 Task: Open Card Antique Market Review in Board Employee Motivation and Engagement Programs to Workspace Cloud Storage Services and add a team member Softage.1@softage.net, a label Yellow, a checklist Minimum Viable Product, an attachment from your onedrive, a color Yellow and finally, add a card description 'Plan and execute company team-building conference with team-building exercises on problem-solving' and a comment 'Let us approach this task with an open mind and be willing to take risks to think outside the box.'. Add a start date 'Jan 05, 1900' with a due date 'Jan 12, 1900'
Action: Mouse moved to (63, 340)
Screenshot: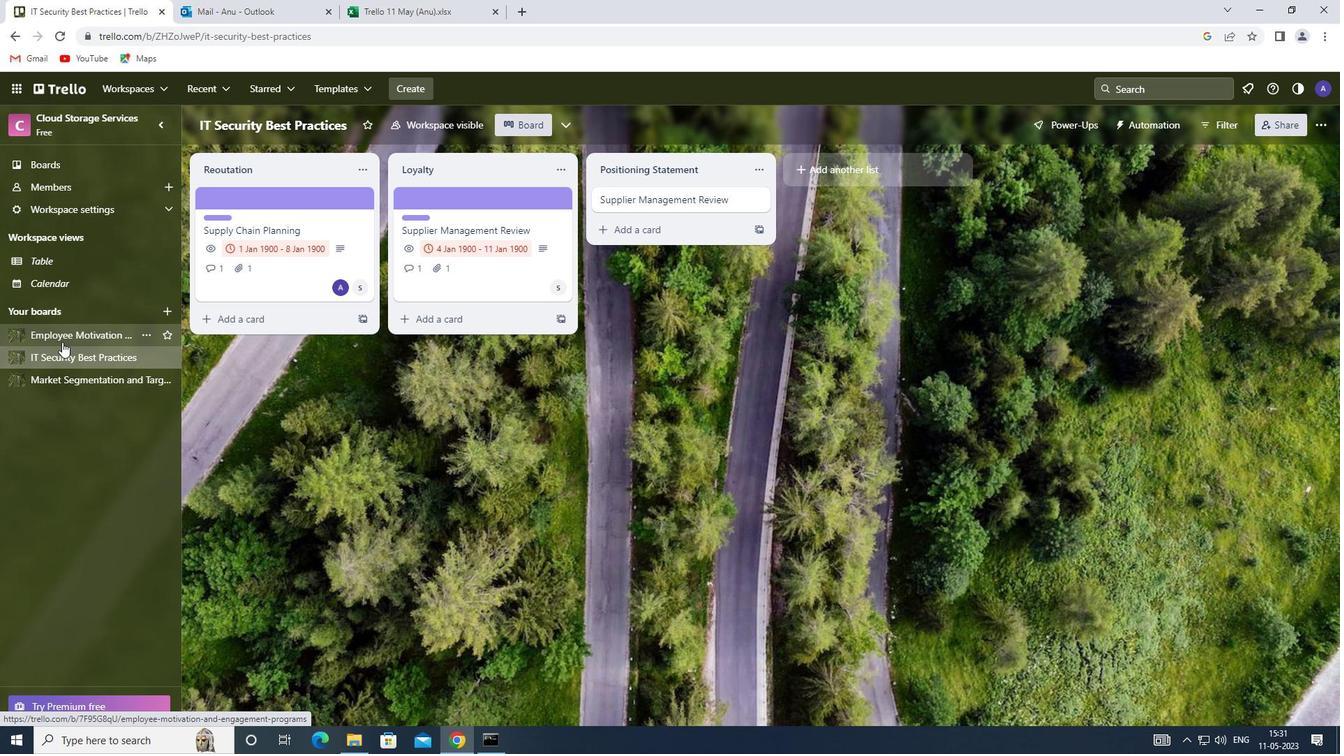 
Action: Mouse pressed left at (63, 340)
Screenshot: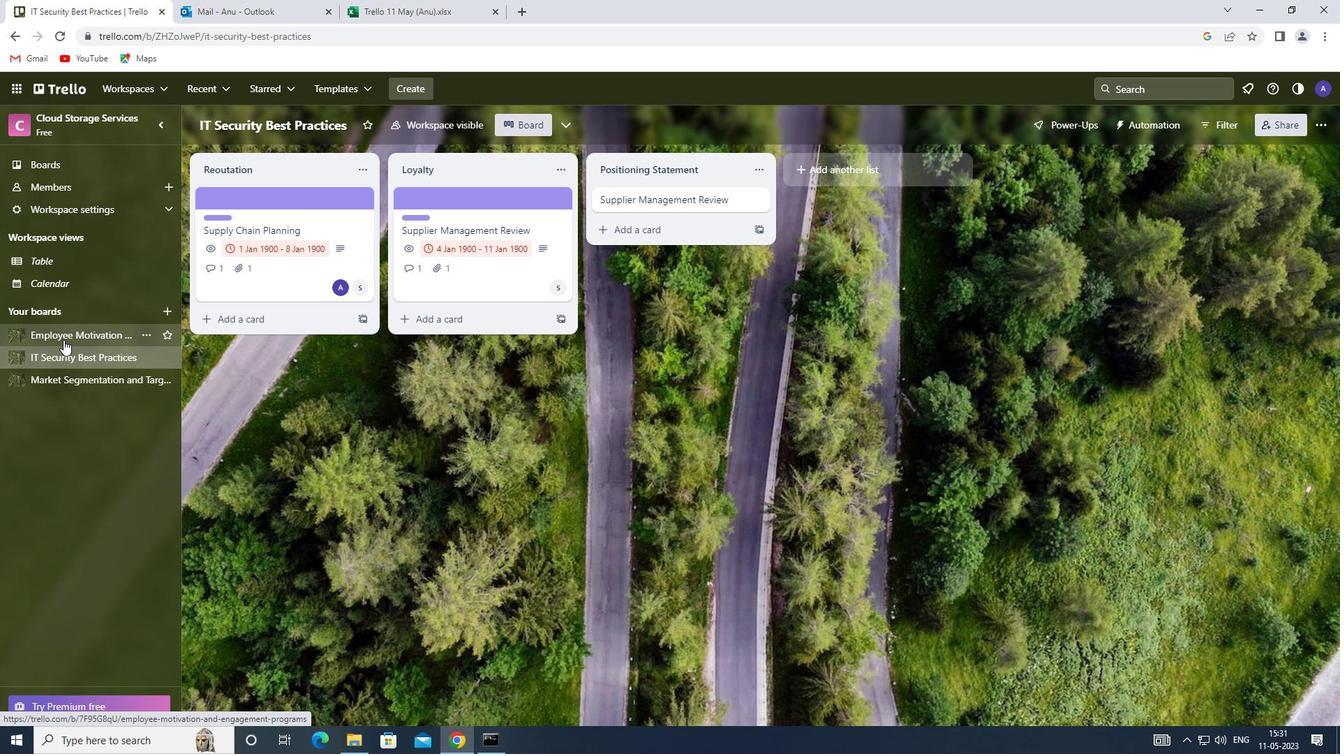 
Action: Mouse moved to (476, 197)
Screenshot: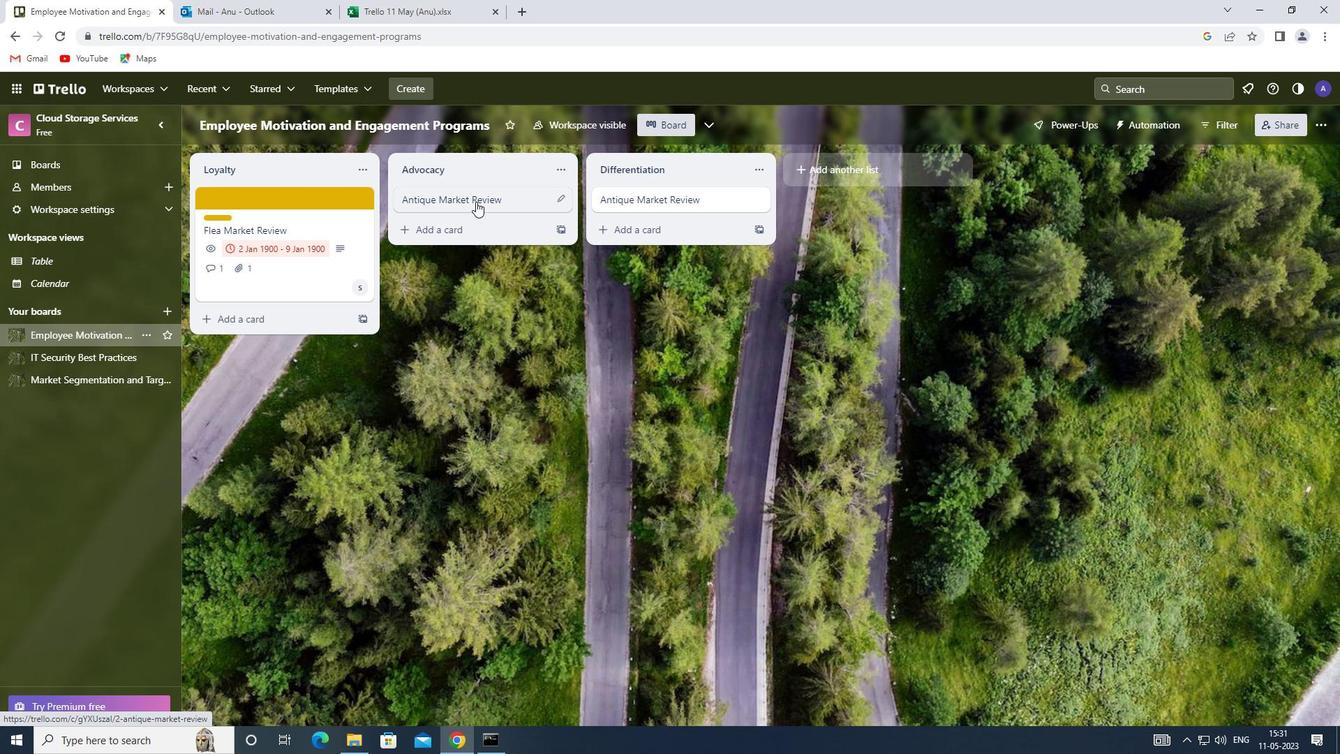 
Action: Mouse pressed left at (476, 197)
Screenshot: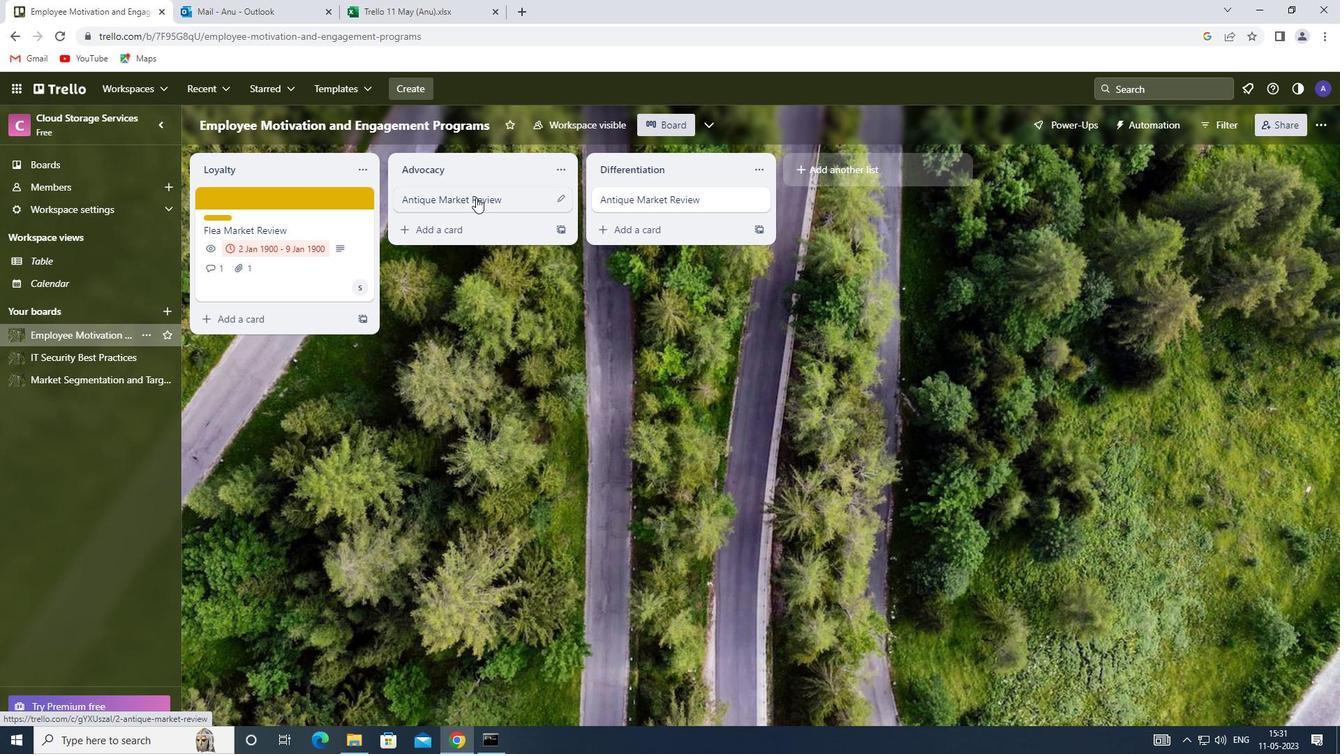 
Action: Mouse moved to (873, 242)
Screenshot: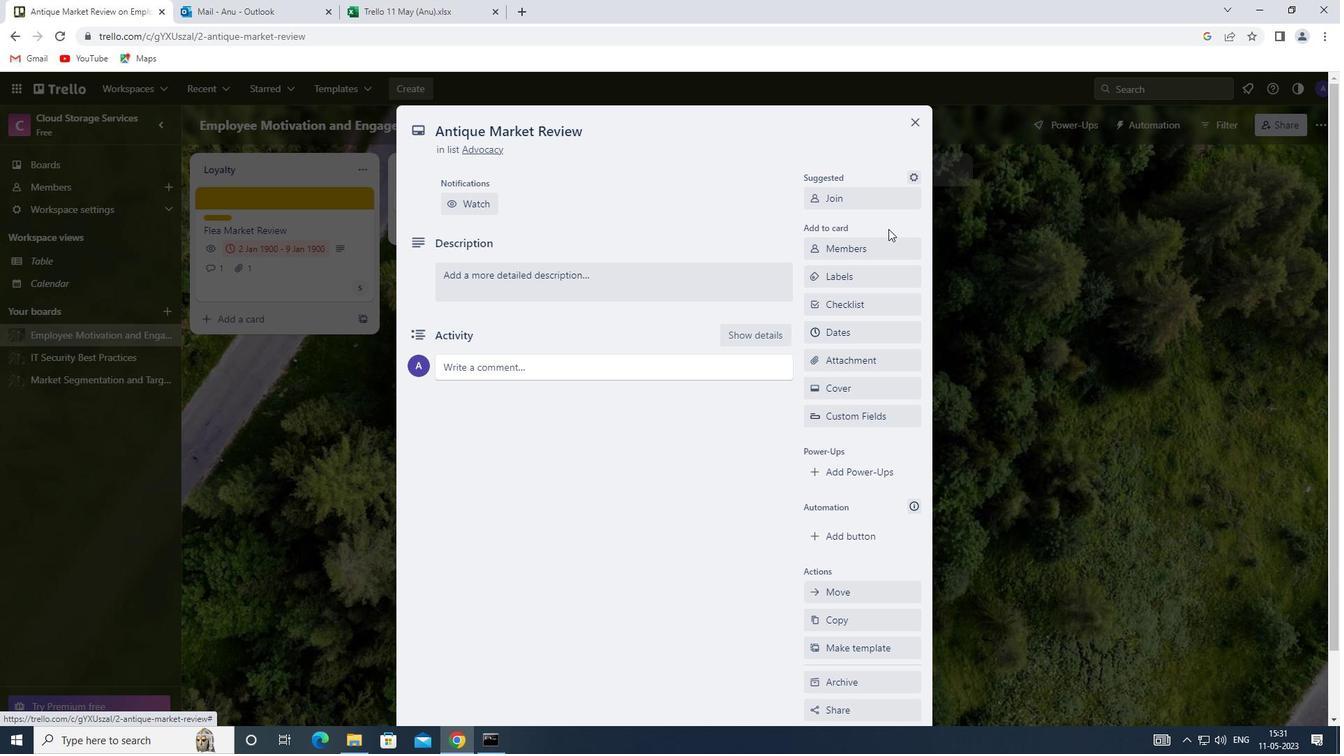 
Action: Mouse pressed left at (873, 242)
Screenshot: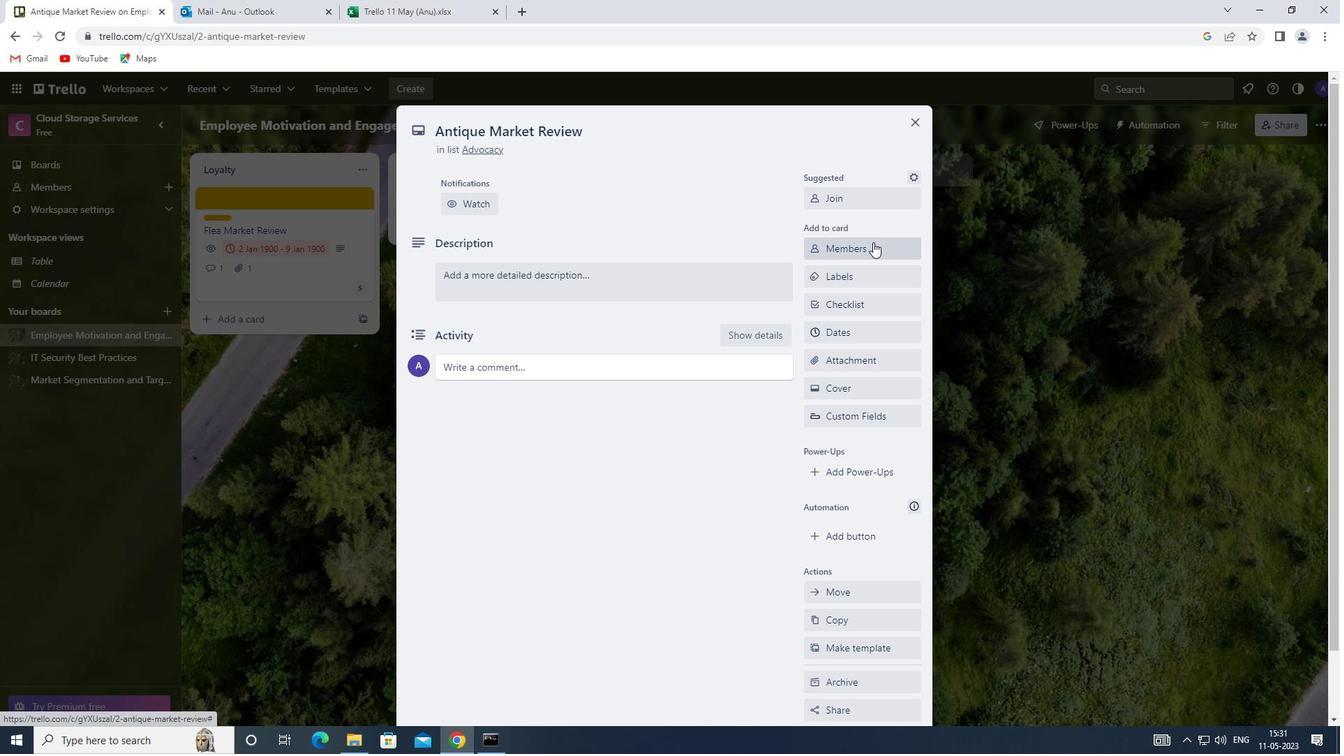 
Action: Mouse moved to (850, 319)
Screenshot: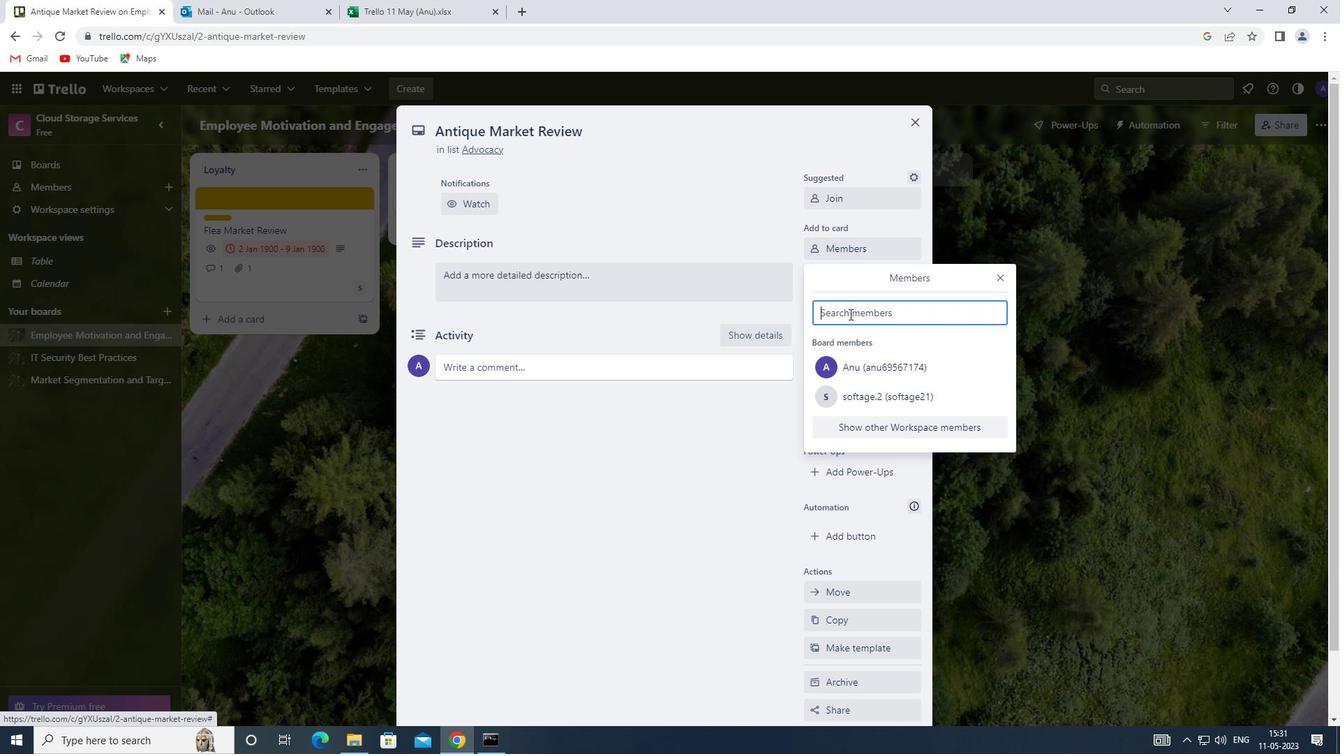 
Action: Mouse pressed left at (850, 319)
Screenshot: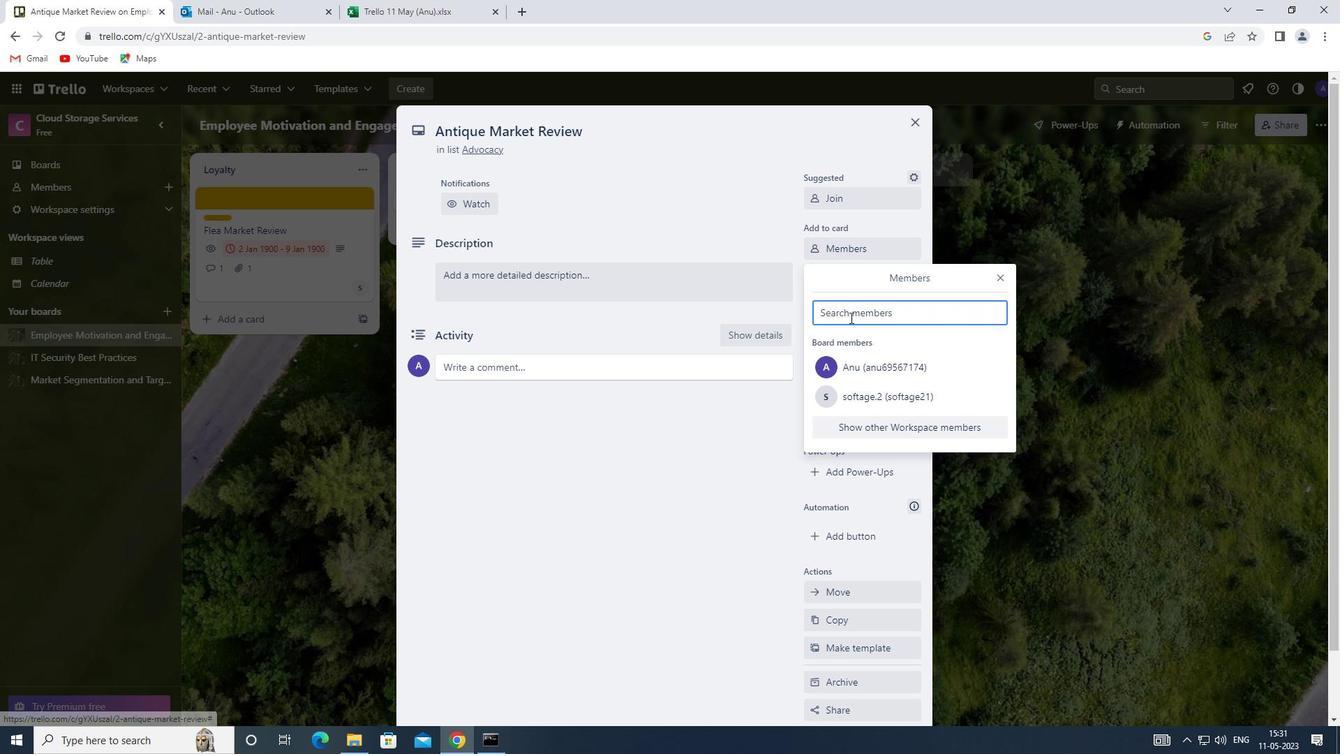 
Action: Key pressed <Key.shift>SOFTAGE.1<Key.shift>@SOFTAGE.NET
Screenshot: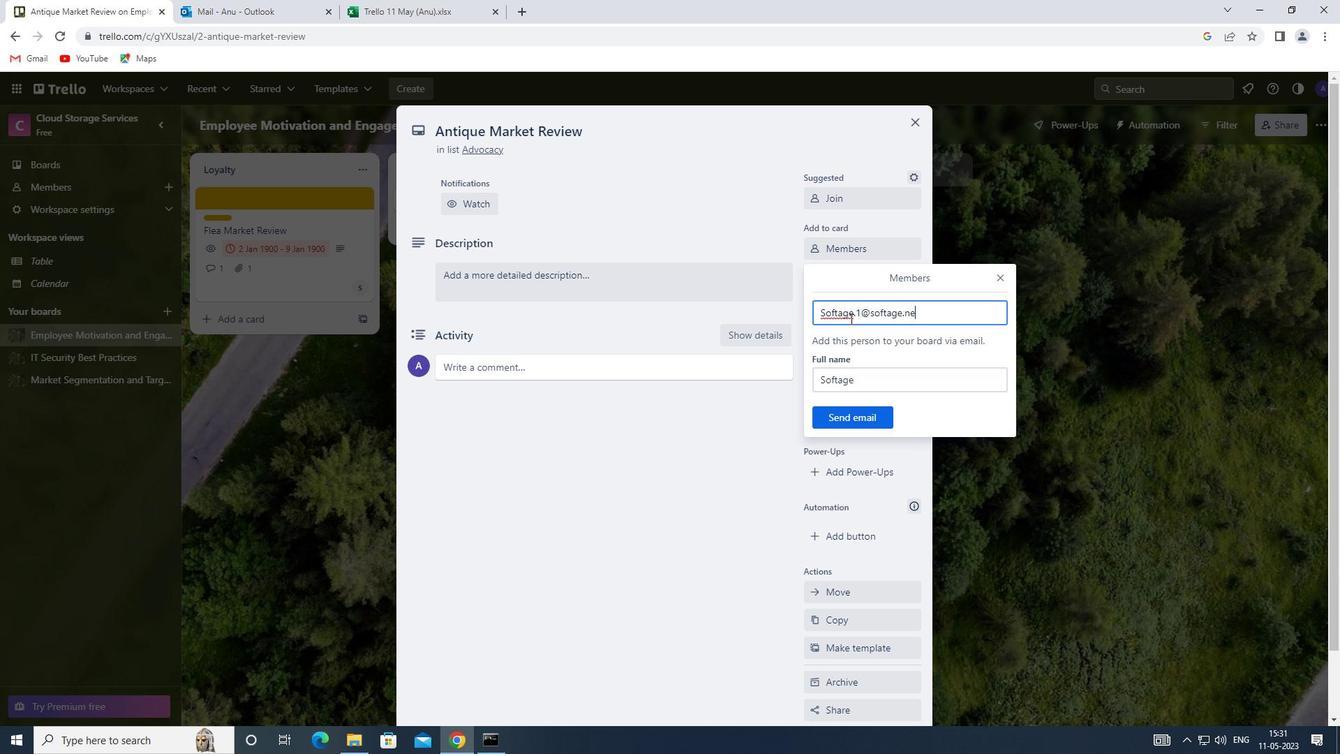 
Action: Mouse moved to (856, 421)
Screenshot: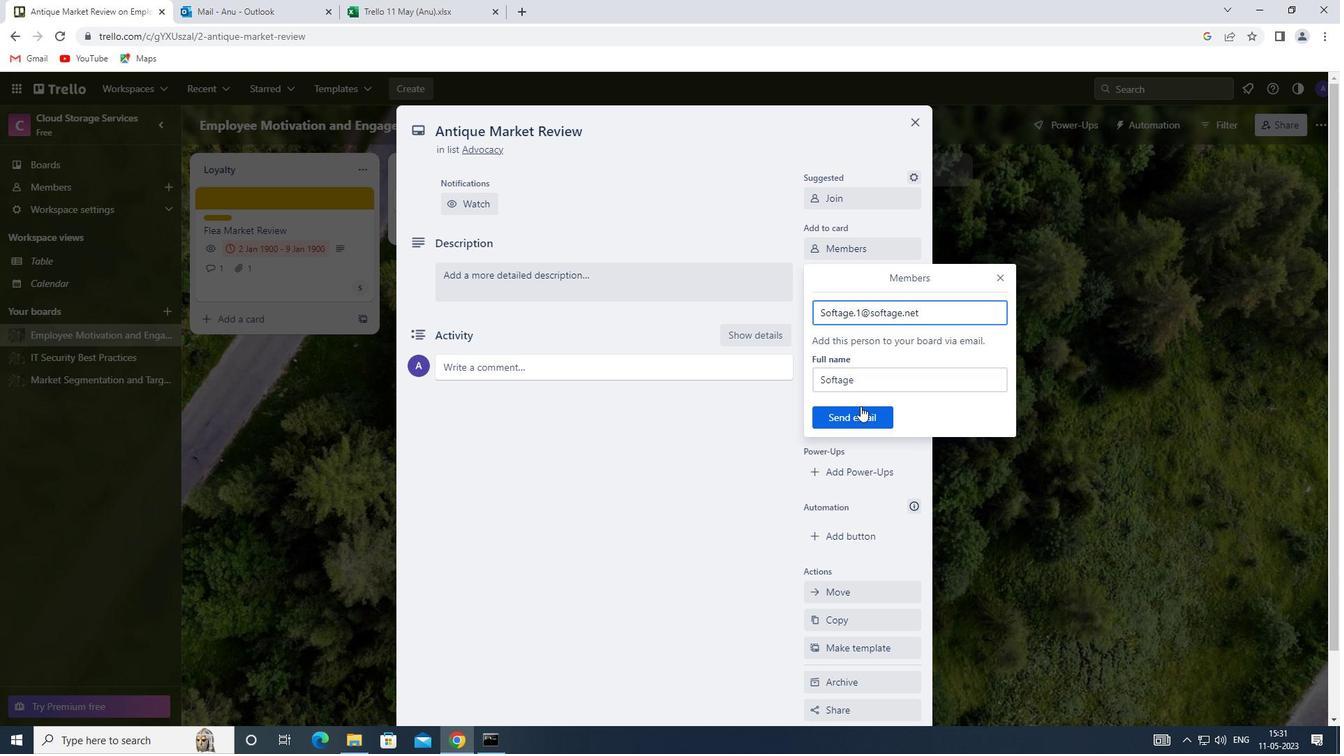 
Action: Mouse pressed left at (856, 421)
Screenshot: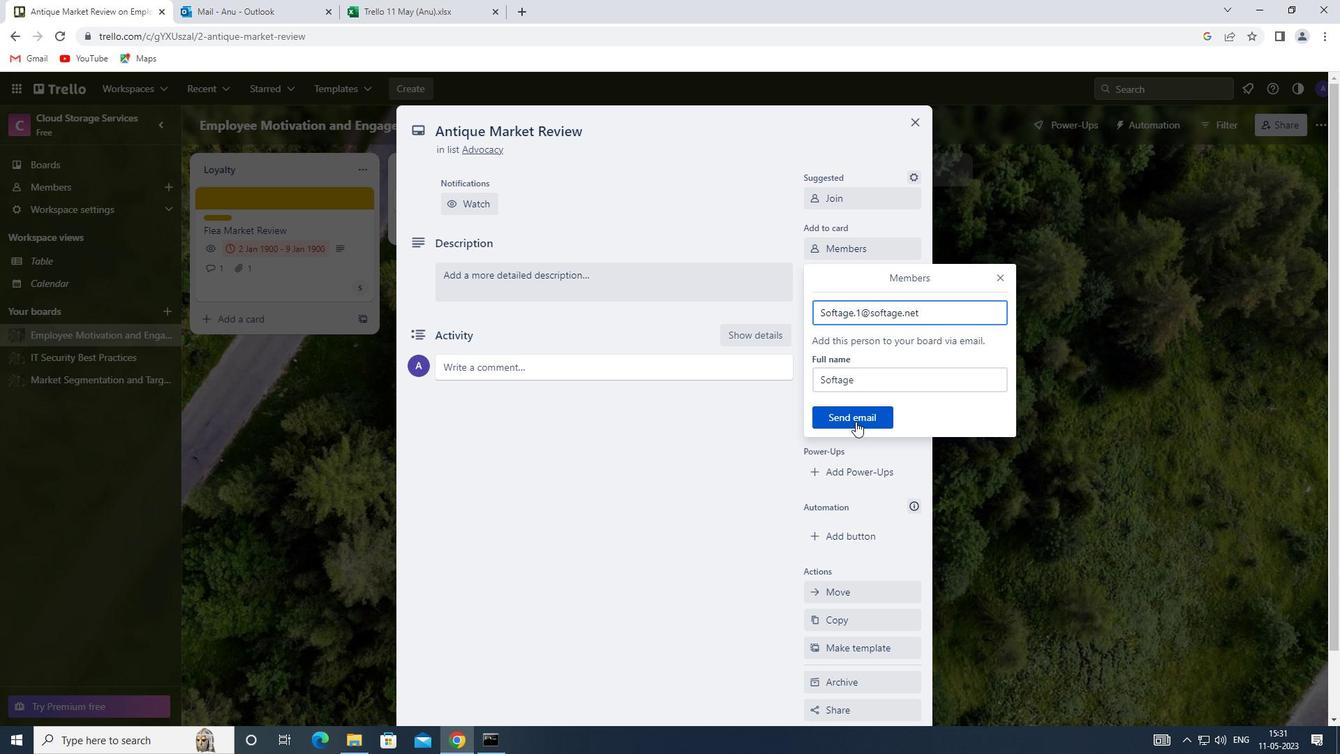 
Action: Mouse moved to (866, 271)
Screenshot: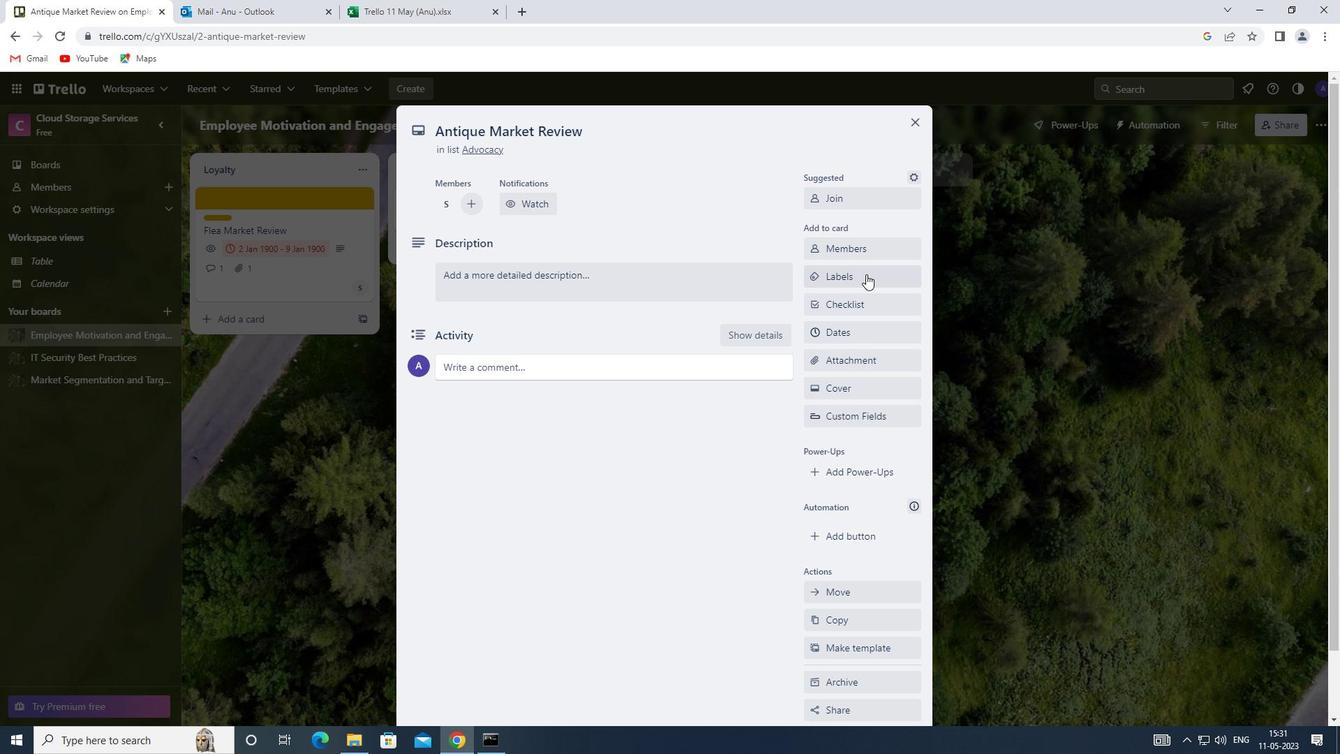 
Action: Mouse pressed left at (866, 271)
Screenshot: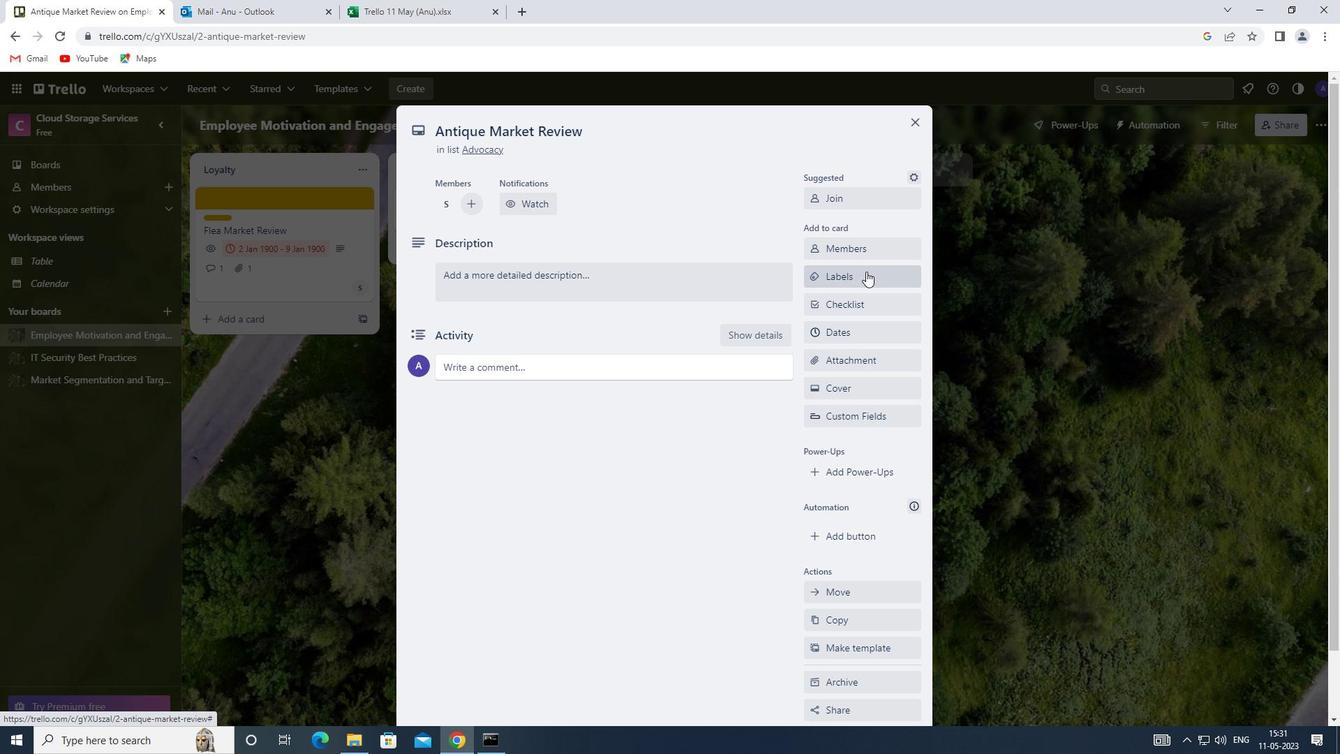 
Action: Mouse moved to (819, 415)
Screenshot: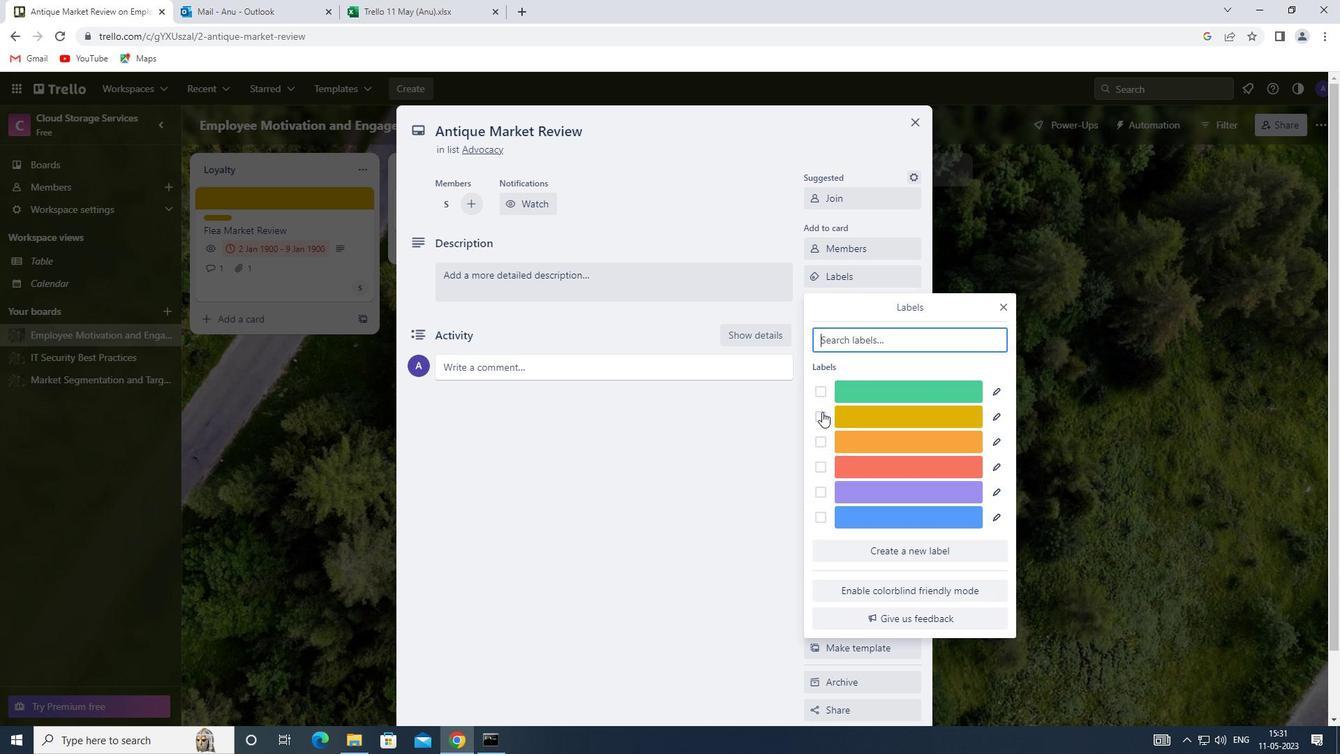 
Action: Mouse pressed left at (819, 415)
Screenshot: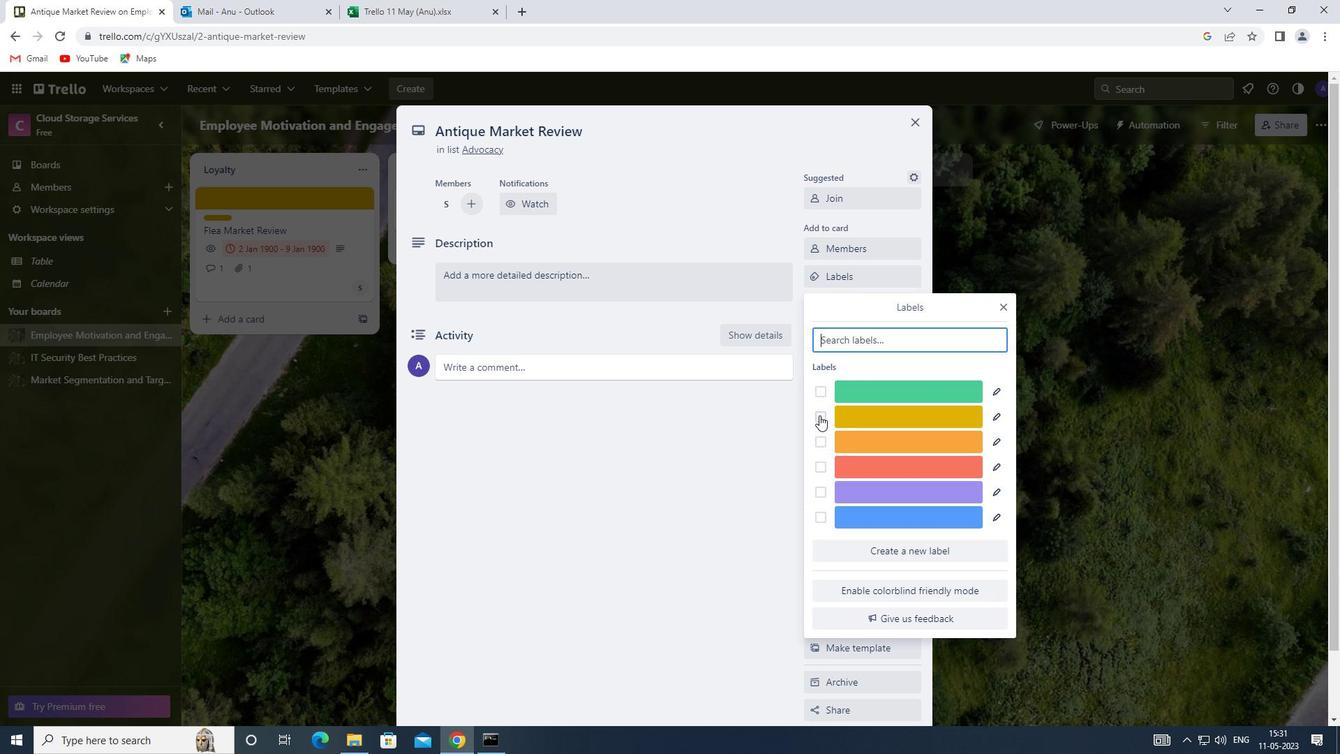 
Action: Mouse moved to (1004, 303)
Screenshot: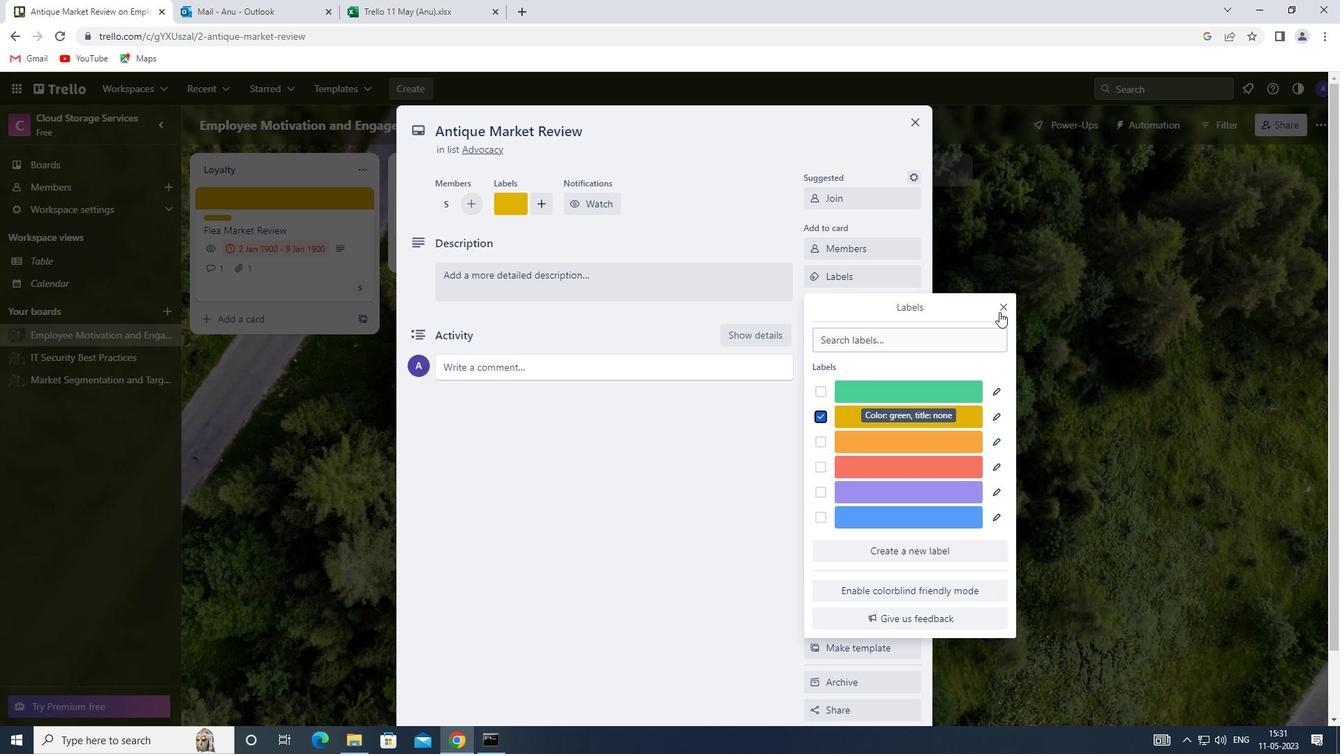 
Action: Mouse pressed left at (1004, 303)
Screenshot: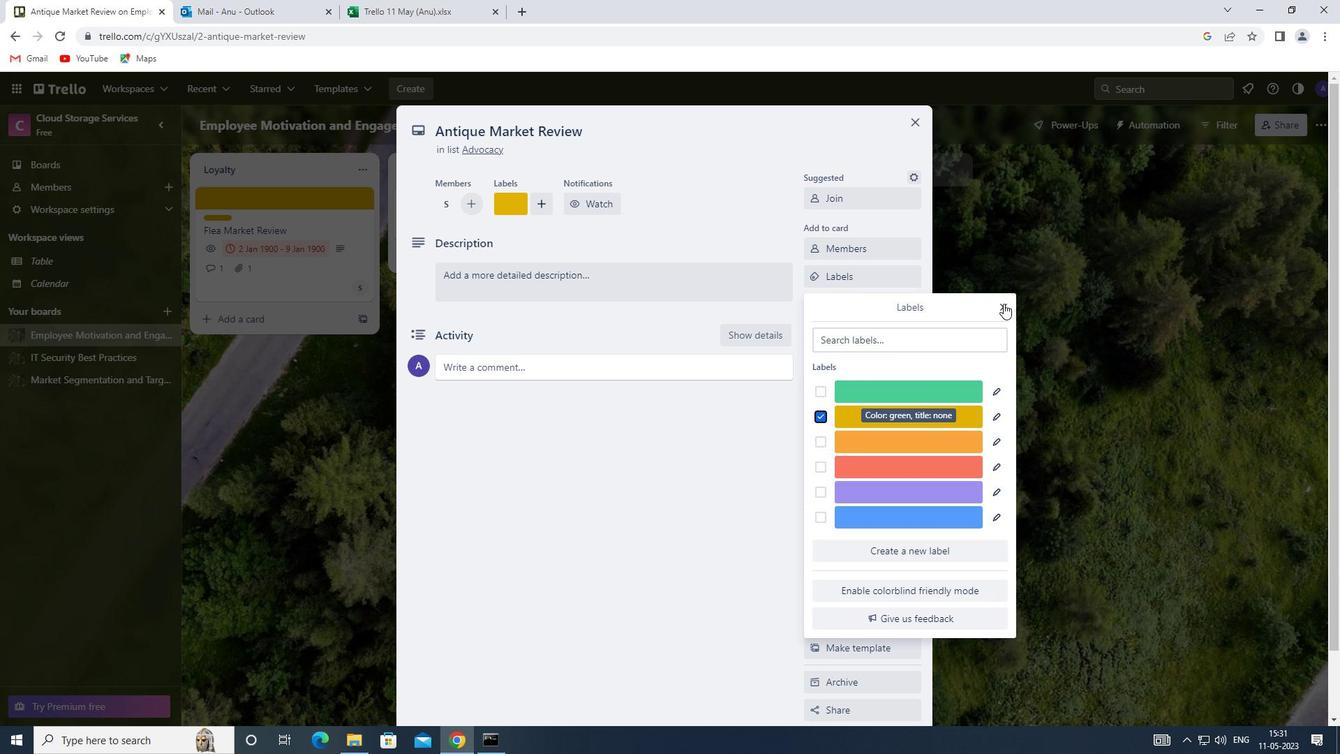 
Action: Mouse moved to (862, 303)
Screenshot: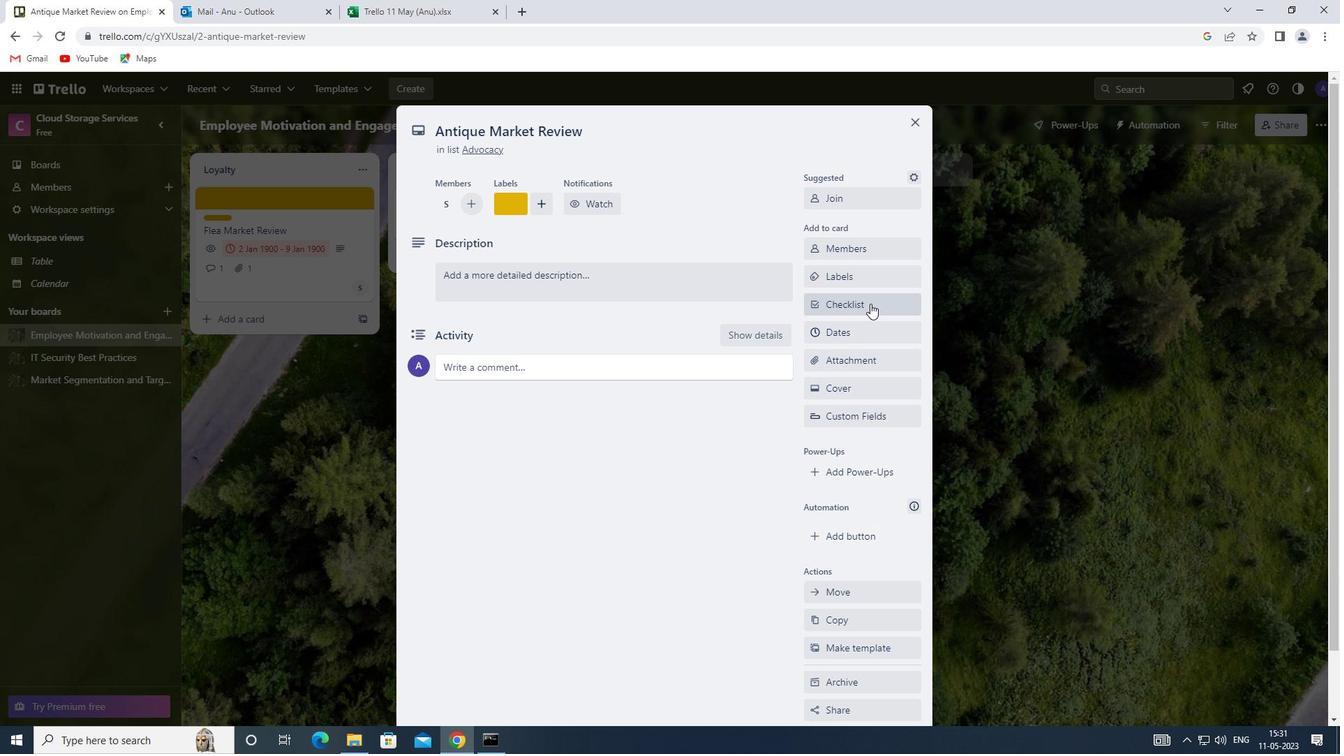 
Action: Mouse pressed left at (862, 303)
Screenshot: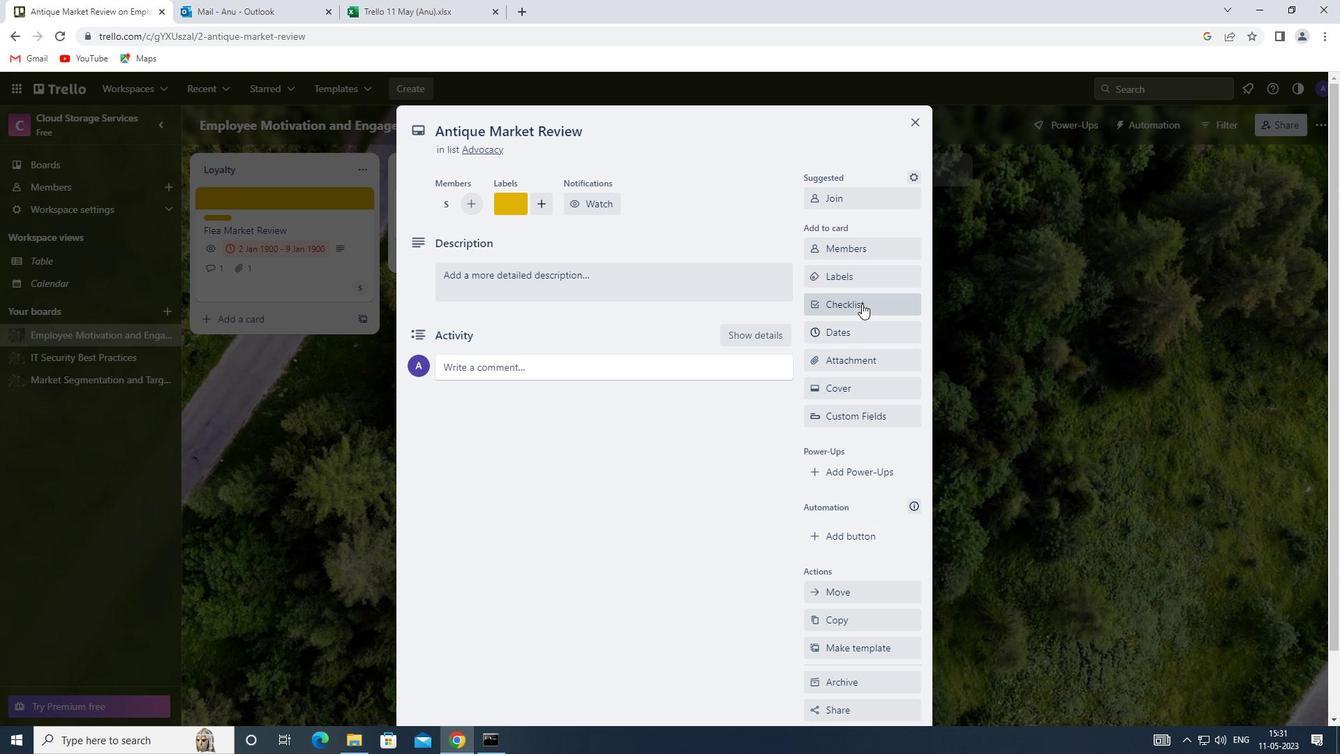 
Action: Mouse moved to (891, 389)
Screenshot: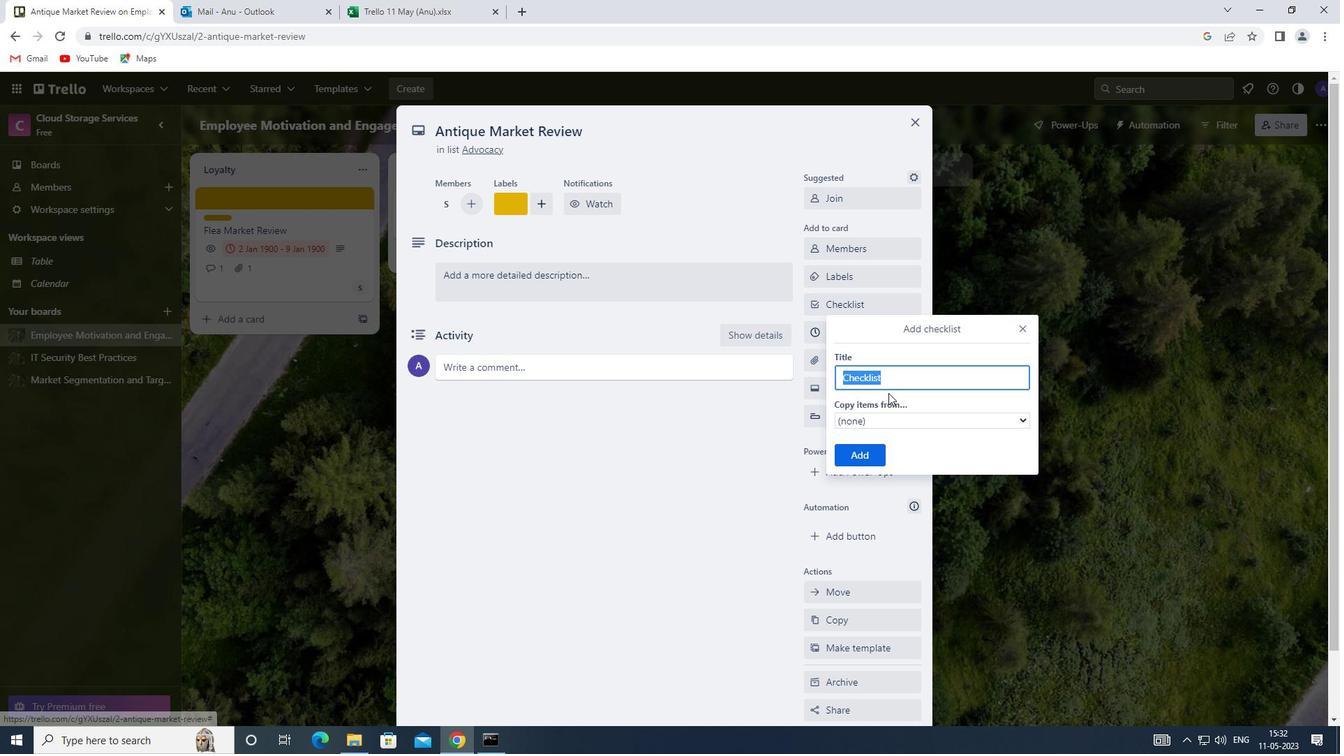 
Action: Key pressed <Key.shift>MINIMUM<Key.space><Key.shift>VIABLE<Key.space><Key.shift>PRODUCT
Screenshot: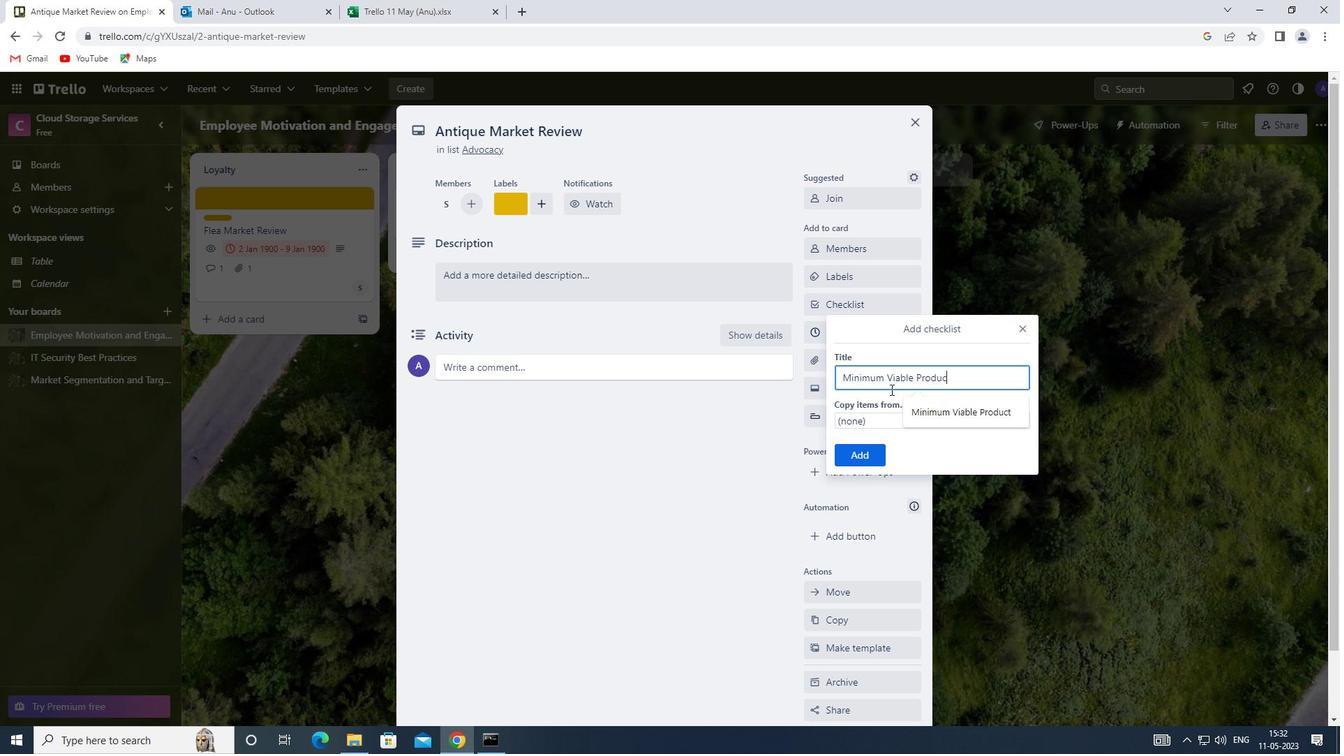 
Action: Mouse moved to (846, 455)
Screenshot: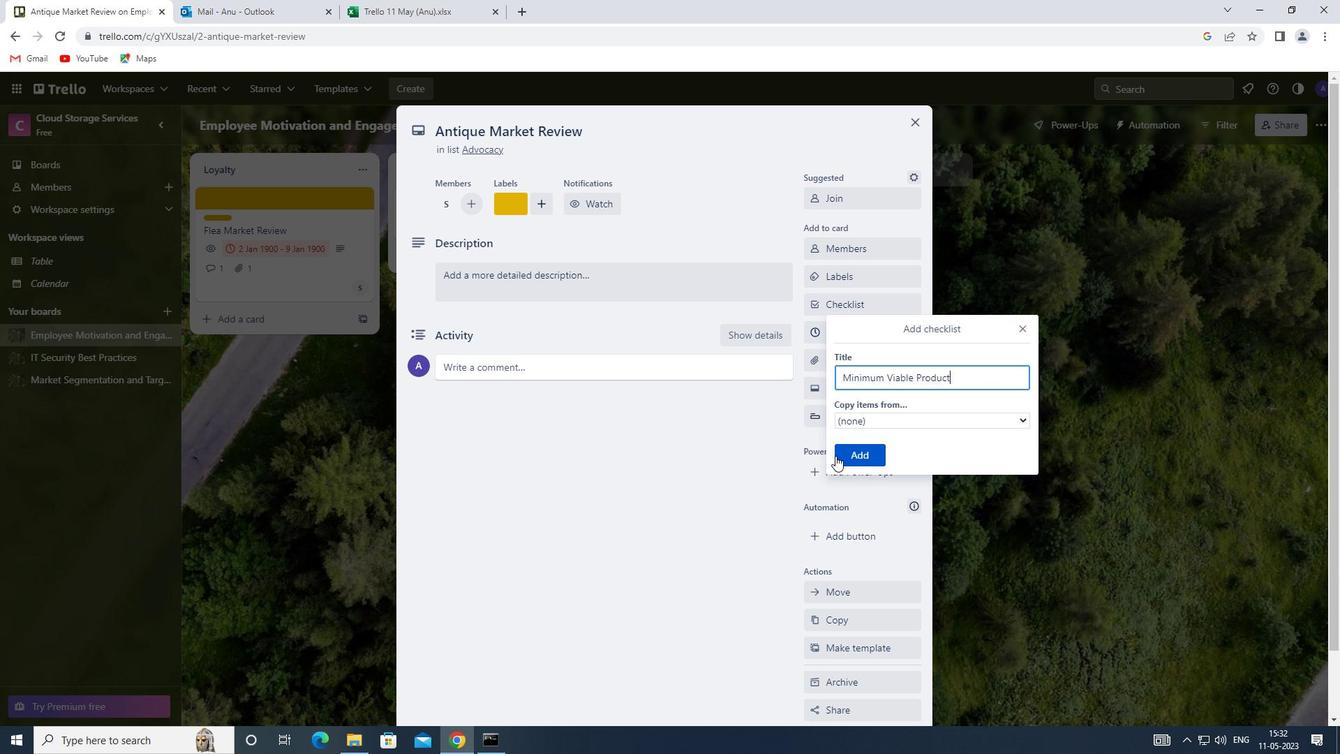 
Action: Mouse pressed left at (846, 455)
Screenshot: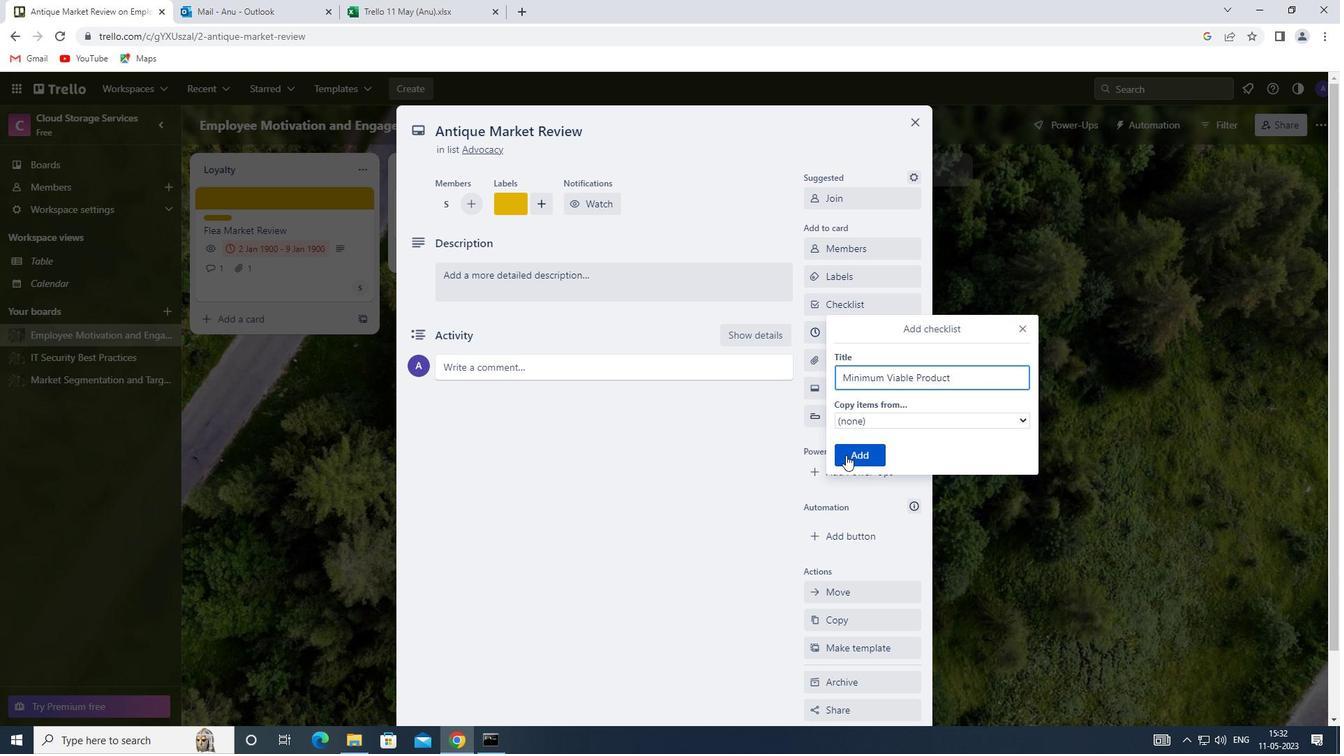 
Action: Mouse moved to (847, 356)
Screenshot: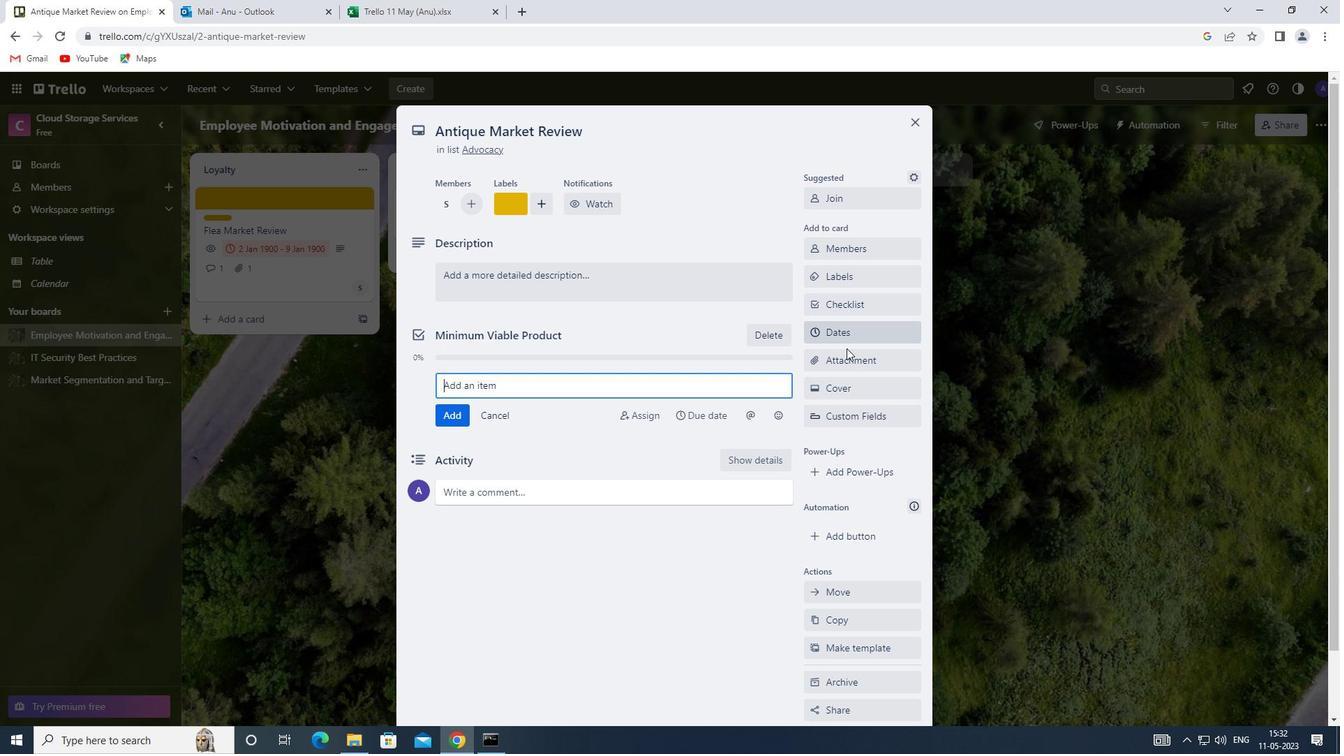 
Action: Mouse pressed left at (847, 356)
Screenshot: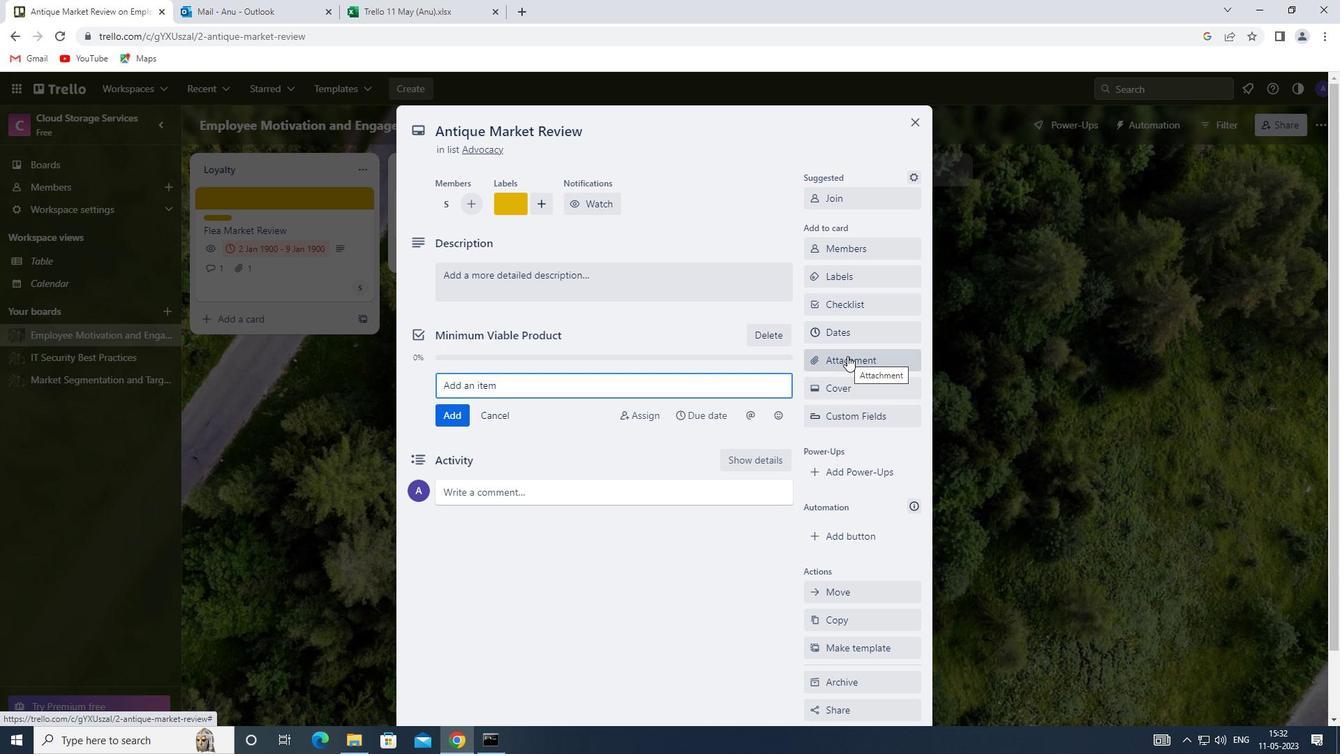 
Action: Mouse moved to (856, 538)
Screenshot: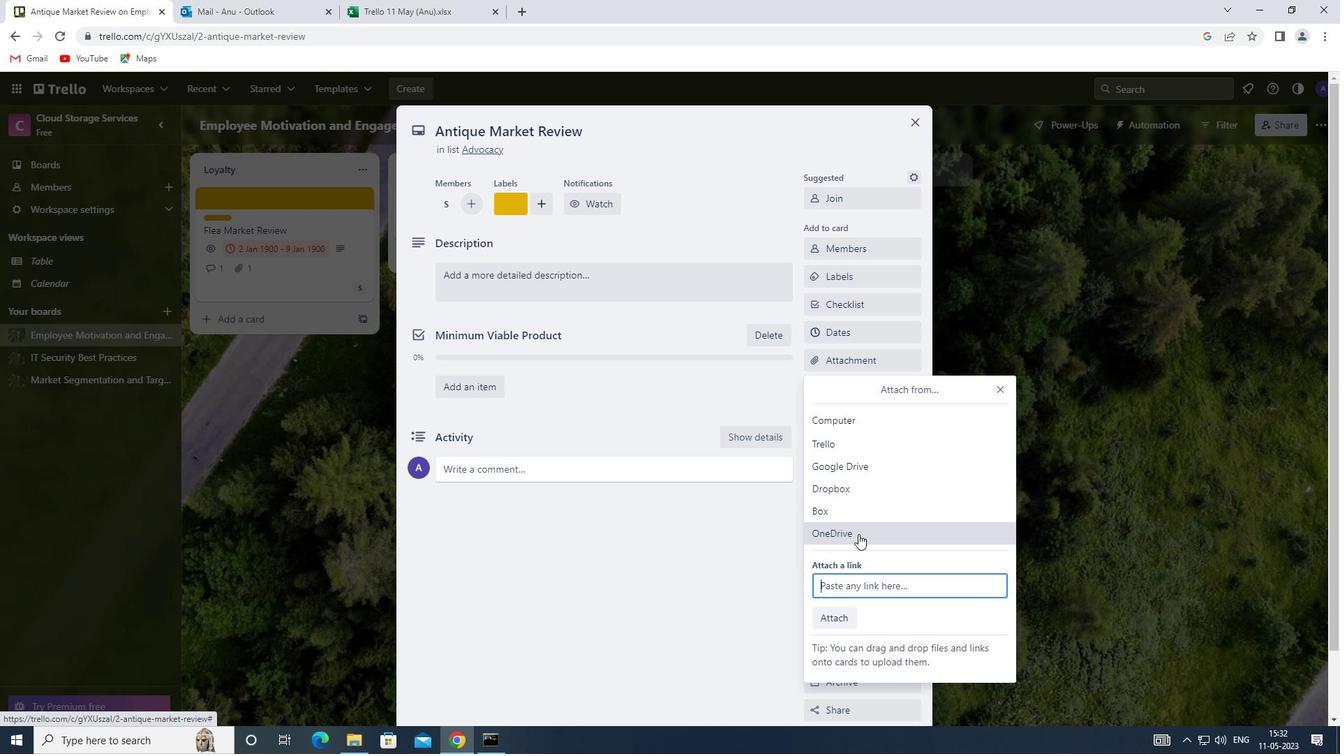 
Action: Mouse pressed left at (856, 538)
Screenshot: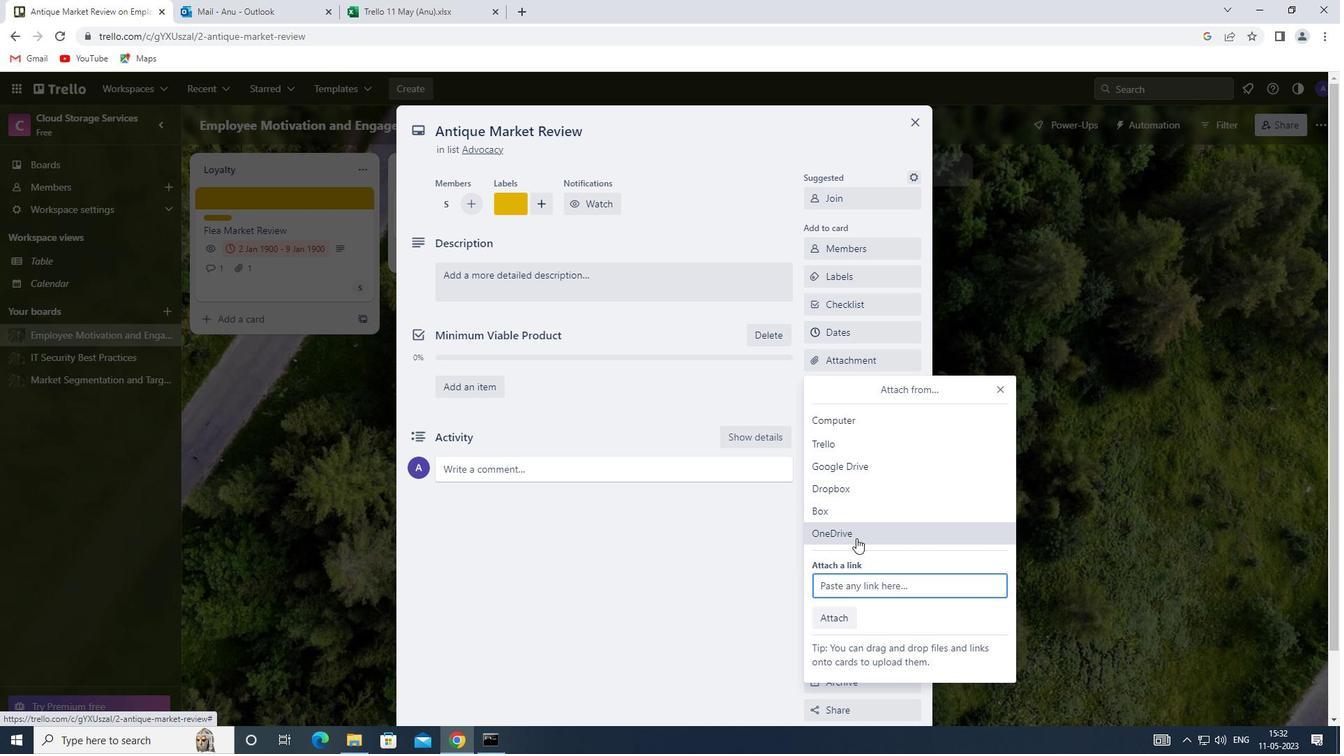 
Action: Mouse moved to (615, 290)
Screenshot: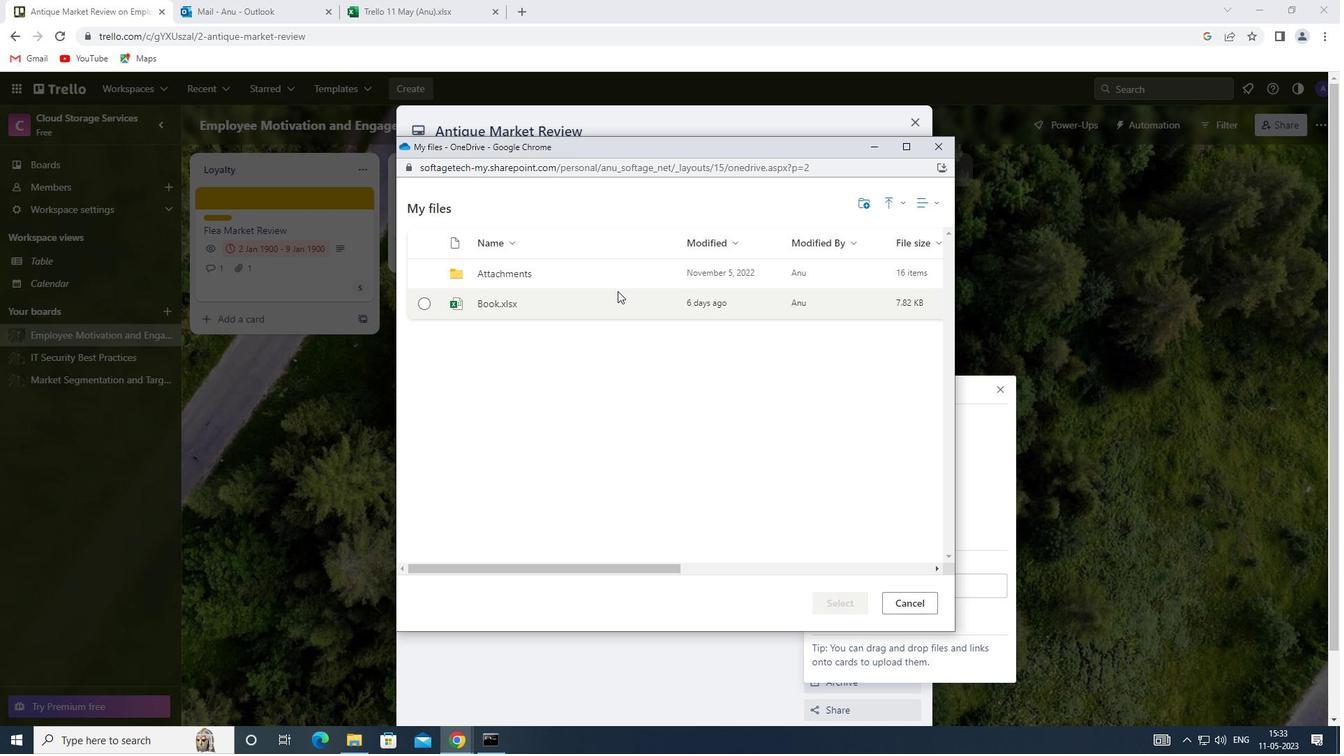 
Action: Mouse pressed left at (615, 290)
Screenshot: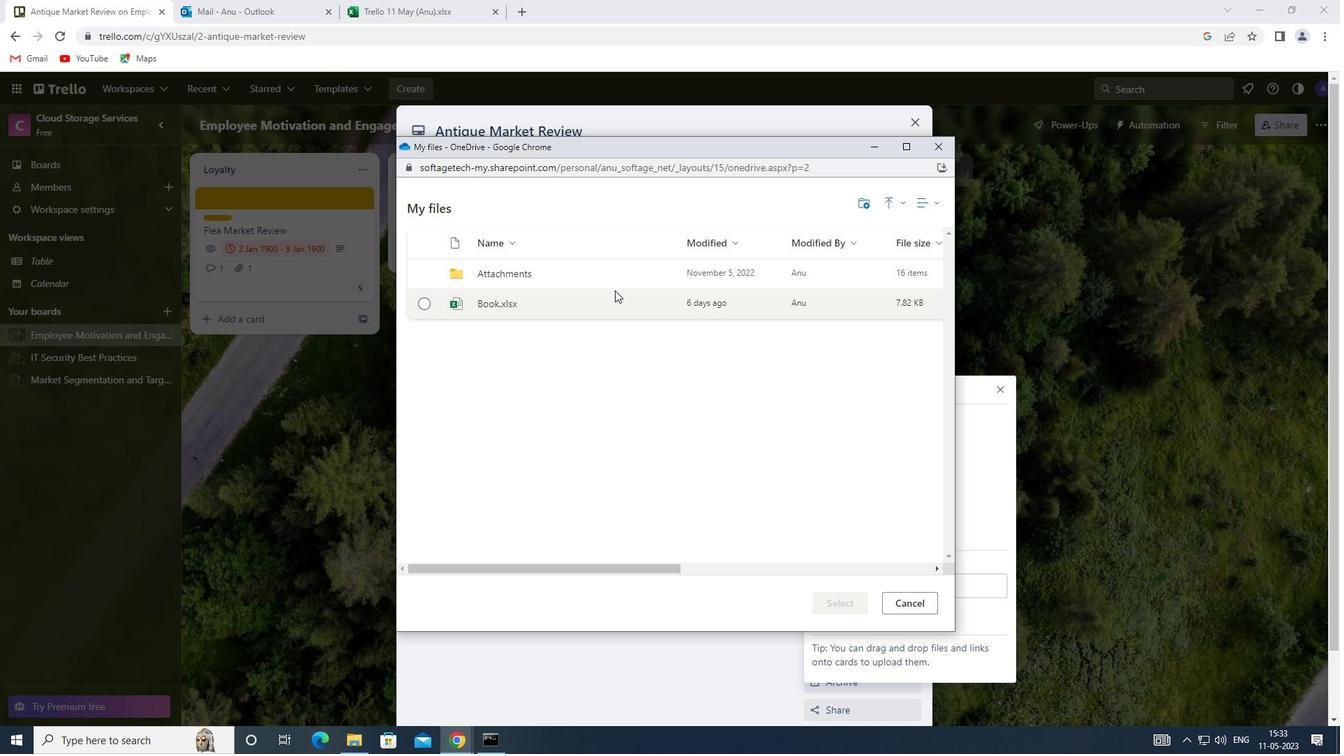
Action: Mouse moved to (833, 601)
Screenshot: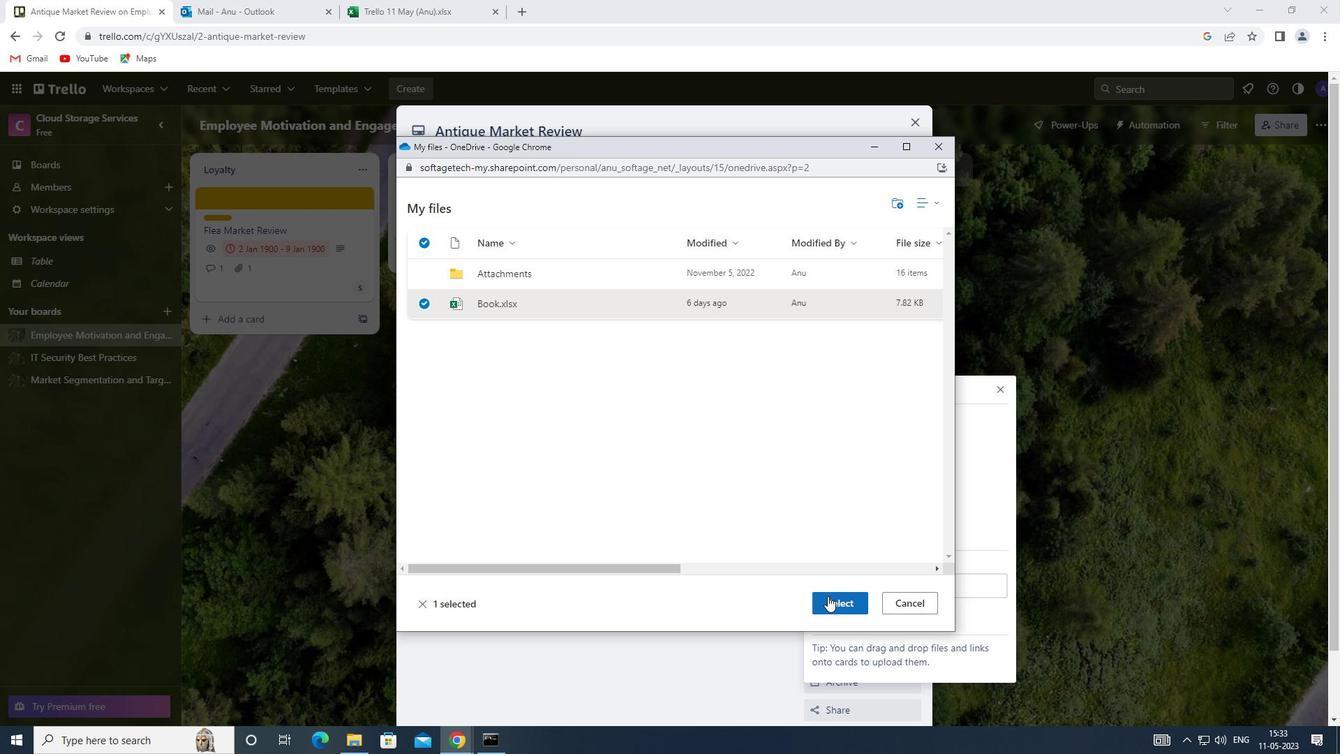 
Action: Mouse pressed left at (833, 601)
Screenshot: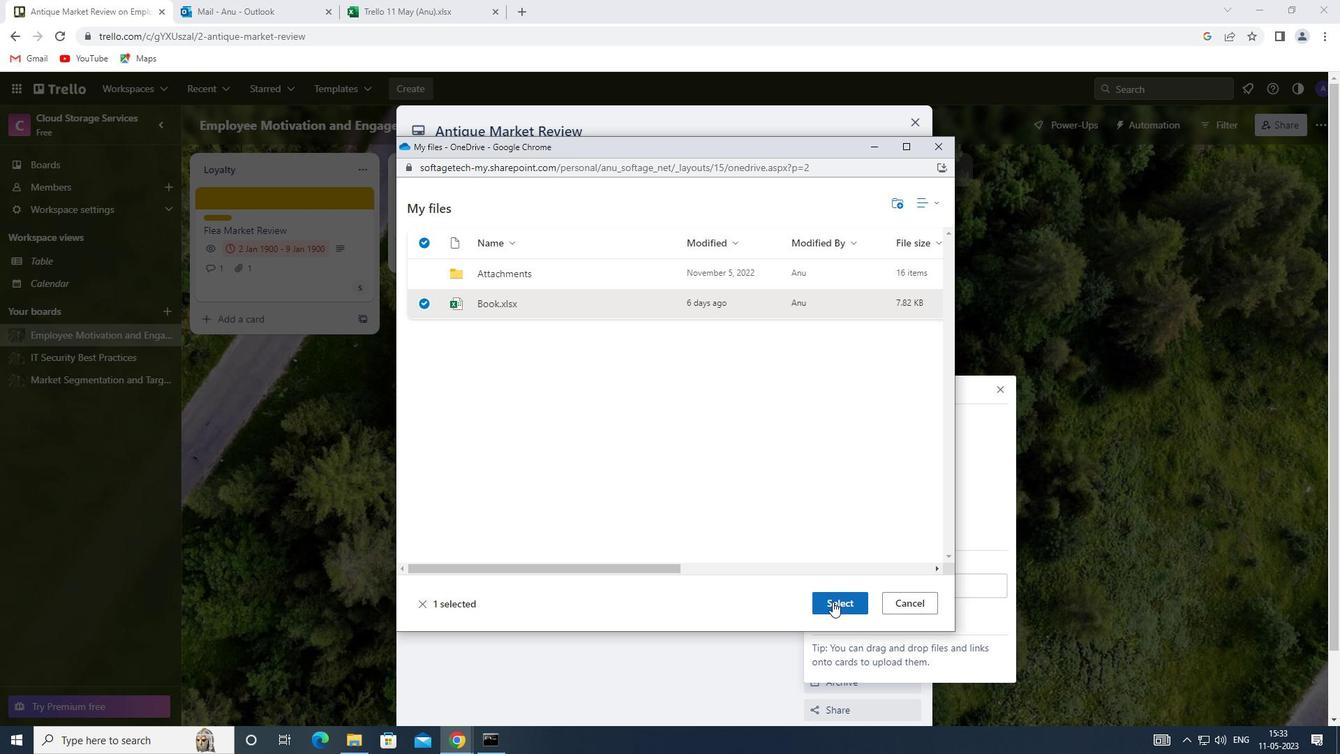 
Action: Mouse moved to (832, 378)
Screenshot: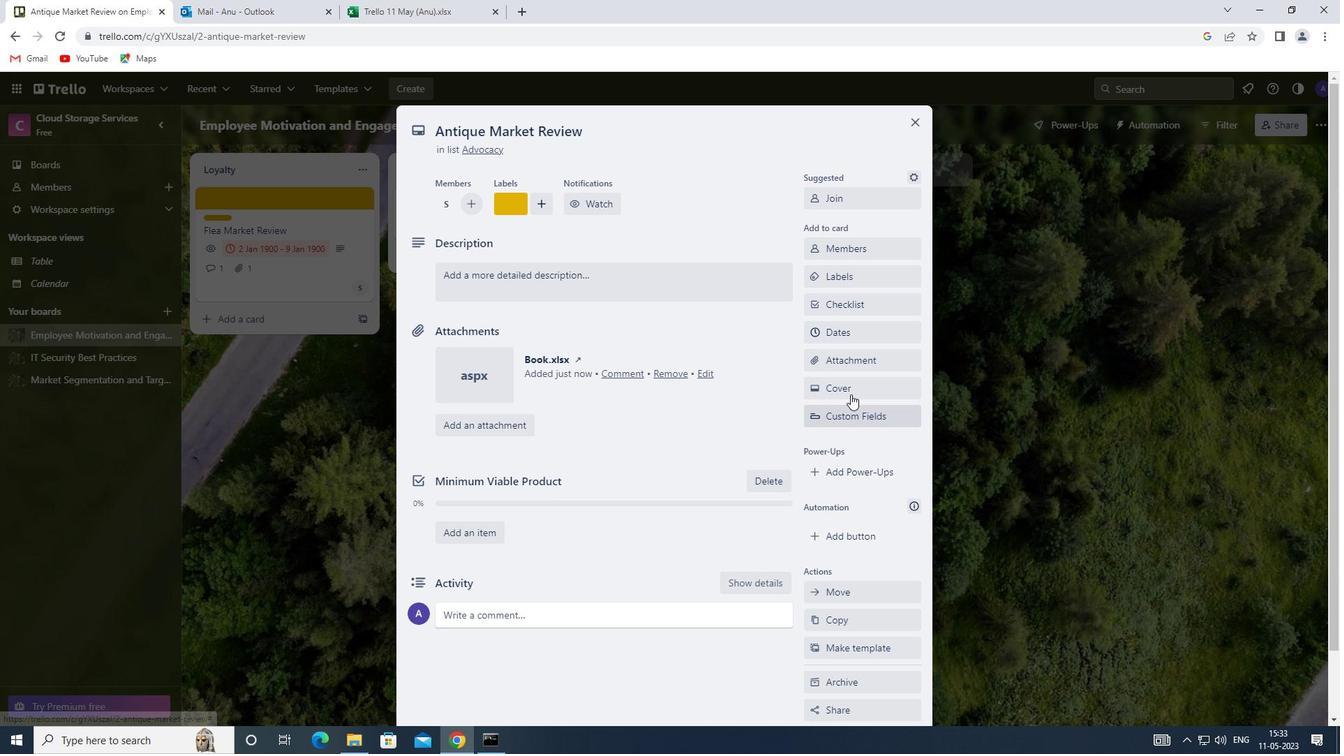 
Action: Mouse pressed left at (832, 378)
Screenshot: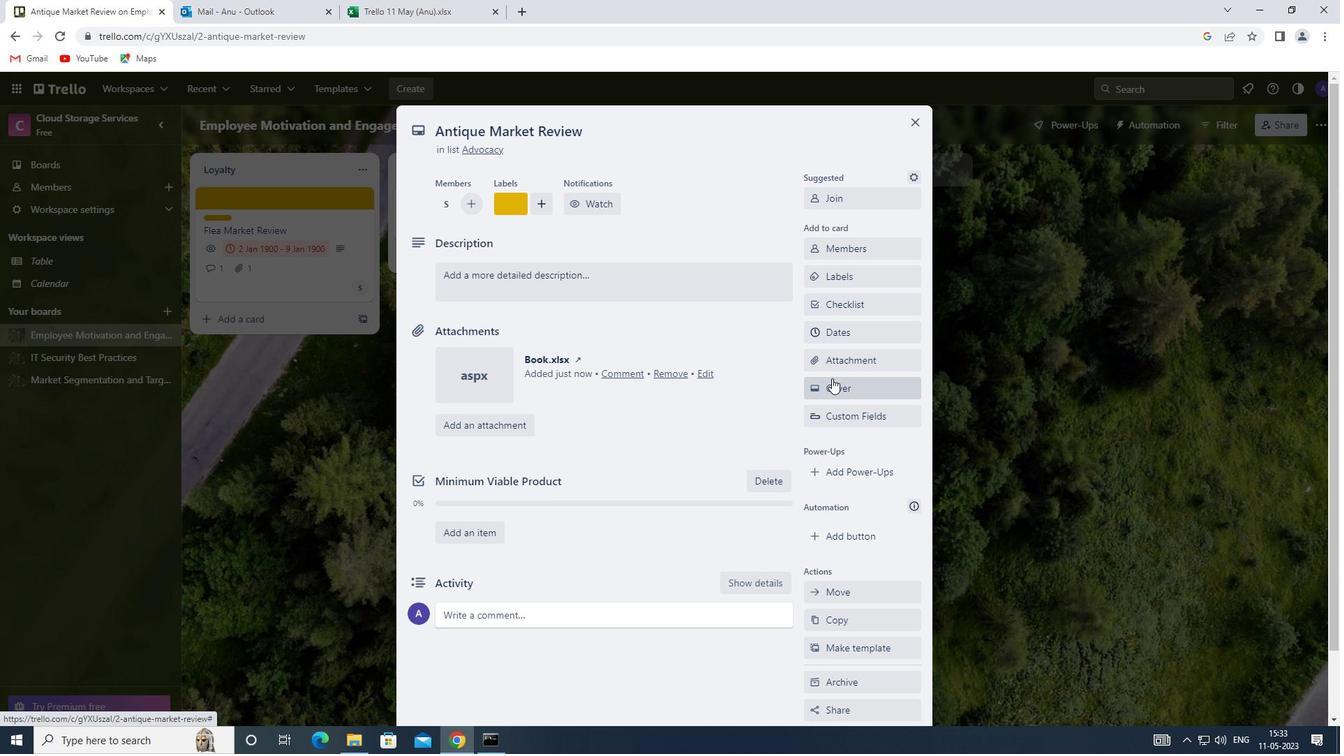 
Action: Mouse moved to (872, 453)
Screenshot: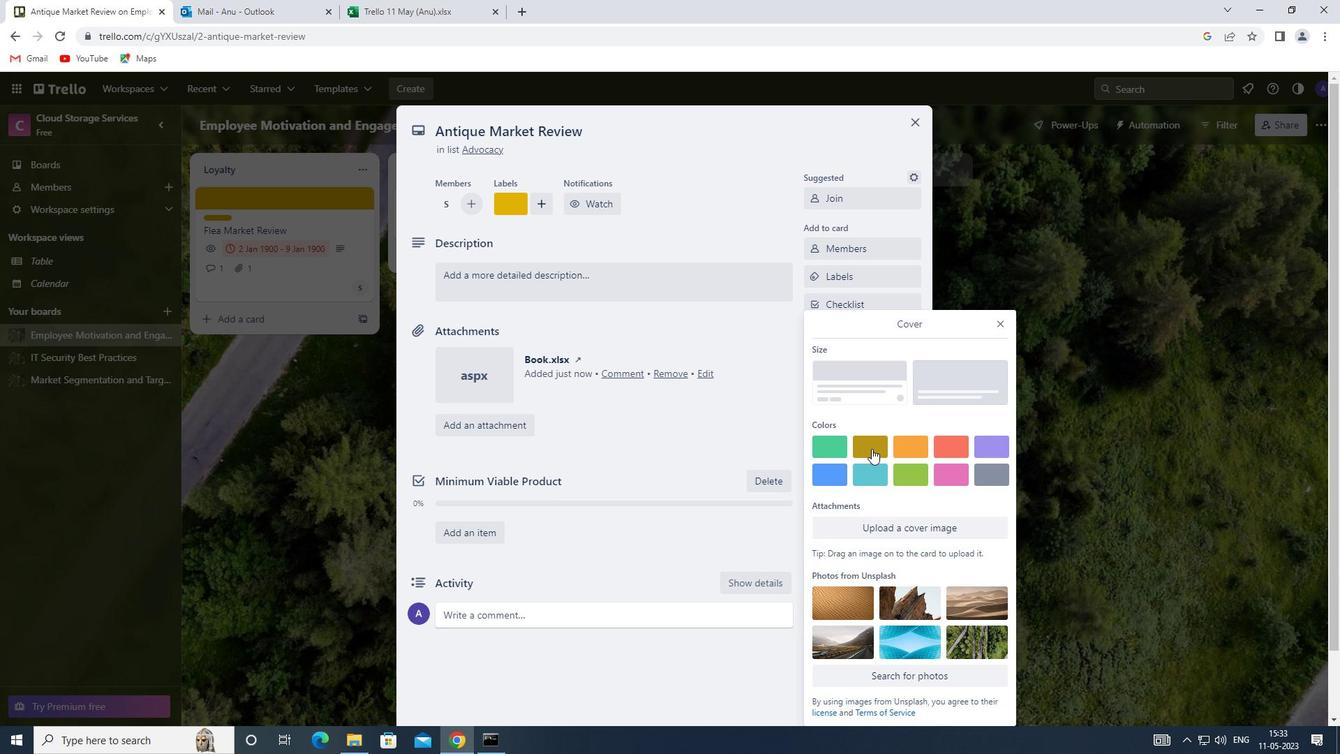 
Action: Mouse pressed left at (872, 453)
Screenshot: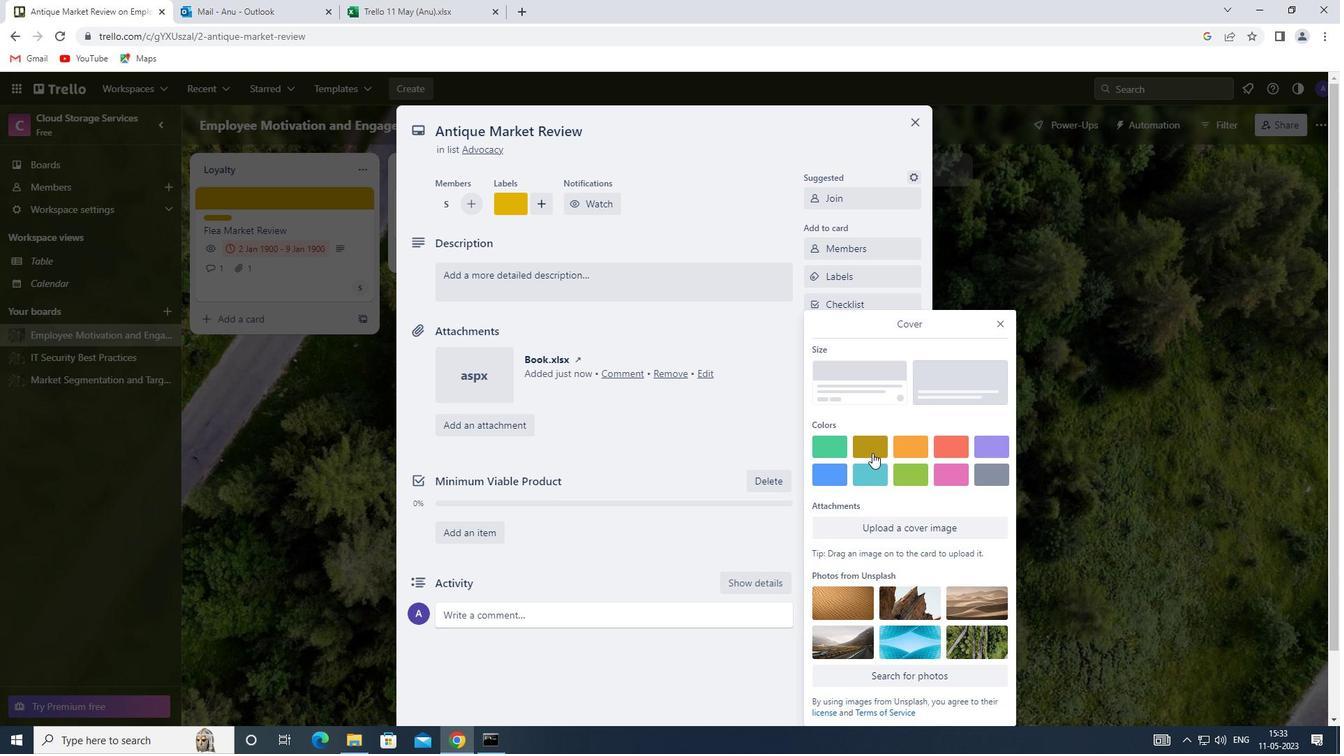 
Action: Mouse moved to (1000, 294)
Screenshot: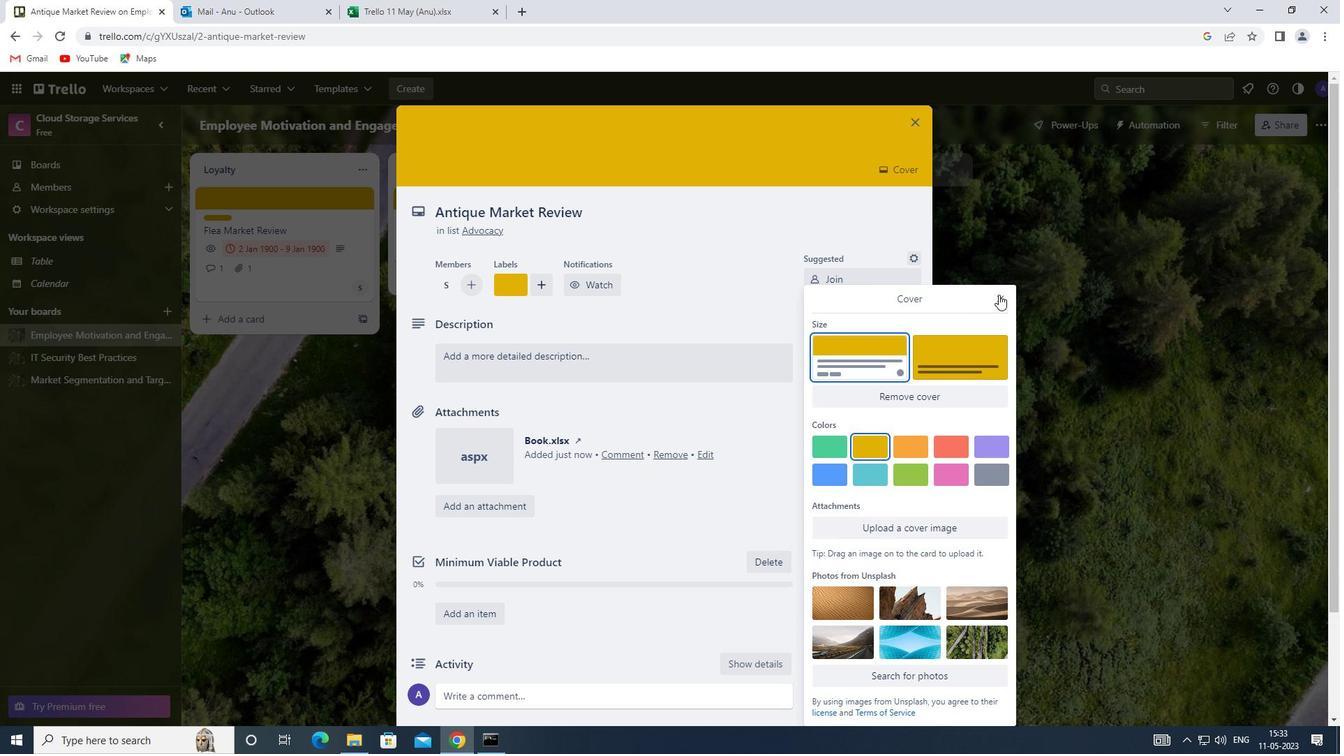 
Action: Mouse pressed left at (1000, 294)
Screenshot: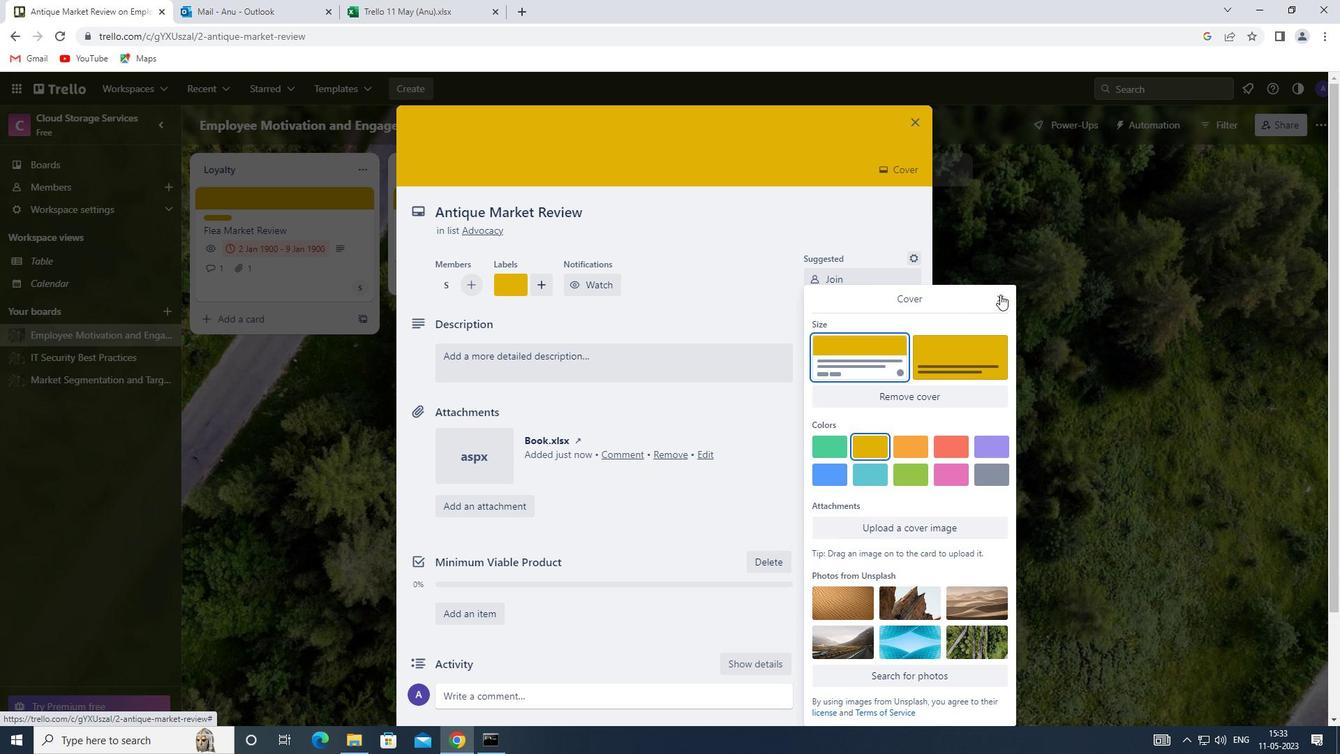 
Action: Mouse moved to (483, 351)
Screenshot: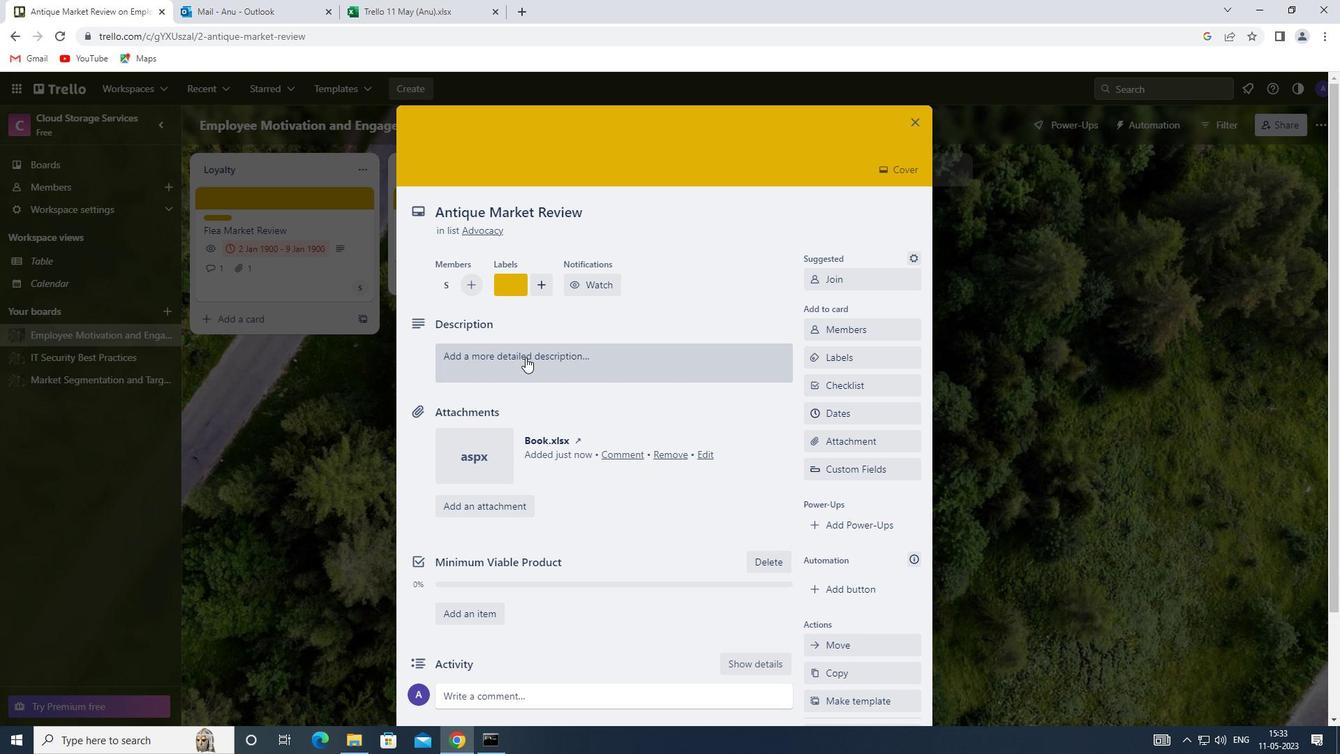 
Action: Mouse pressed left at (483, 351)
Screenshot: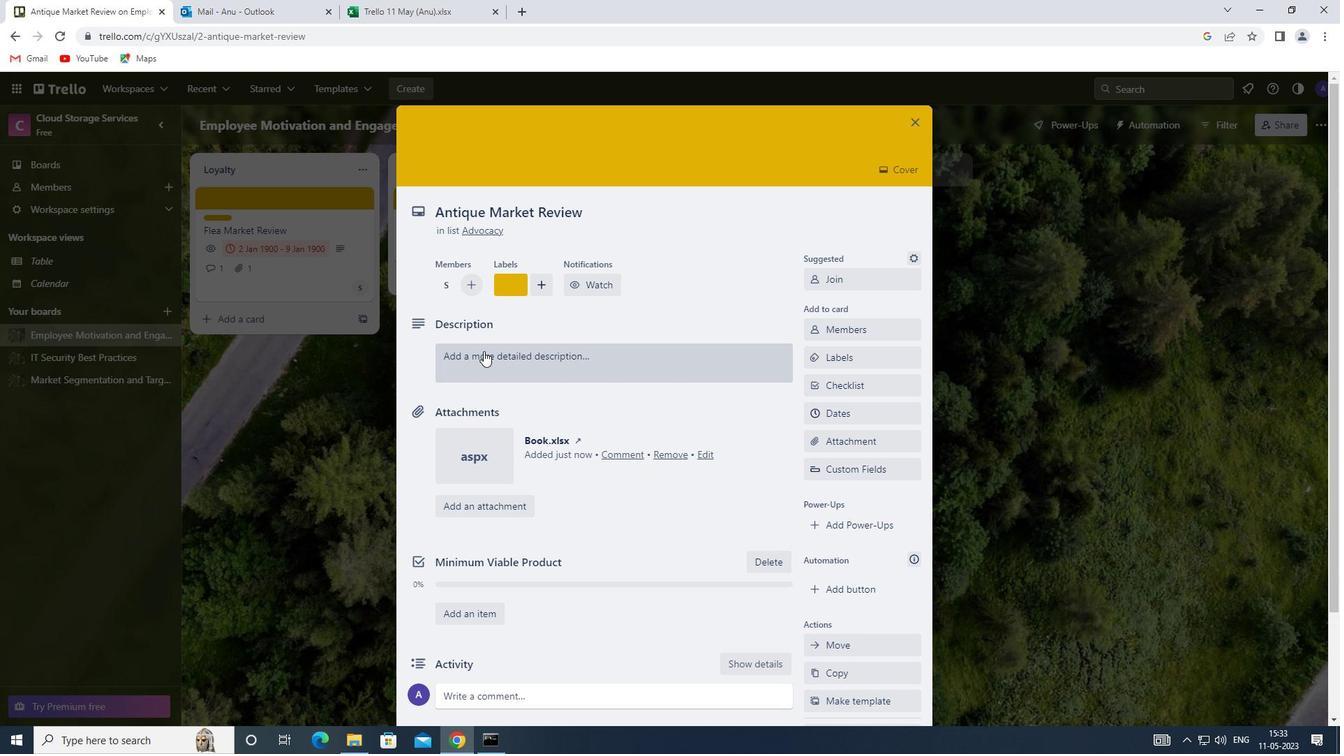 
Action: Mouse moved to (486, 406)
Screenshot: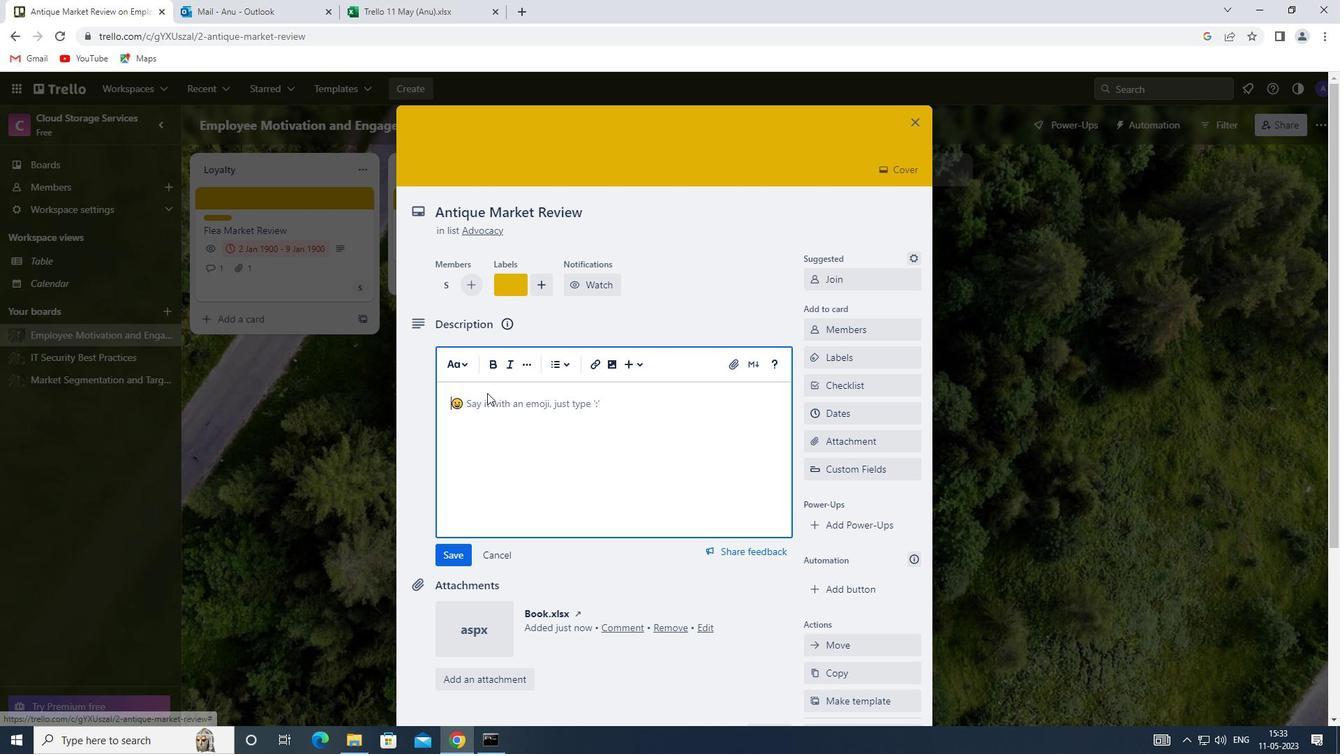 
Action: Mouse pressed left at (486, 406)
Screenshot: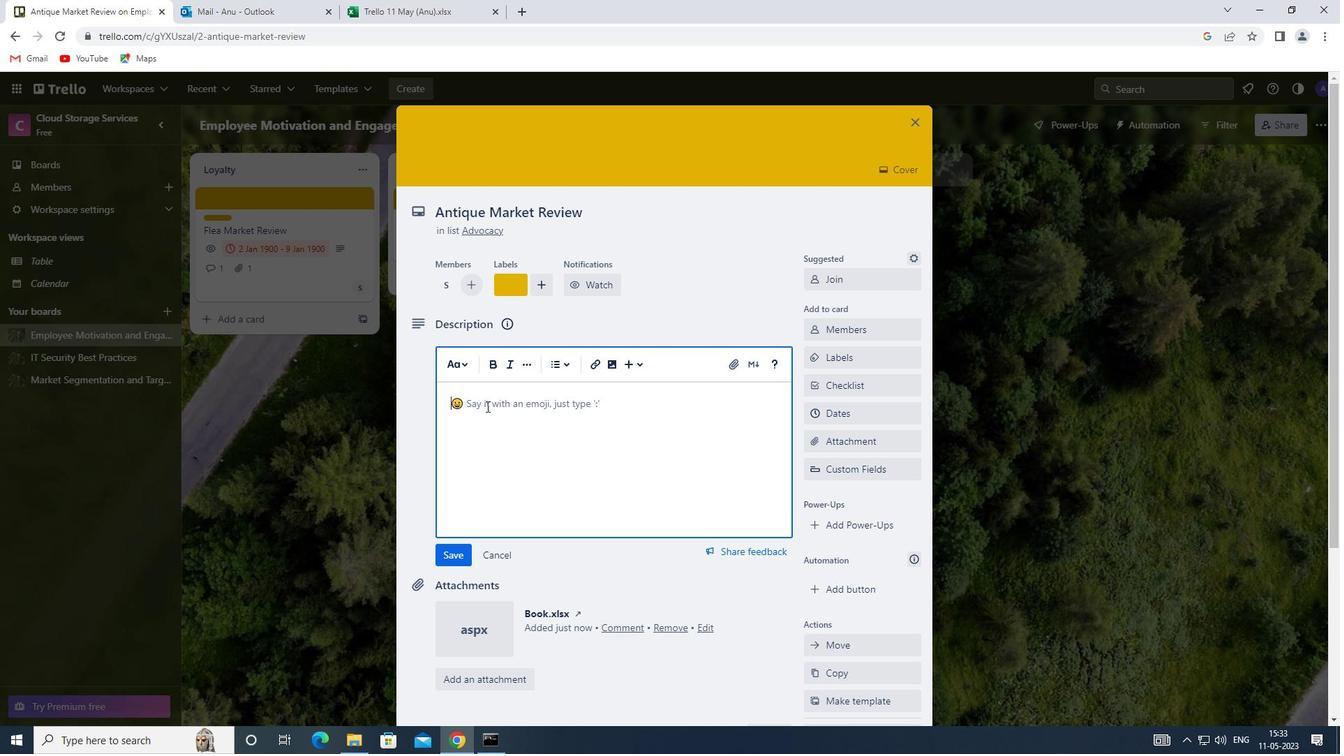 
Action: Key pressed <Key.shift>P
Screenshot: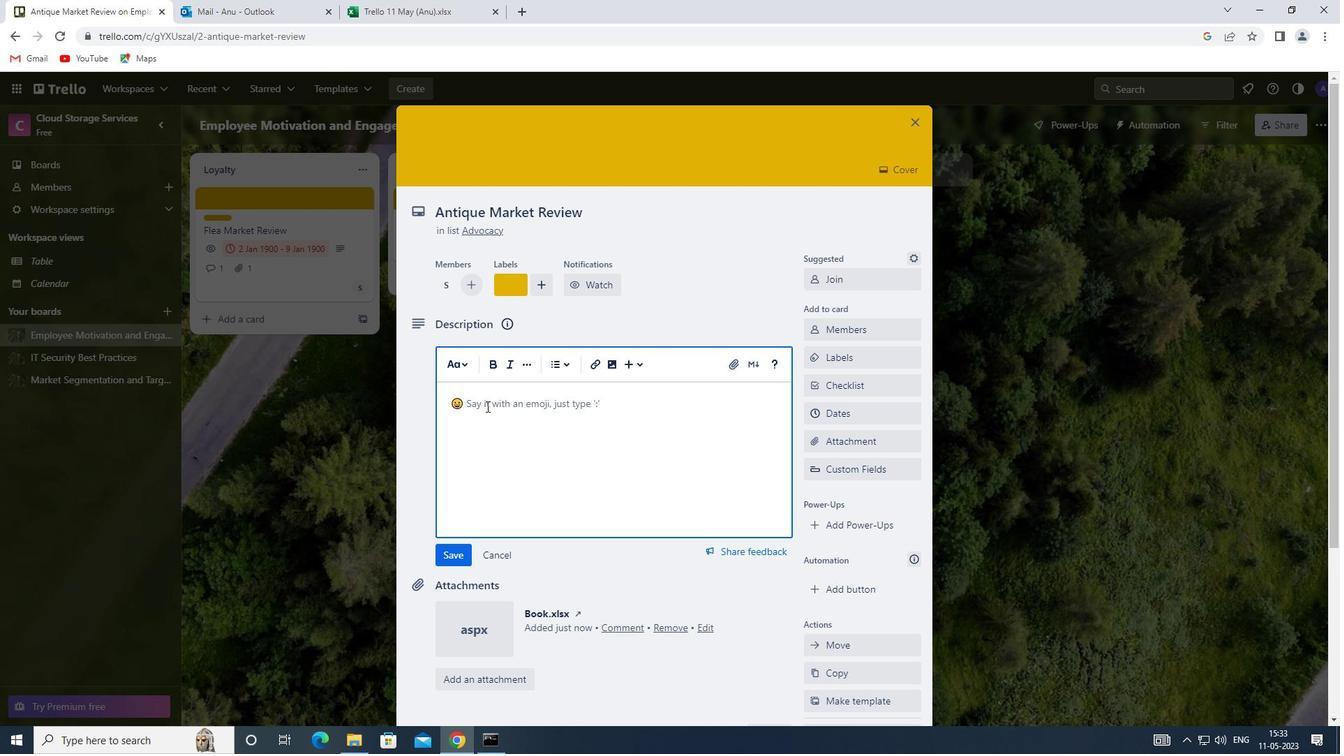 
Action: Mouse moved to (486, 406)
Screenshot: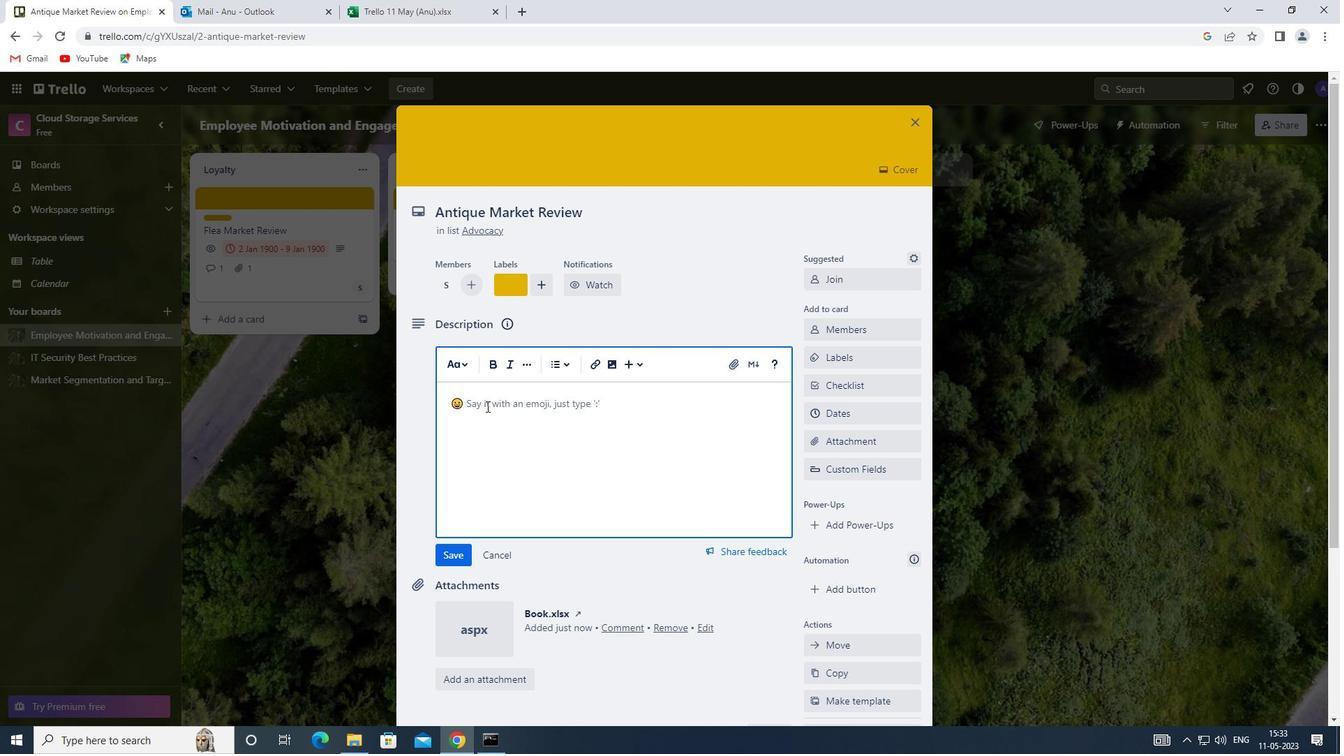 
Action: Key pressed LAN<Key.space>AND<Key.space>EXECUTE<Key.space>COMPANY<Key.space>TEAM-BUILDING<Key.space>CONFERENCE<Key.space>WITH<Key.space>TEAM-BUILDING<Key.space>EXERCISE<Key.space>ON<Key.space>PROBLEM-SOLVING
Screenshot: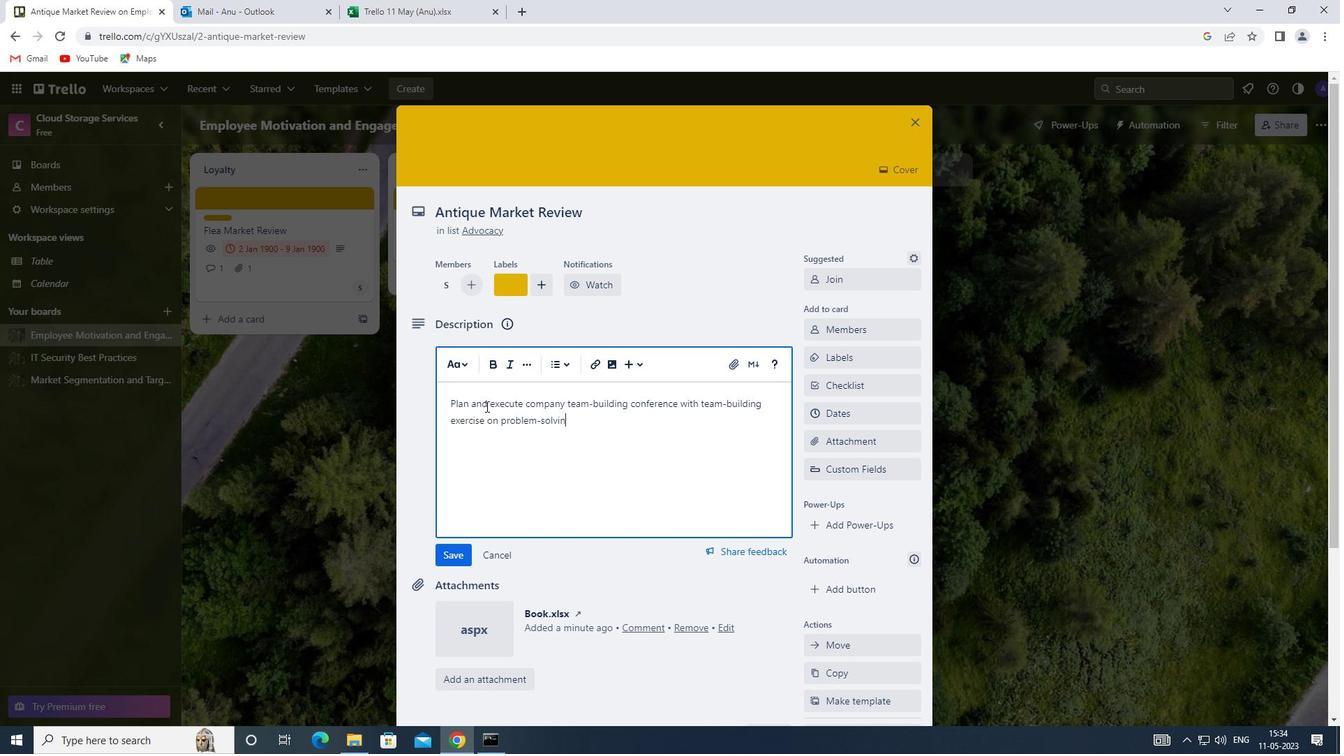 
Action: Mouse moved to (444, 549)
Screenshot: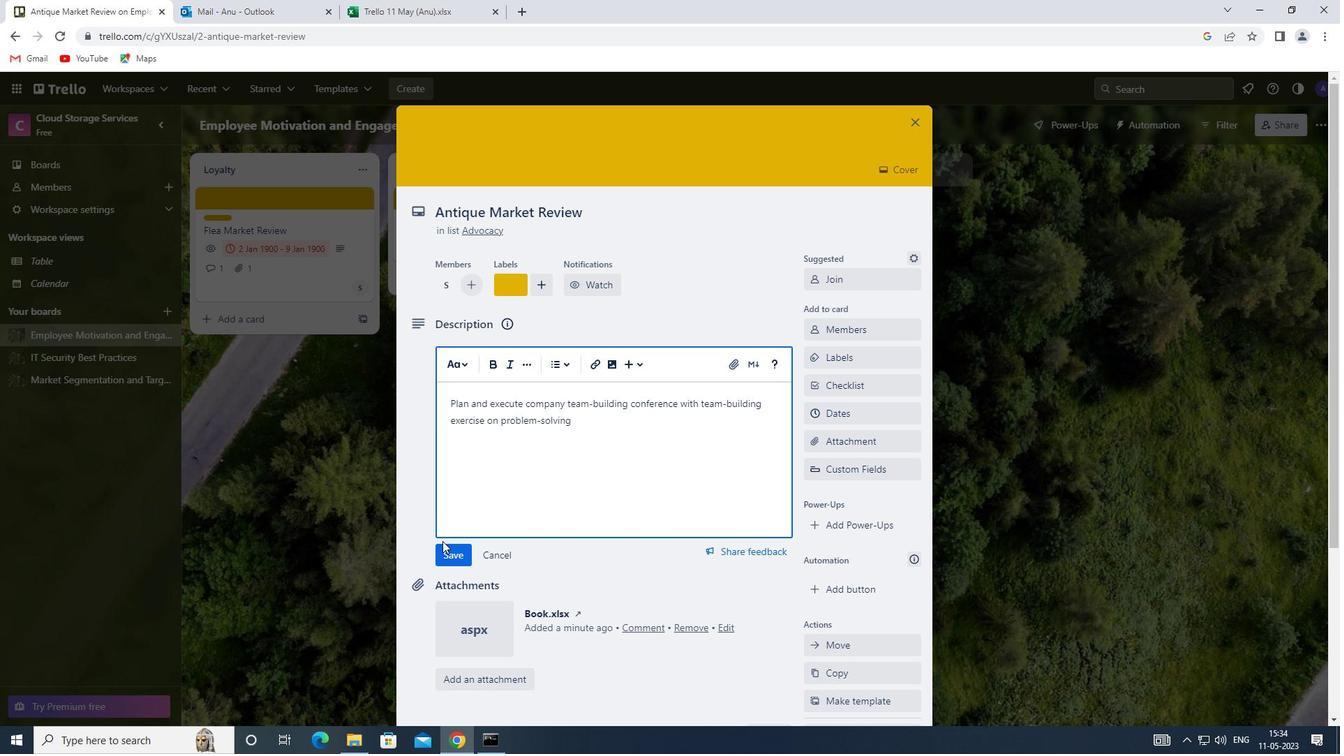 
Action: Mouse pressed left at (444, 549)
Screenshot: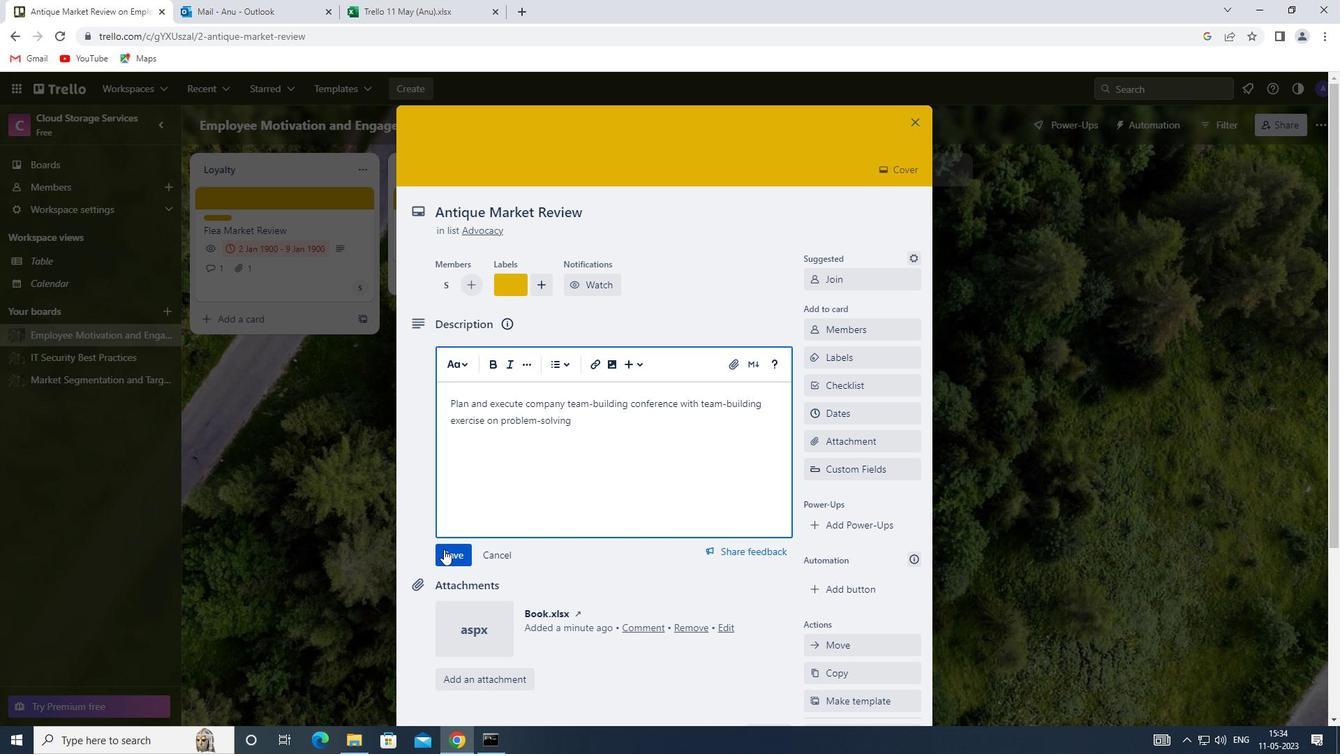 
Action: Mouse moved to (530, 522)
Screenshot: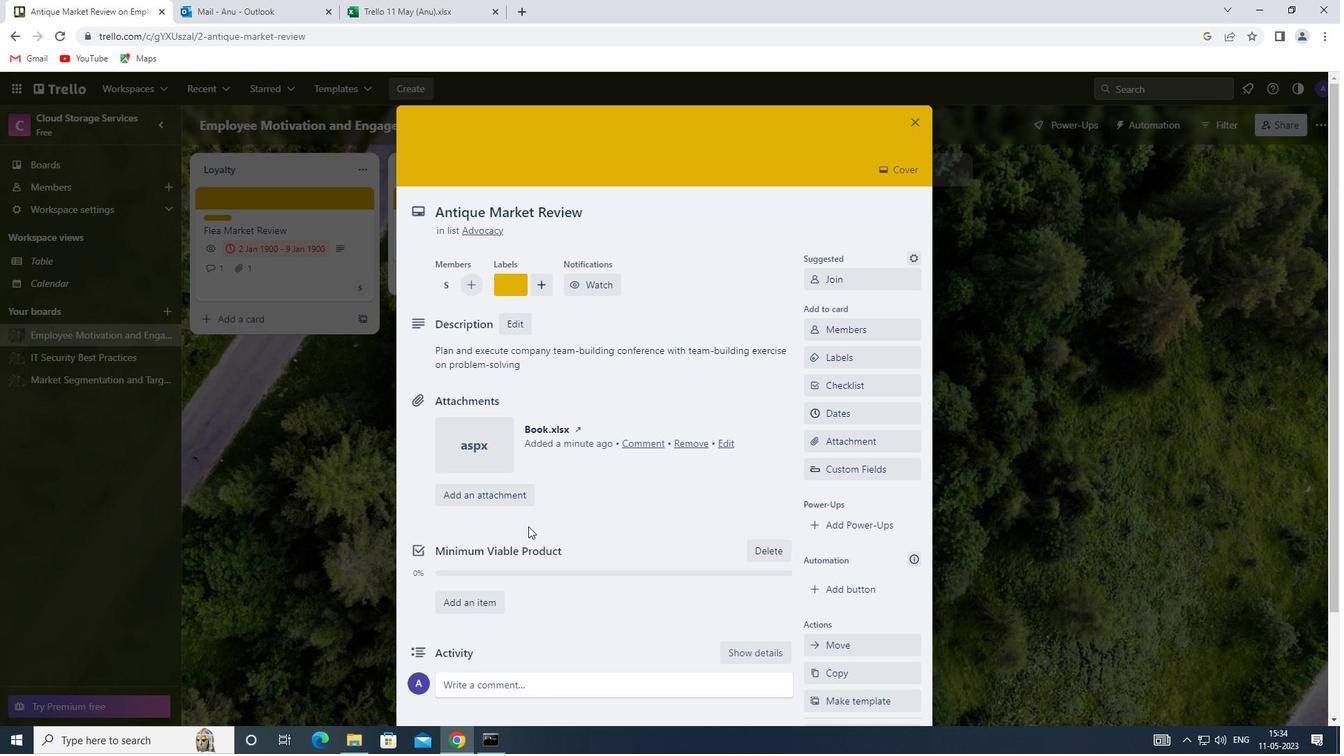
Action: Mouse scrolled (530, 521) with delta (0, 0)
Screenshot: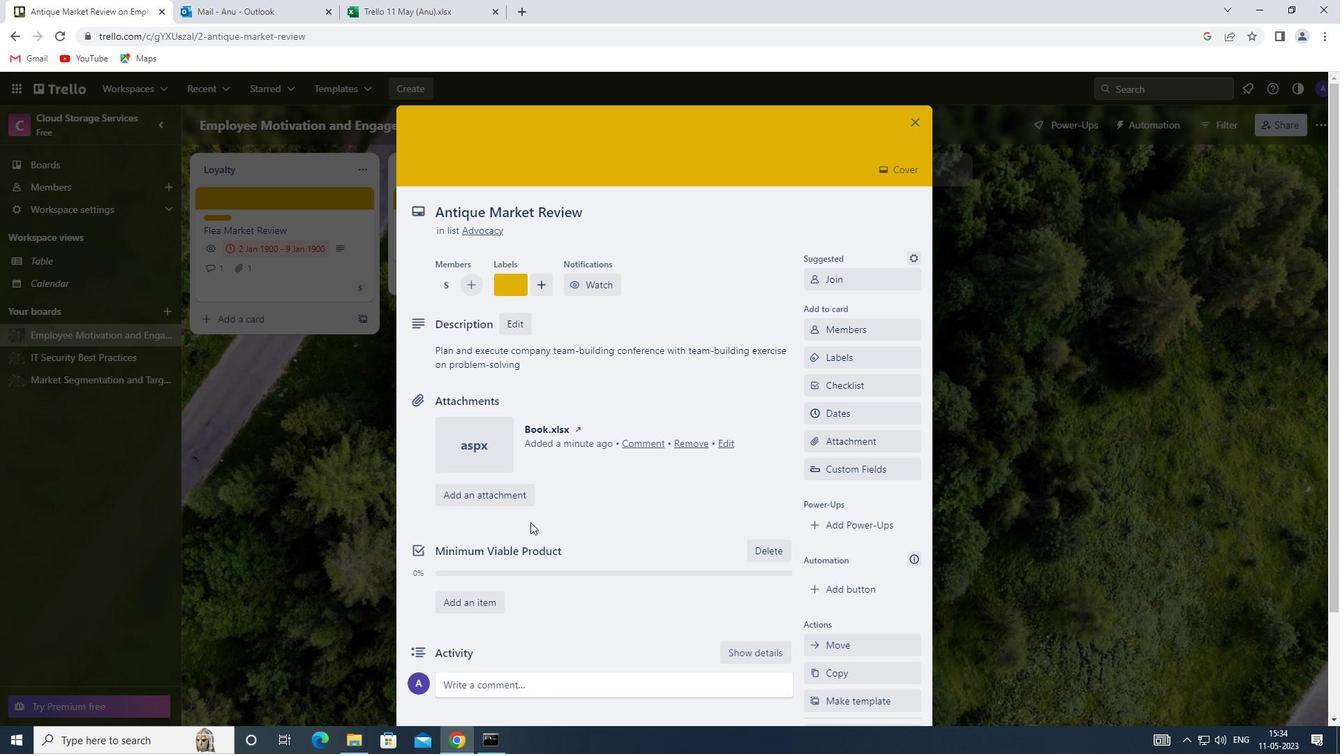 
Action: Mouse scrolled (530, 521) with delta (0, 0)
Screenshot: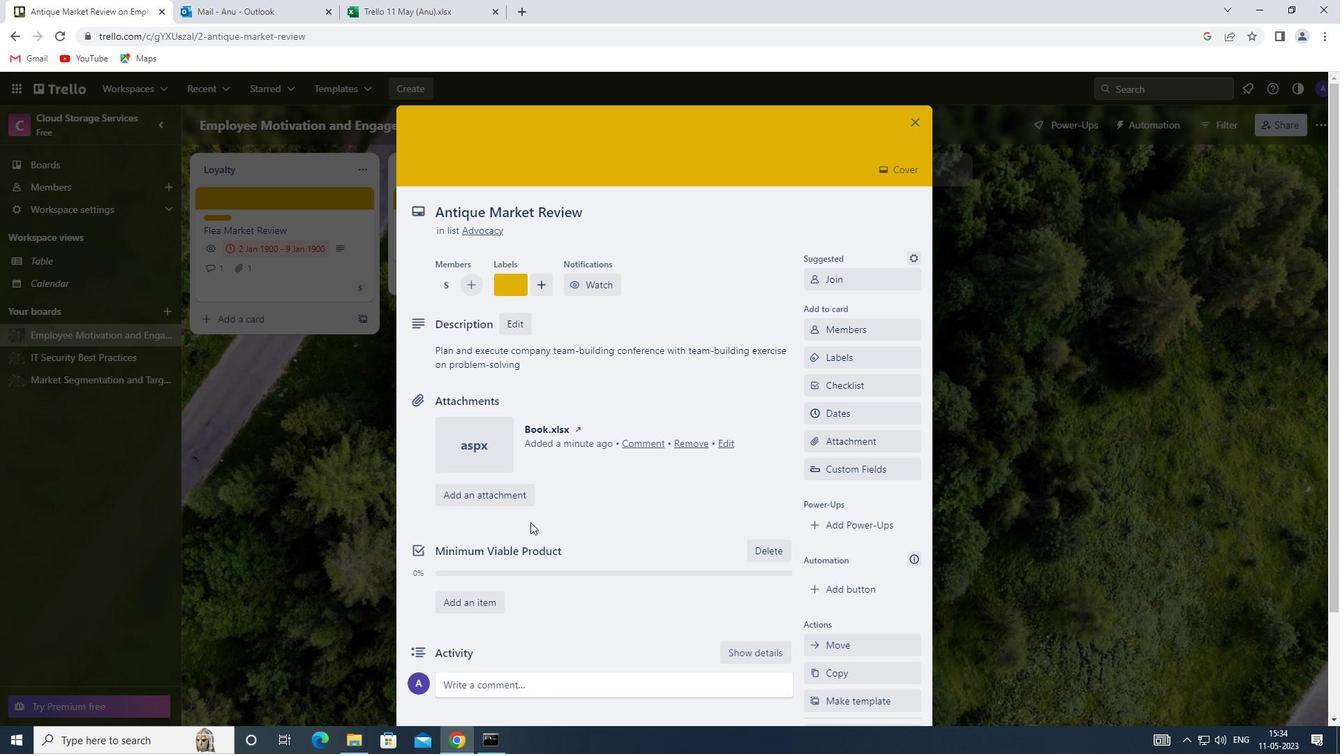 
Action: Mouse moved to (476, 559)
Screenshot: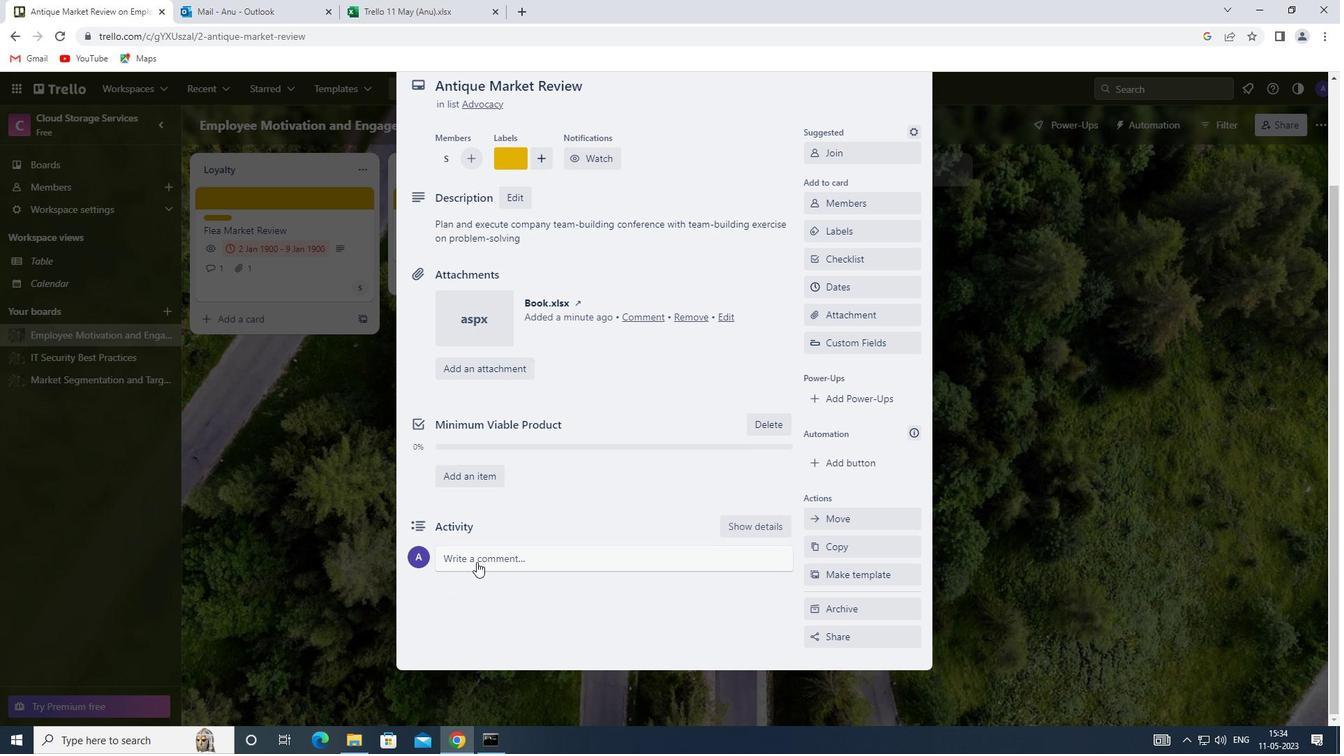 
Action: Mouse pressed left at (476, 559)
Screenshot: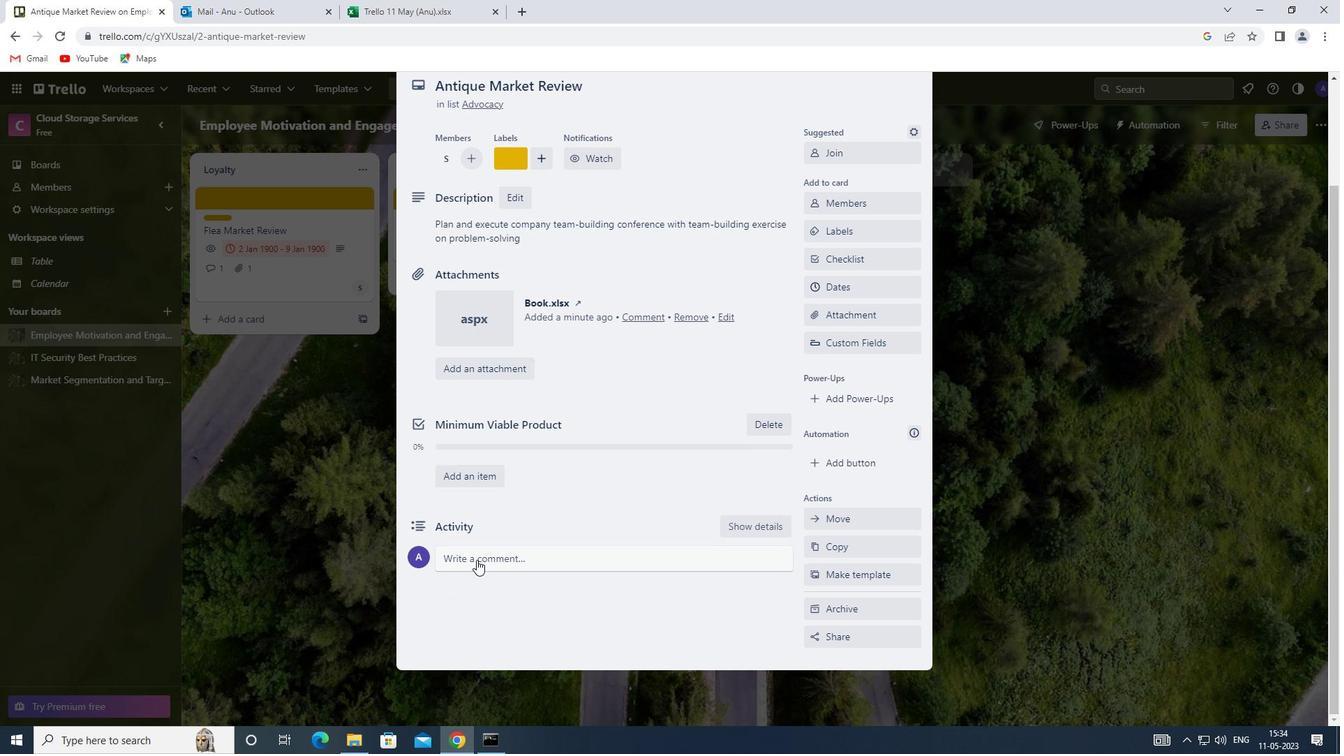 
Action: Mouse moved to (479, 595)
Screenshot: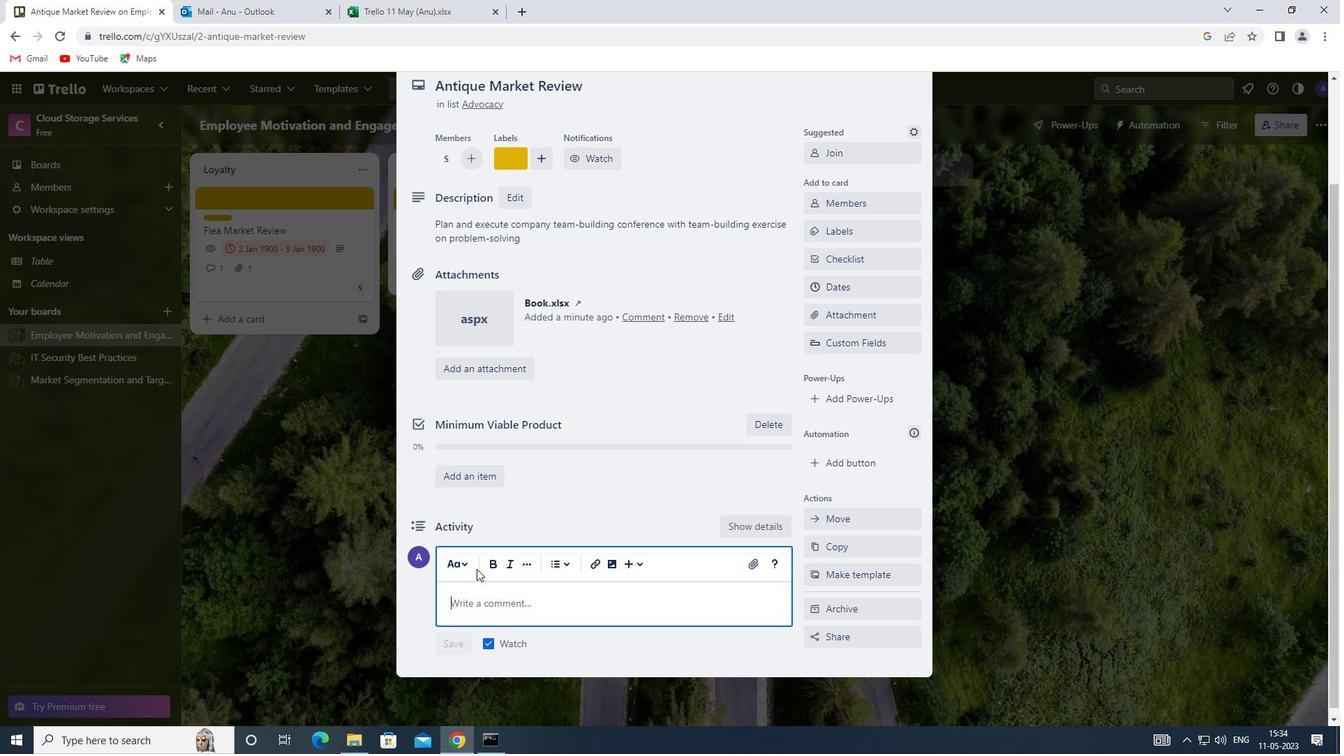 
Action: Mouse pressed left at (479, 595)
Screenshot: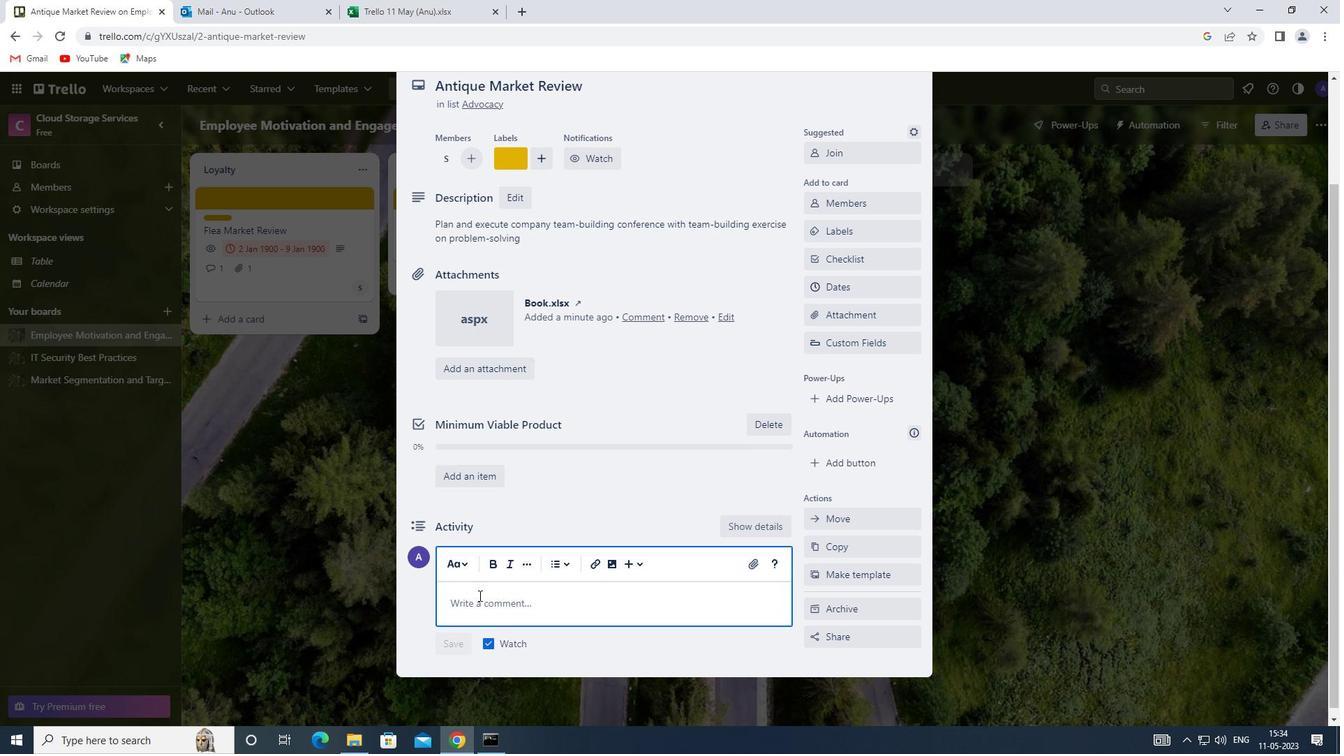 
Action: Key pressed <Key.shift><Key.shift><Key.shift><Key.shift><Key.shift><Key.shift><Key.shift><Key.shift><Key.shift><Key.shift><Key.shift><Key.shift><Key.shift><Key.shift><Key.shift><Key.shift><Key.shift><Key.shift><Key.shift><Key.shift><Key.shift><Key.shift><Key.shift><Key.shift><Key.shift><Key.shift><Key.shift><Key.shift><Key.shift><Key.shift><Key.shift><Key.shift>LET<Key.space>US<Key.space>APPROACH<Key.space>THIS<Key.space>TASK<Key.space>WITH<Key.space>AN<Key.space>OPEN<Key.space>MIND<Key.space>AND<Key.space>BE<Key.space>WILLING<Key.space>TO<Key.space>IMPORTANT
Screenshot: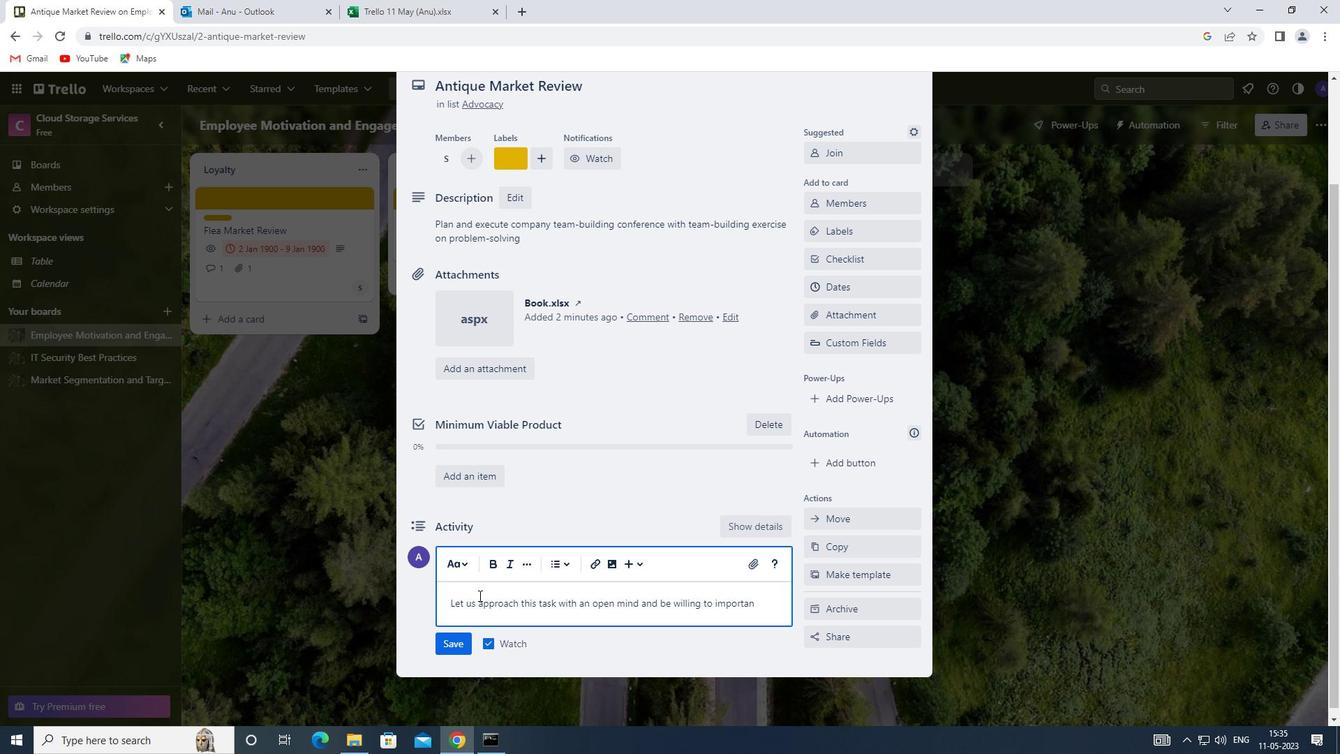 
Action: Mouse moved to (622, 567)
Screenshot: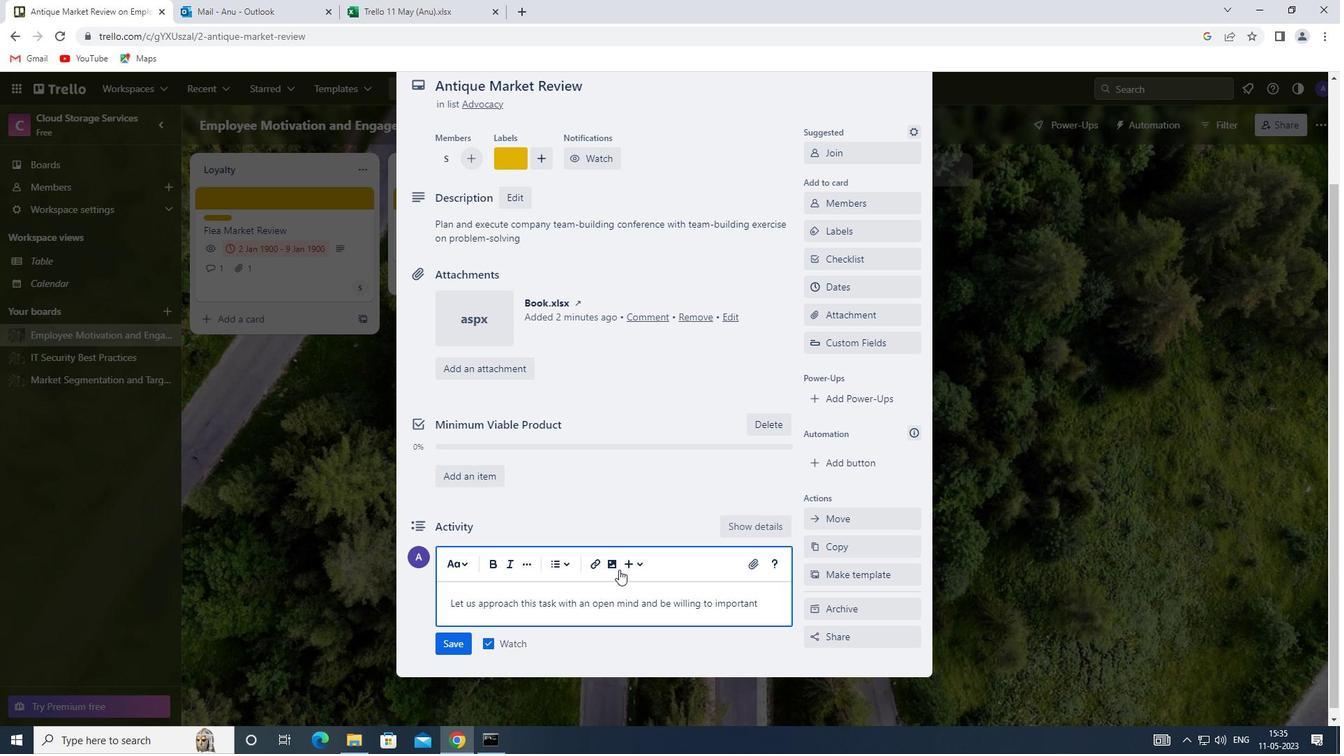 
Action: Mouse scrolled (622, 566) with delta (0, 0)
Screenshot: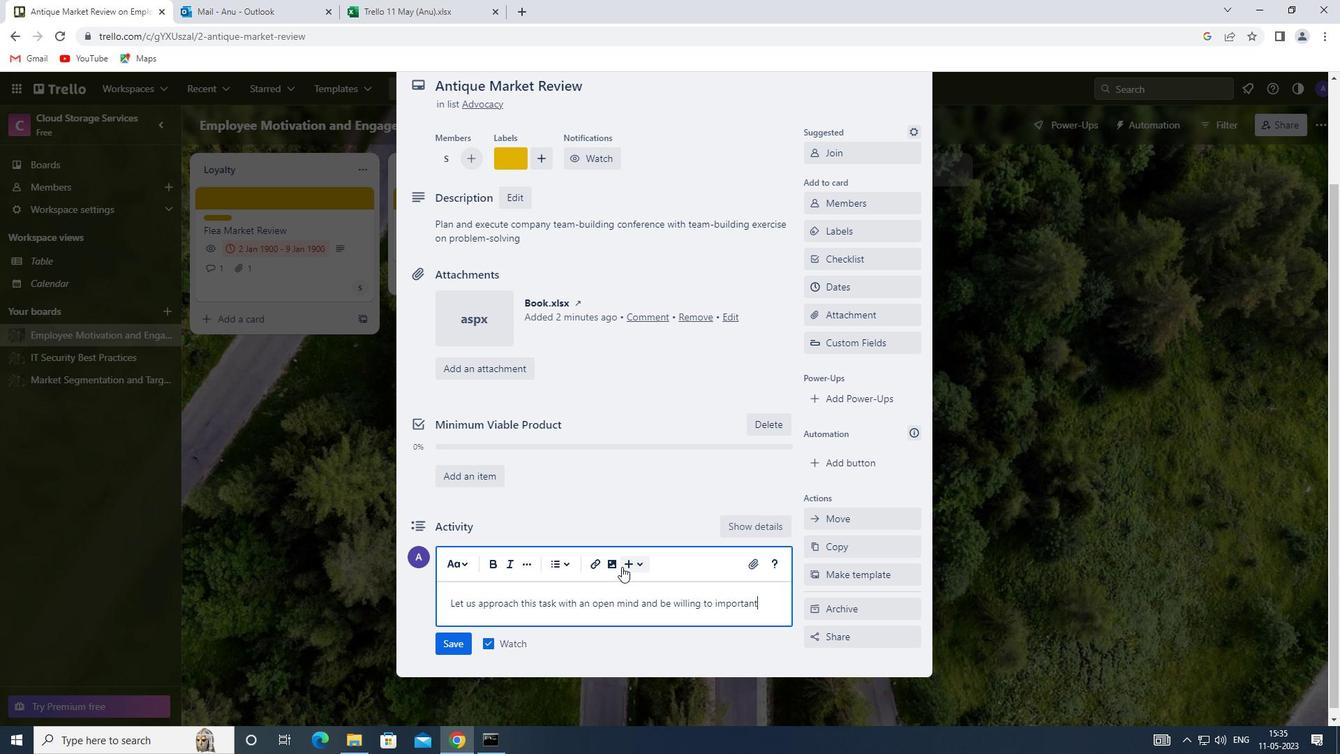 
Action: Mouse scrolled (622, 566) with delta (0, 0)
Screenshot: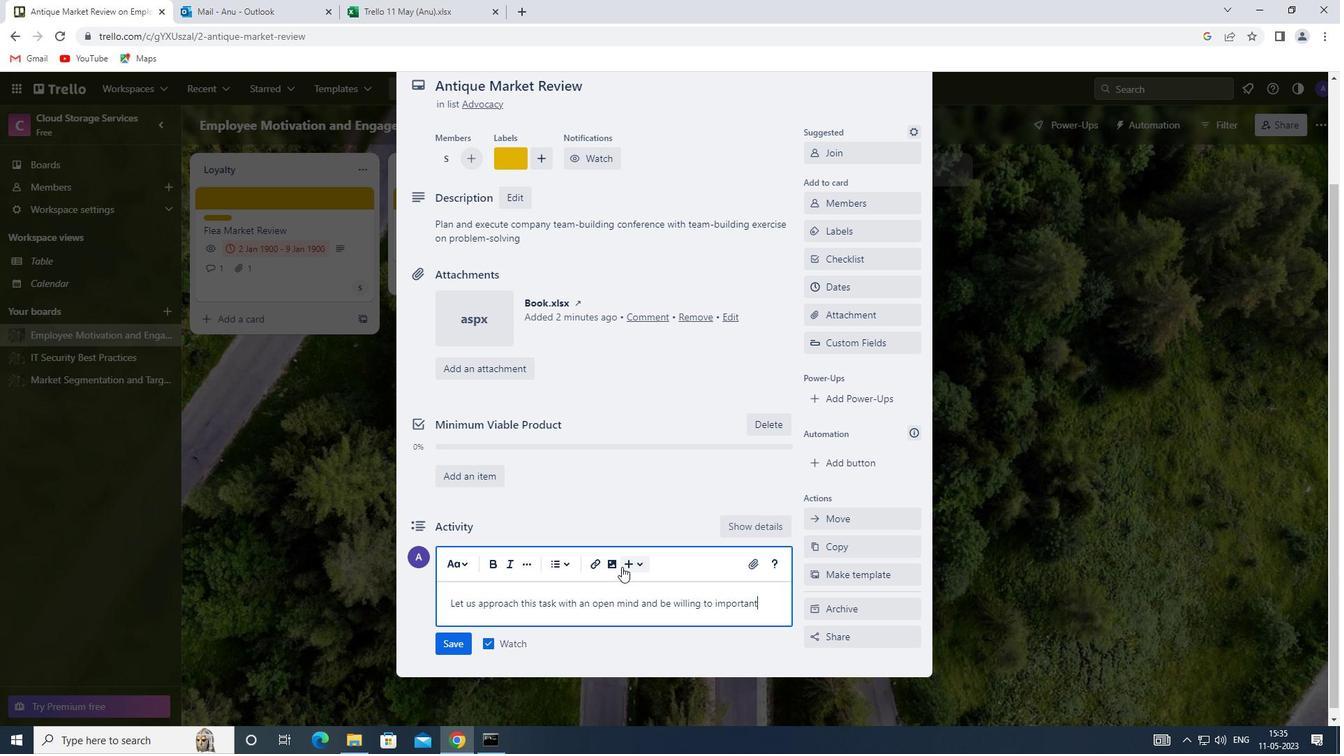 
Action: Mouse moved to (767, 596)
Screenshot: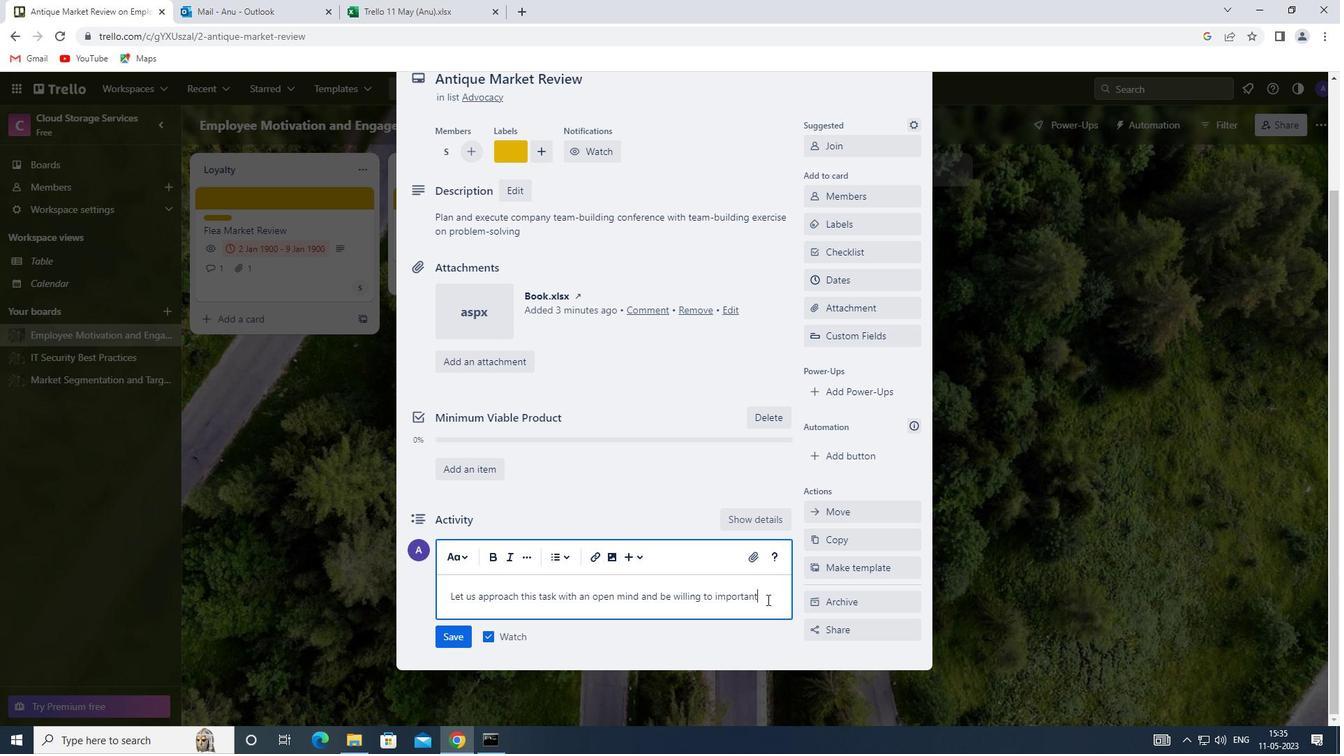 
Action: Key pressed <Key.backspace><Key.backspace><Key.backspace><Key.backspace><Key.backspace><Key.backspace><Key.backspace><Key.backspace><Key.backspace>TAKE<Key.space>RISK<Key.space>TO<Key.space>THINK<Key.space>OUTSIDE<Key.space>THE<Key.space>BOX
Screenshot: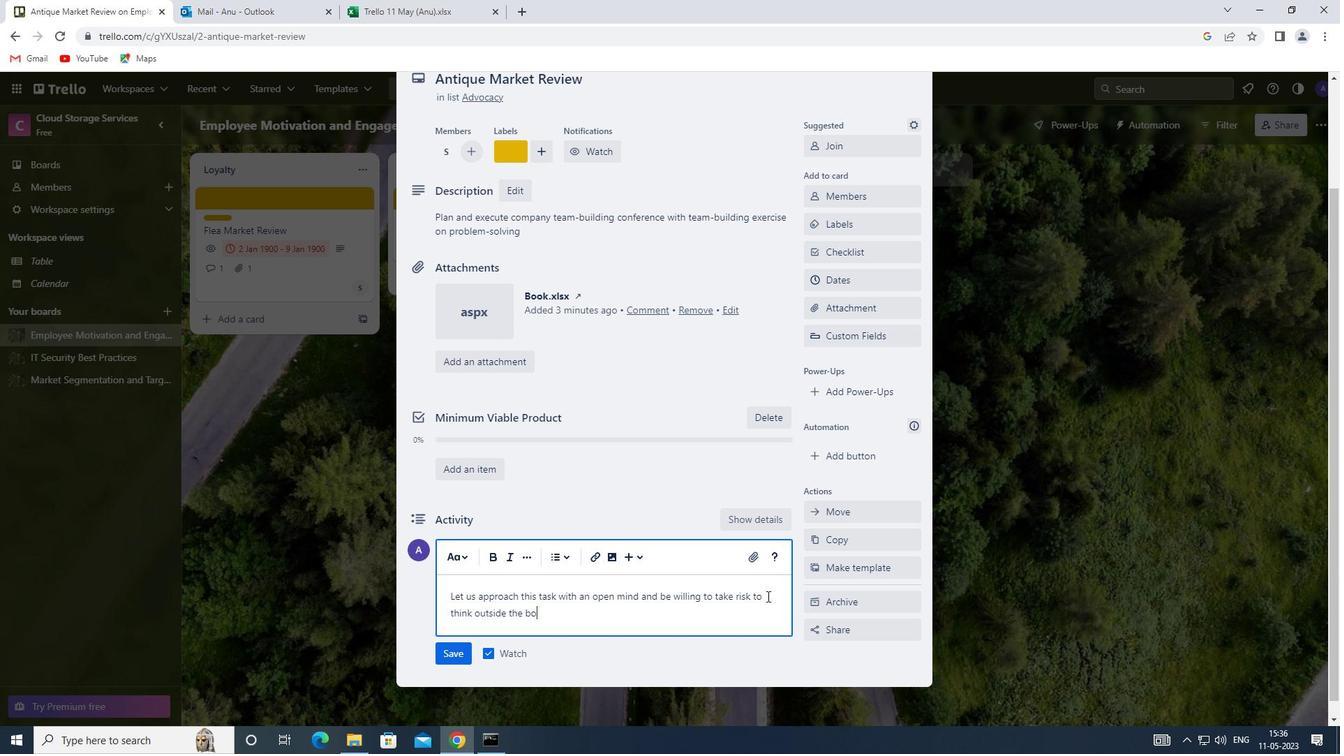 
Action: Mouse moved to (450, 655)
Screenshot: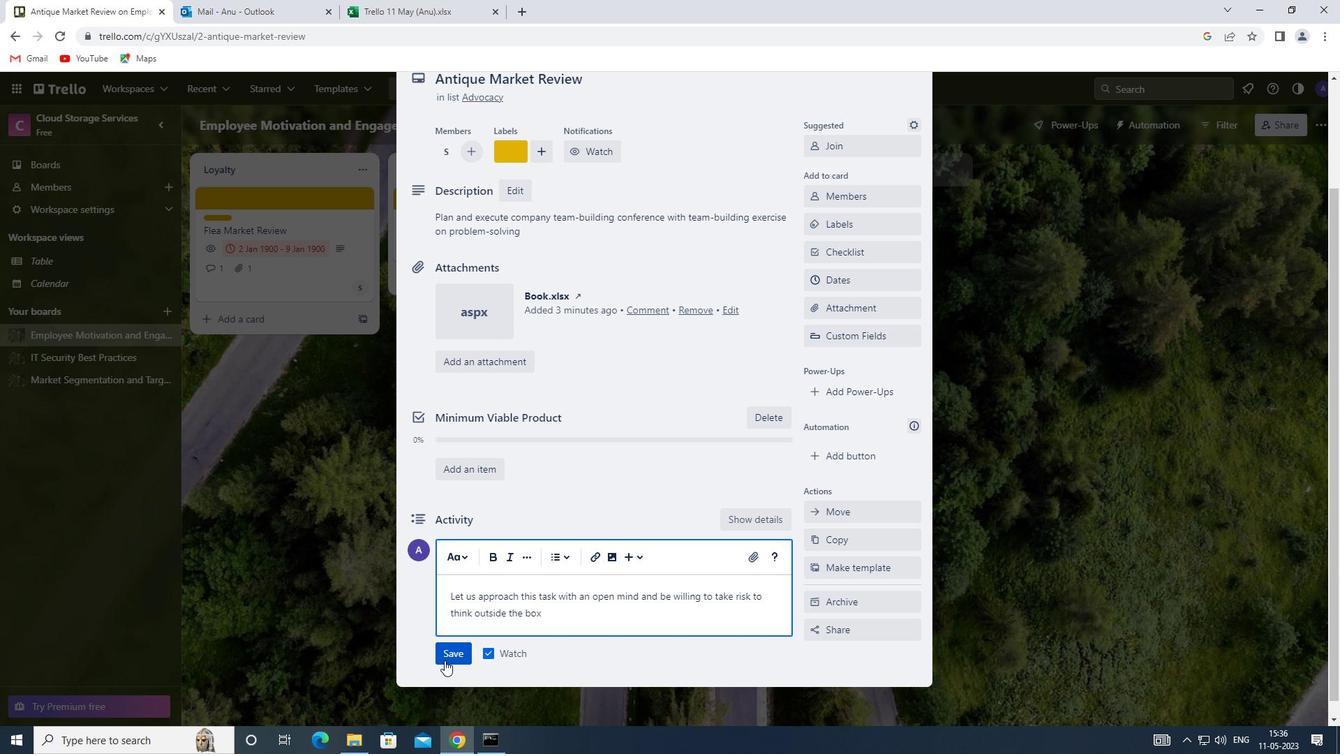 
Action: Mouse pressed left at (450, 655)
Screenshot: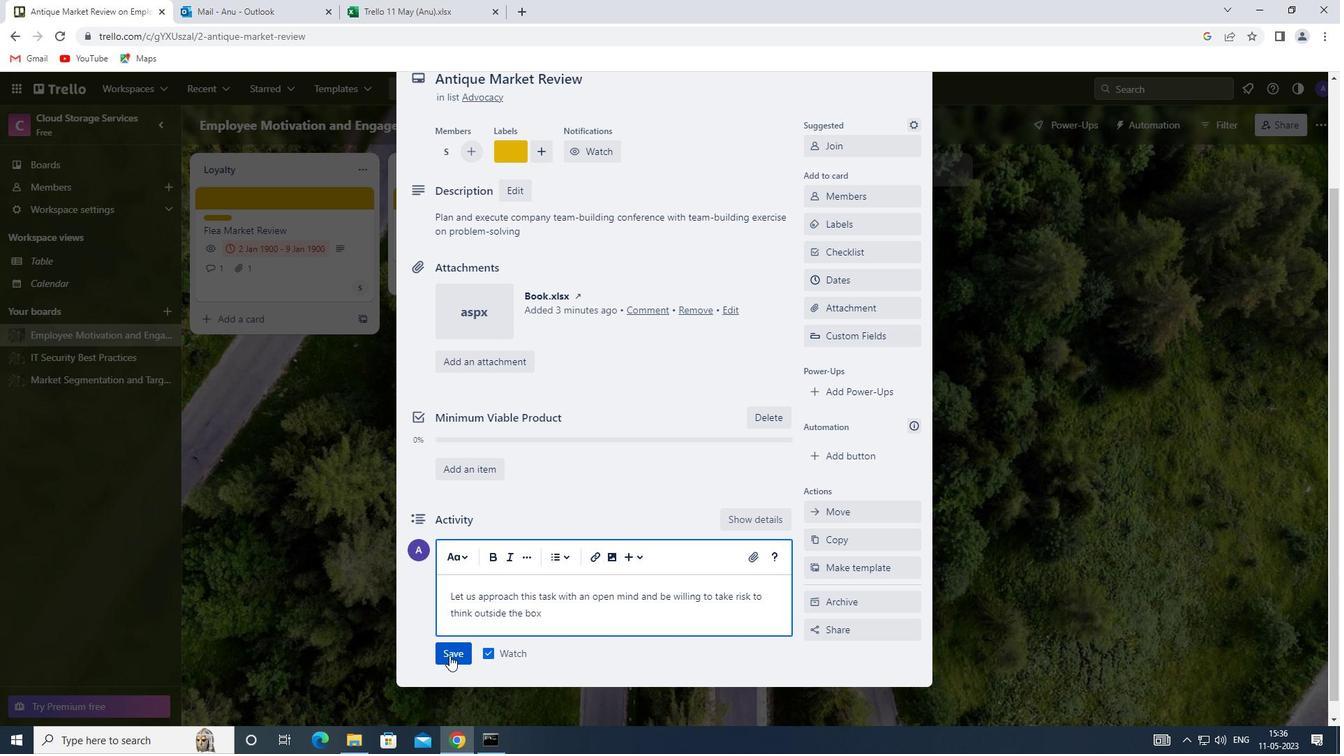 
Action: Mouse moved to (855, 272)
Screenshot: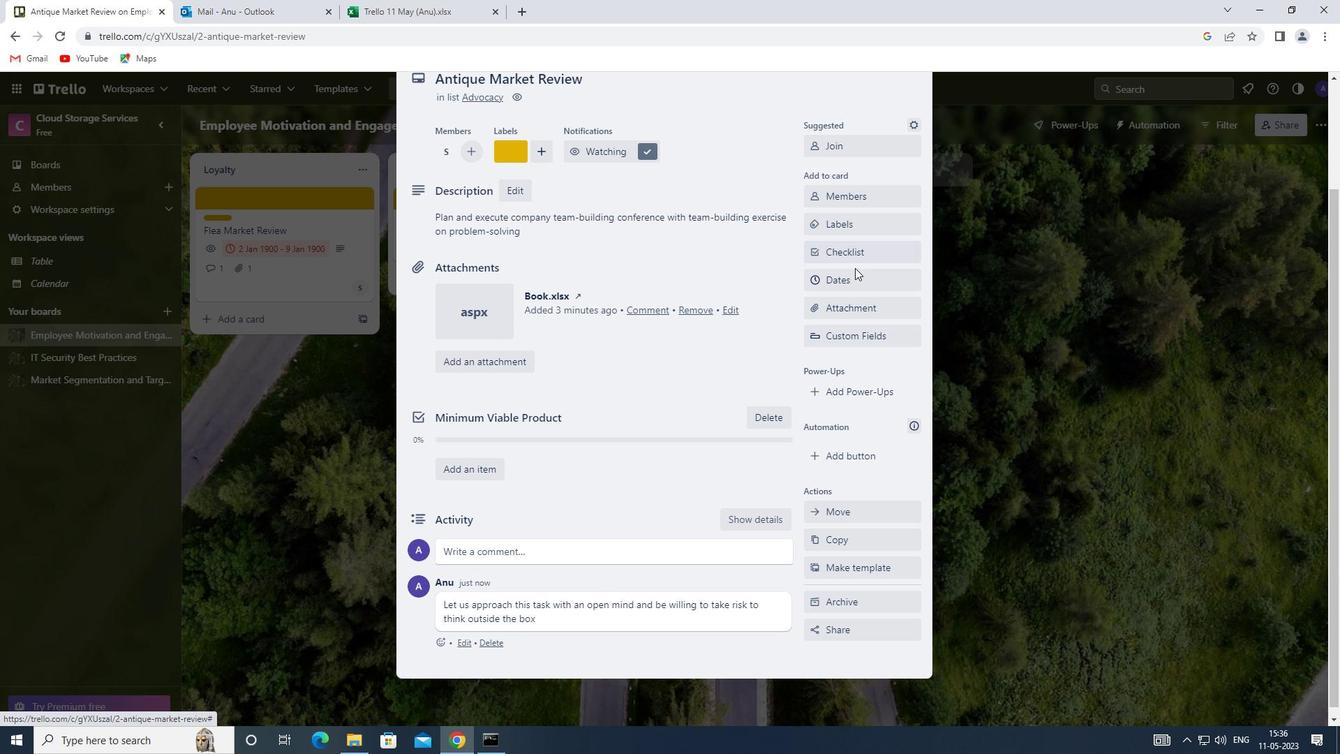 
Action: Mouse pressed left at (855, 272)
Screenshot: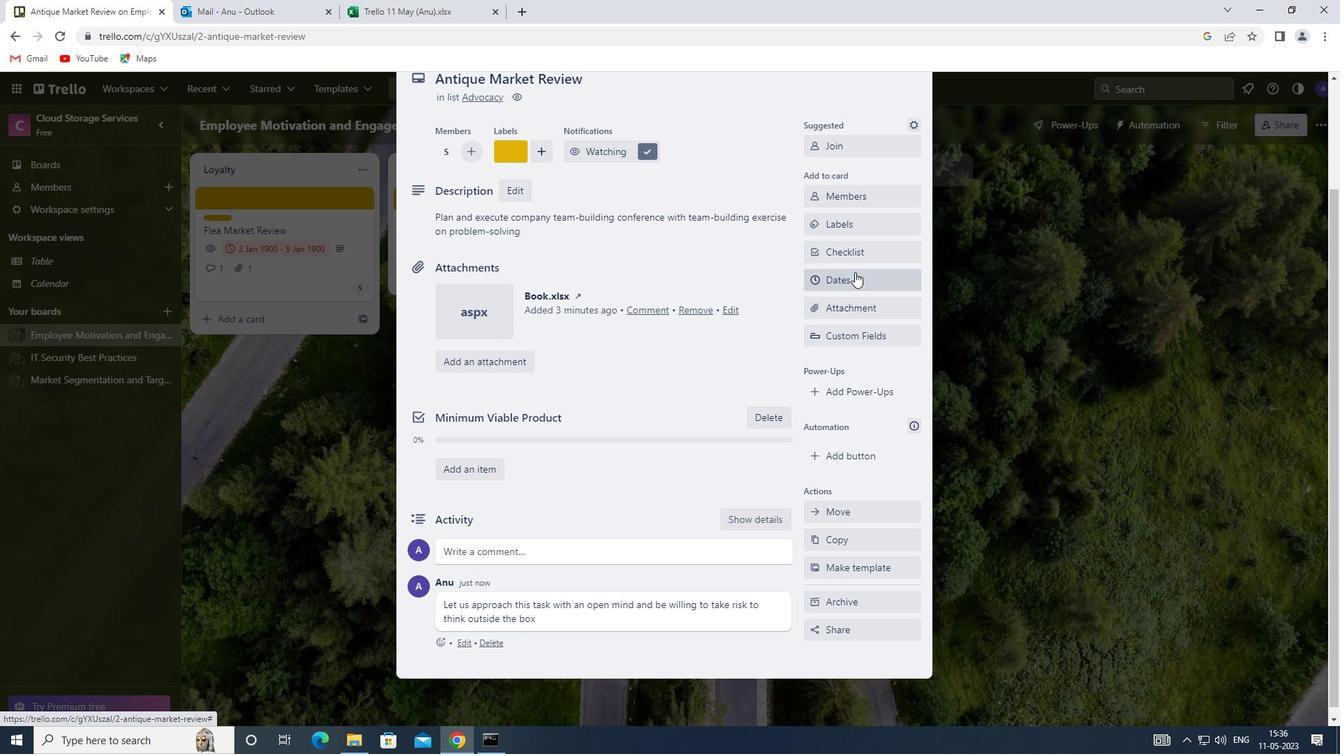 
Action: Mouse moved to (819, 377)
Screenshot: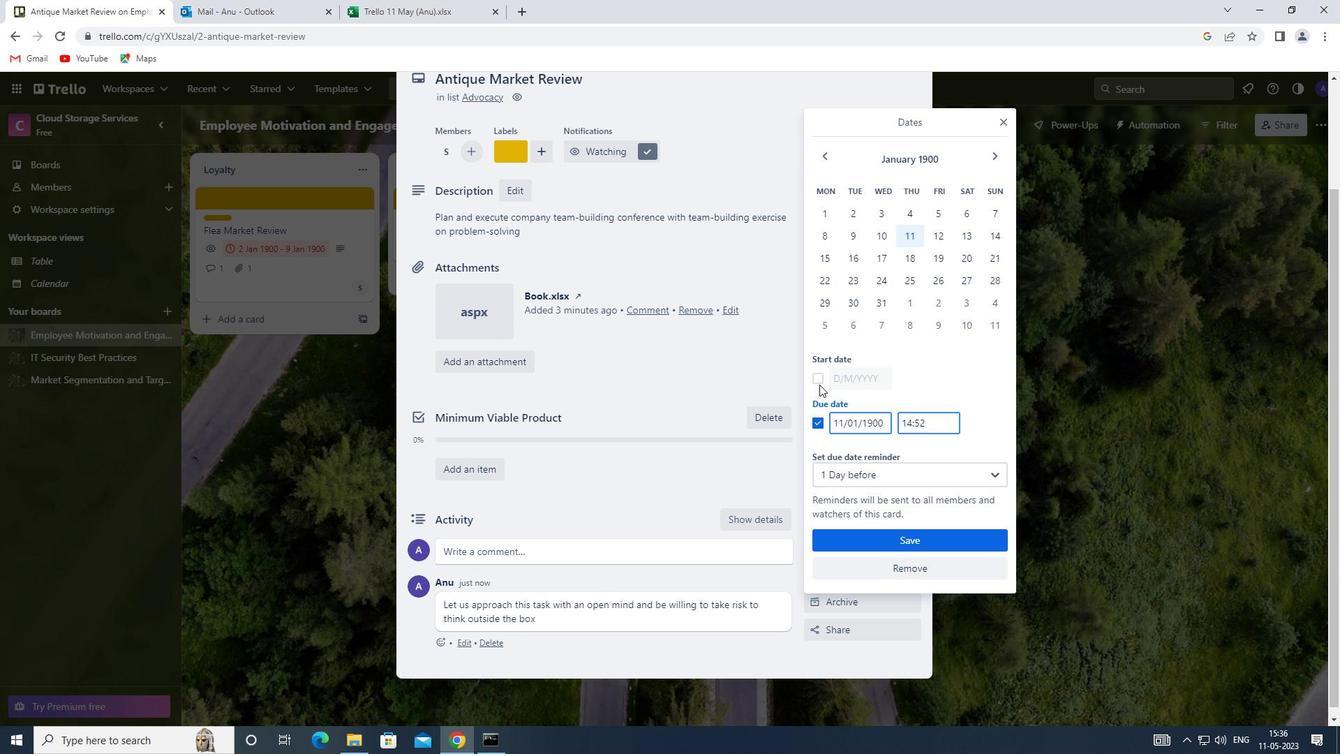 
Action: Mouse pressed left at (819, 377)
Screenshot: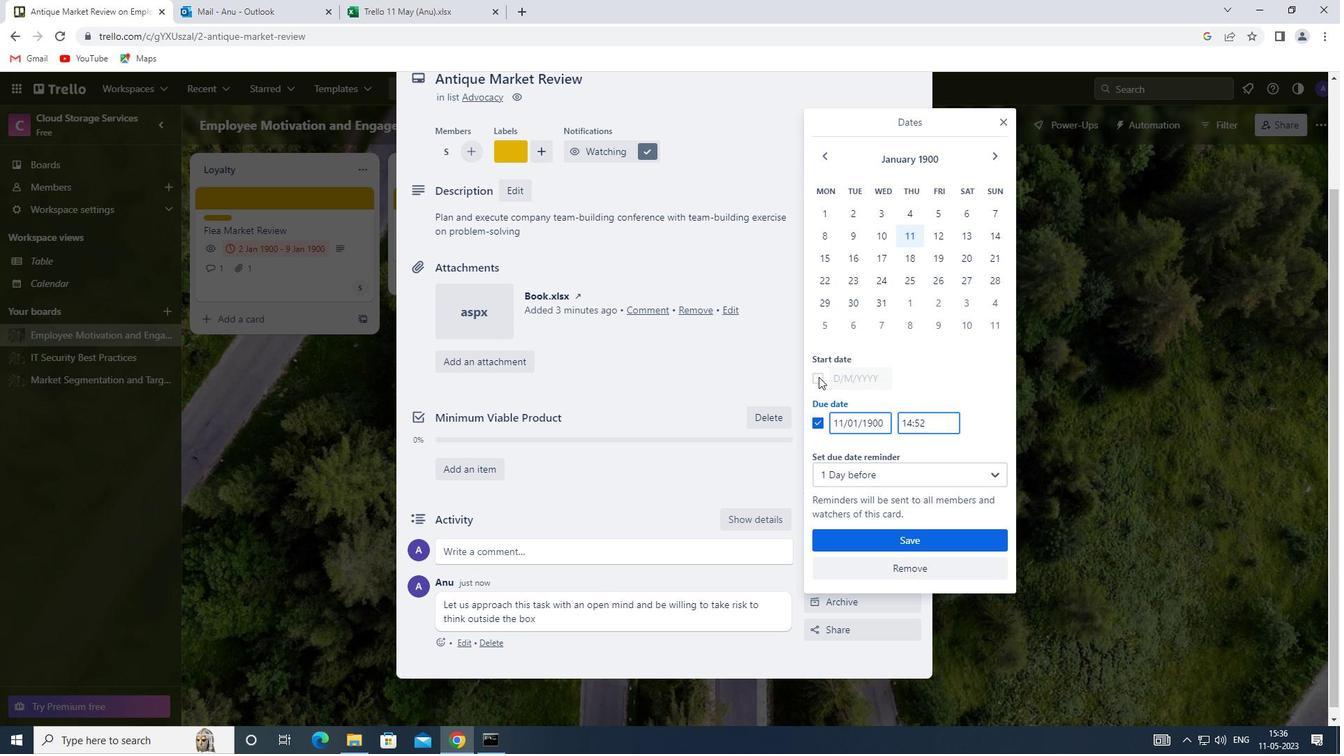 
Action: Mouse moved to (938, 208)
Screenshot: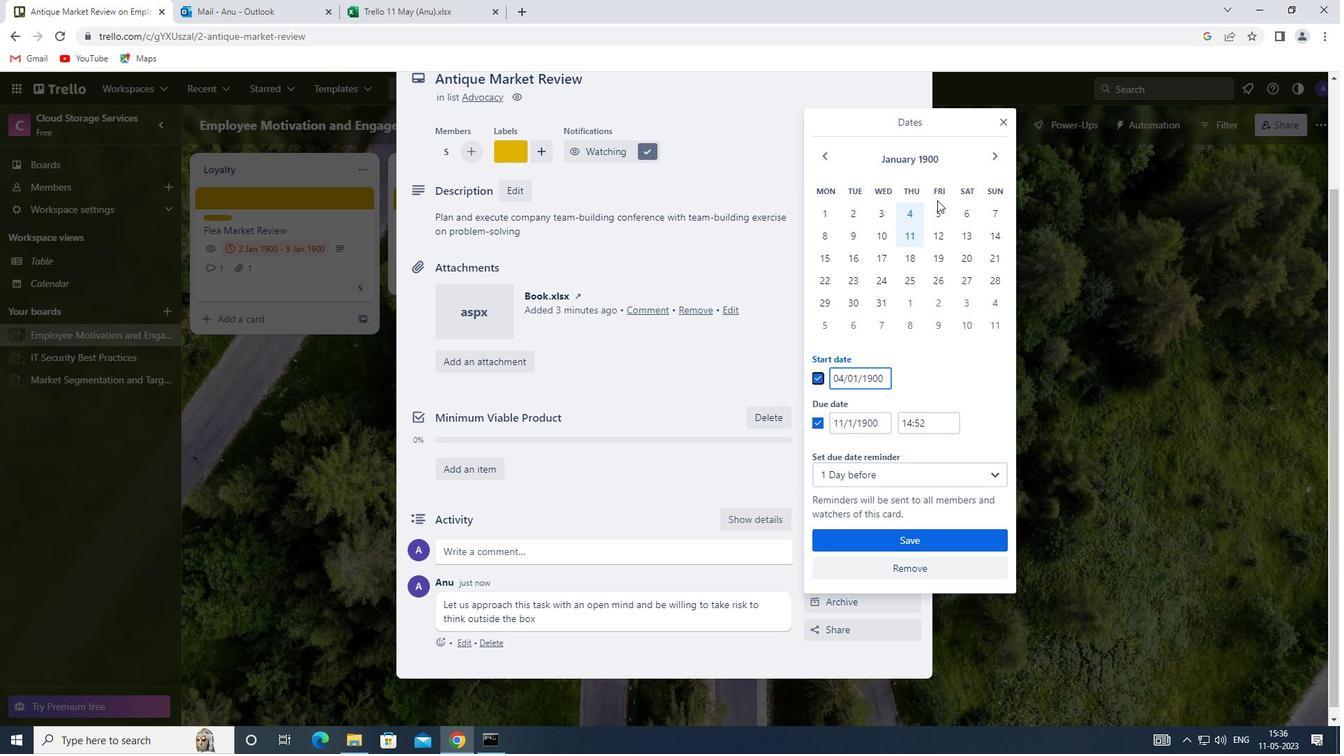 
Action: Mouse pressed left at (938, 208)
Screenshot: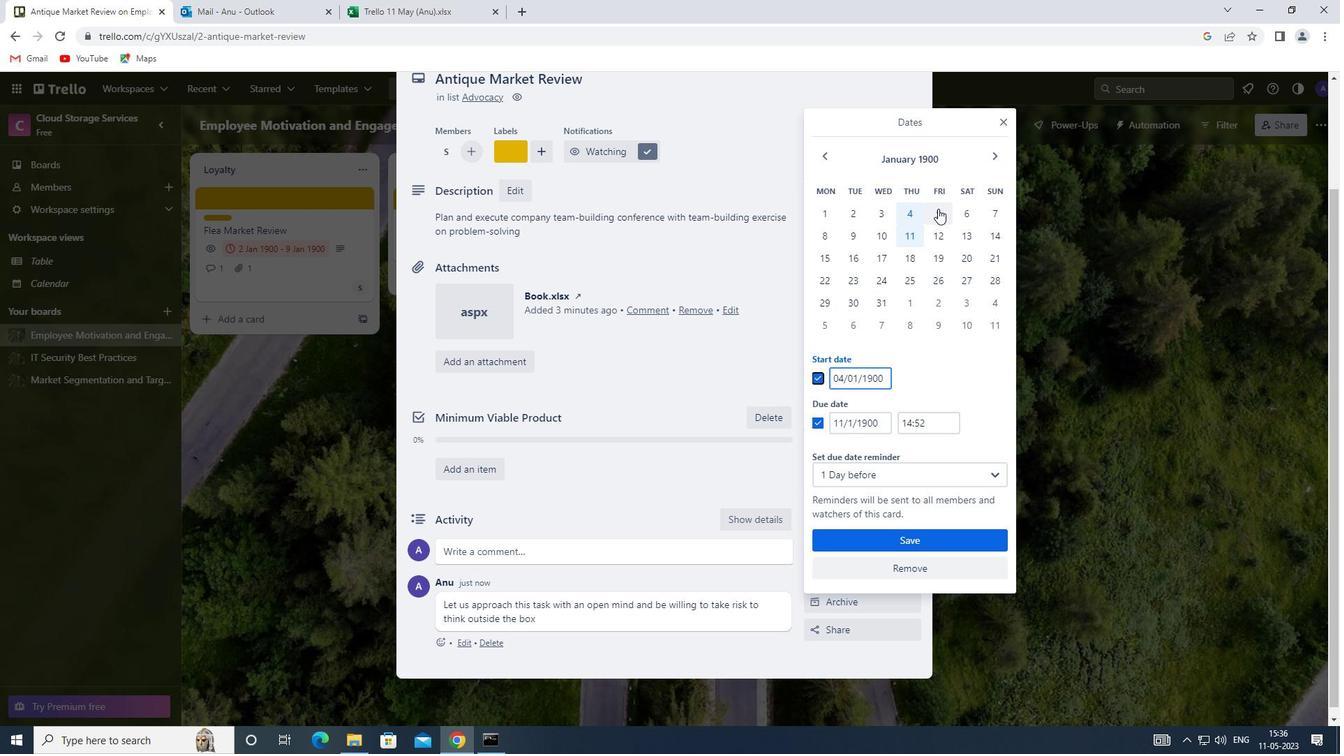 
Action: Mouse moved to (938, 234)
Screenshot: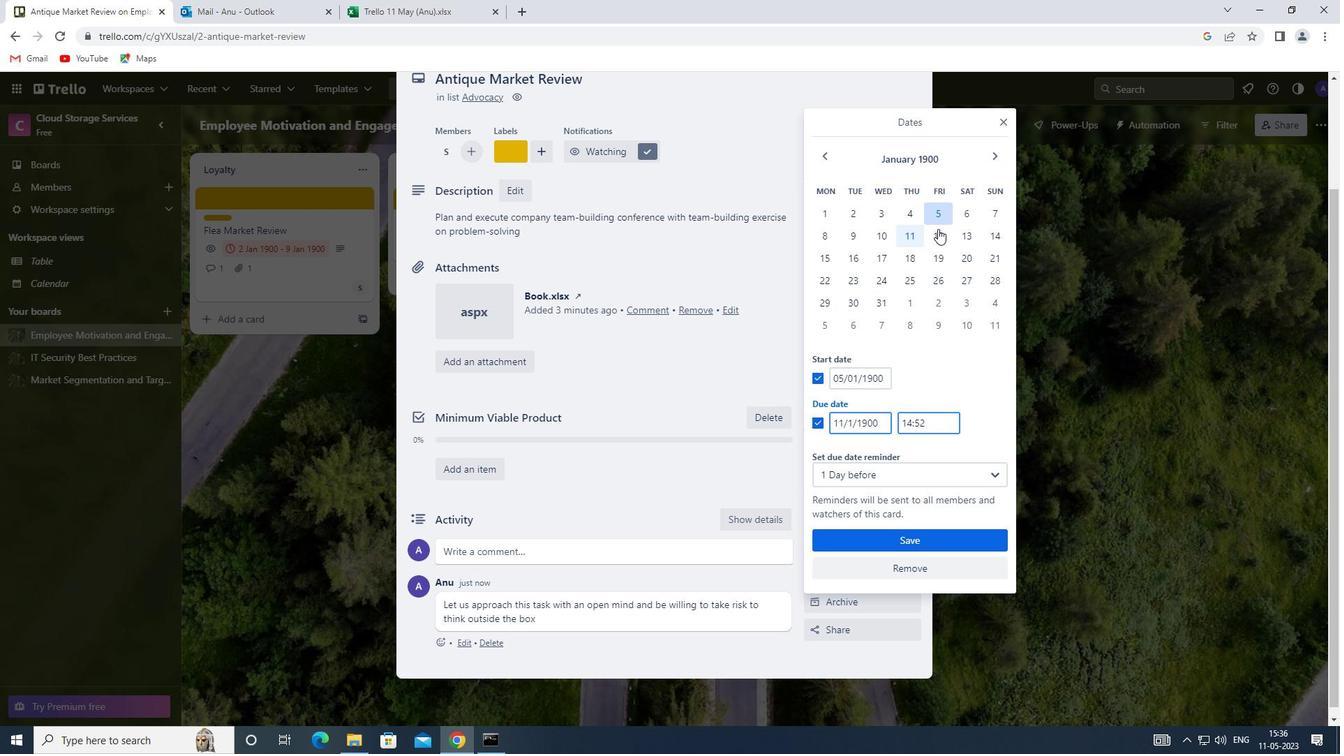 
Action: Mouse pressed left at (938, 234)
Screenshot: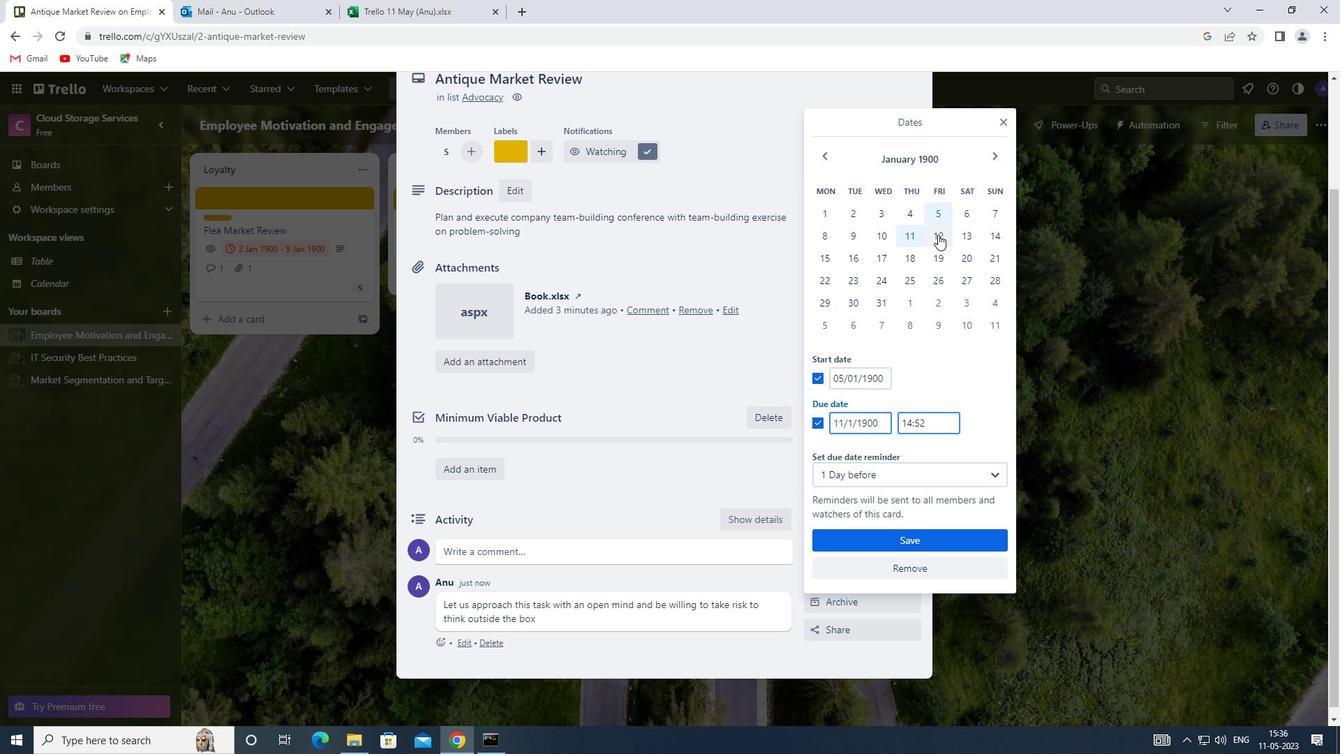 
Action: Mouse moved to (885, 538)
Screenshot: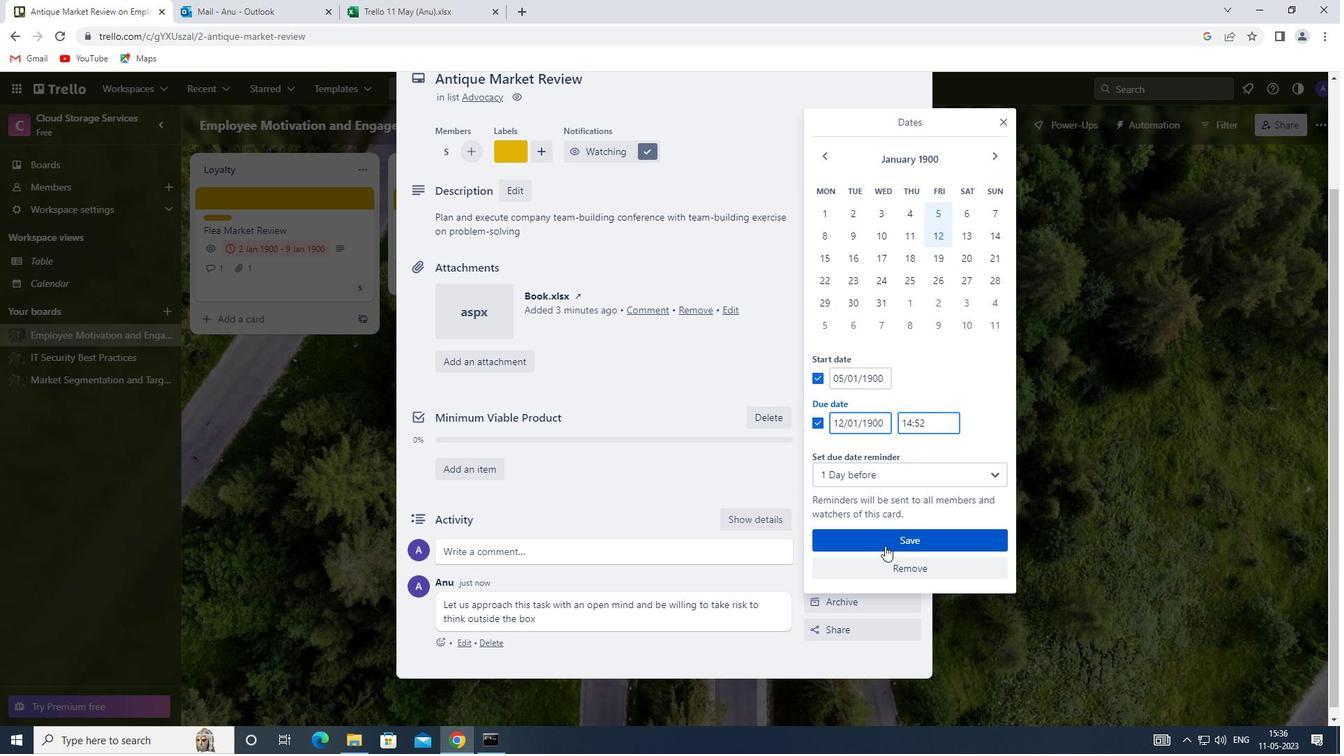 
Action: Mouse pressed left at (885, 538)
Screenshot: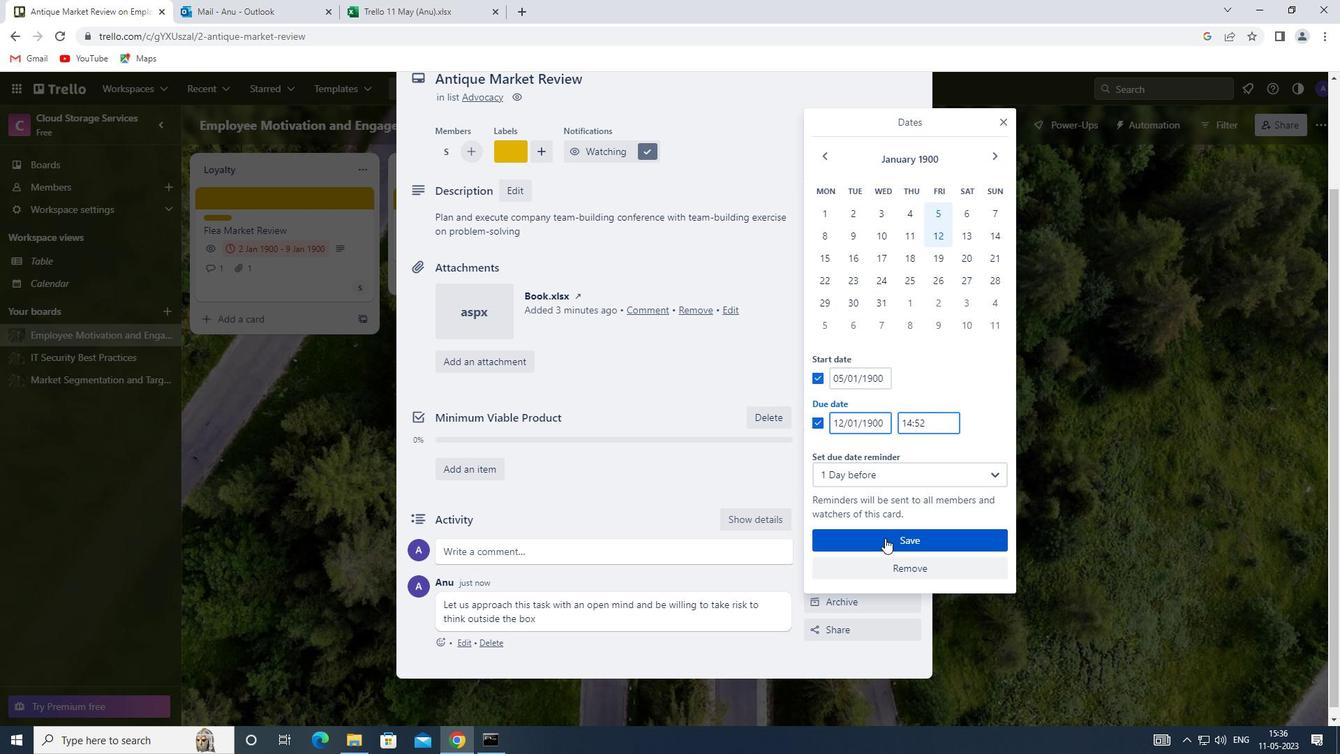 
Action: Mouse moved to (992, 435)
Screenshot: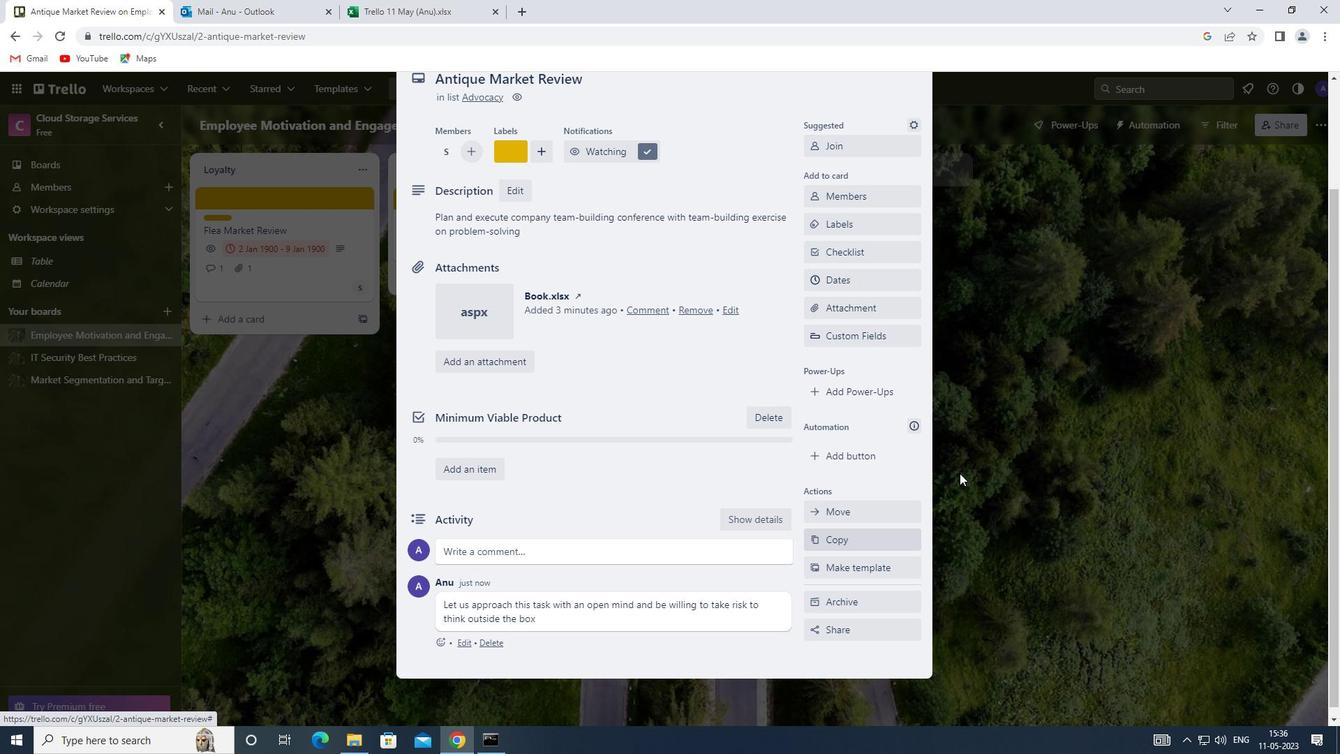 
Action: Mouse pressed left at (992, 435)
Screenshot: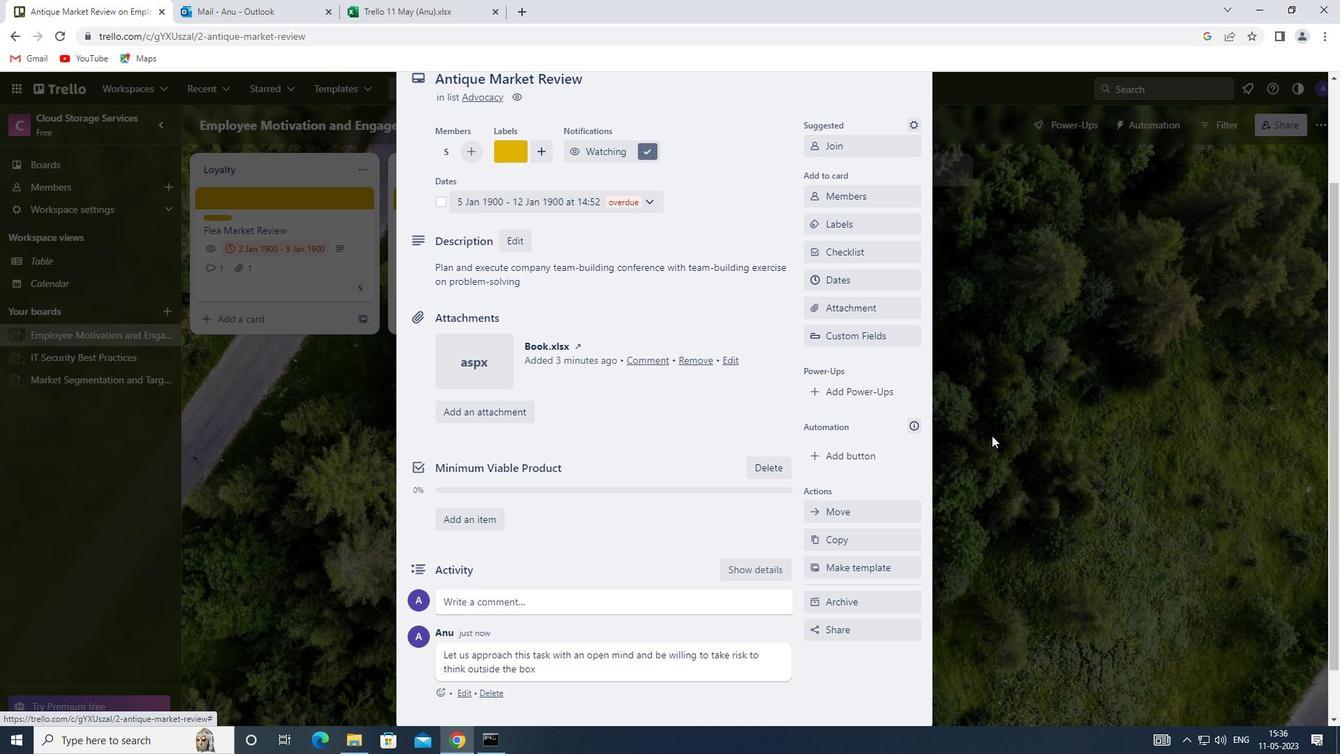 
